 Task: Add an event  with title  Third Team Building Challenge: Scavenger Hunt, date '2023/10/03' to 2023/10/04  & Select Event type as  Collective. Add location for the event as  Birmingham, UK and add a description: To ensure everyone gets a chance to participate as both fallers and catchers, rotate the roles within each pair. This promotes a sense of equality and shared responsibility among team members.Create an event link  http-thirdteambuildingchallenge:scavengerhuntcom & Select the event color as  Bright Yellow. , logged in from the account softage.4@softage.netand send the event invitation to softage.2@softage.net and softage.3@softage.net
Action: Mouse pressed left at (885, 121)
Screenshot: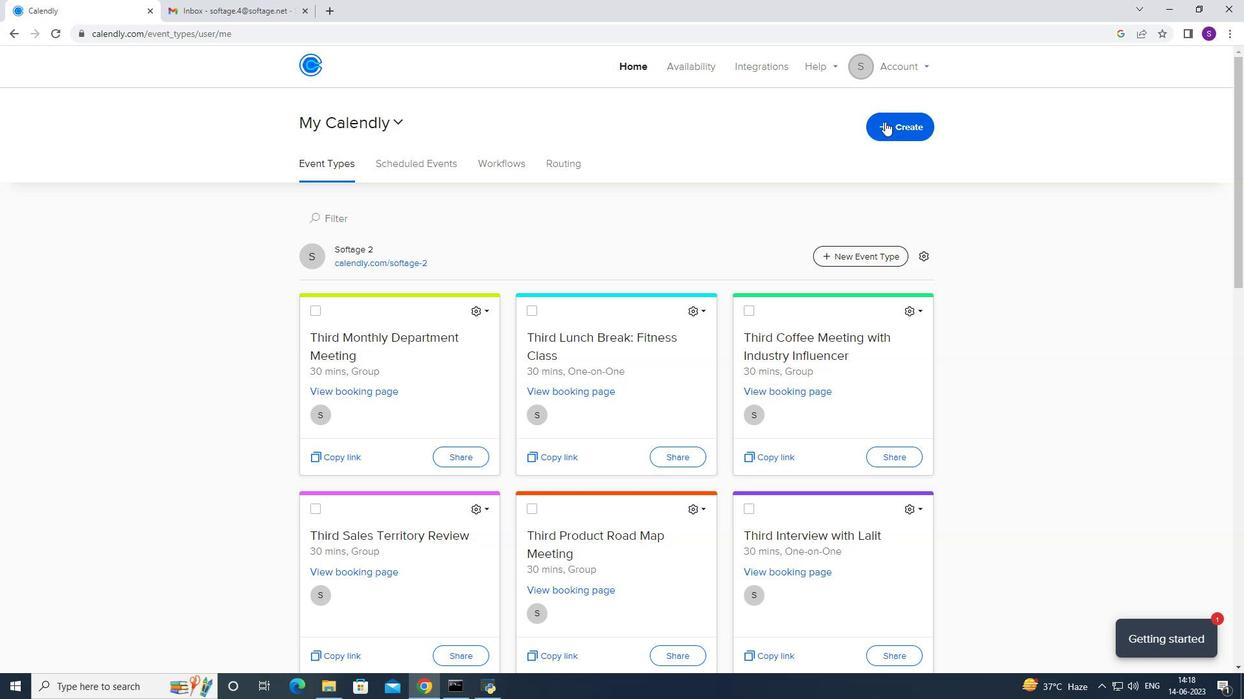 
Action: Mouse moved to (818, 160)
Screenshot: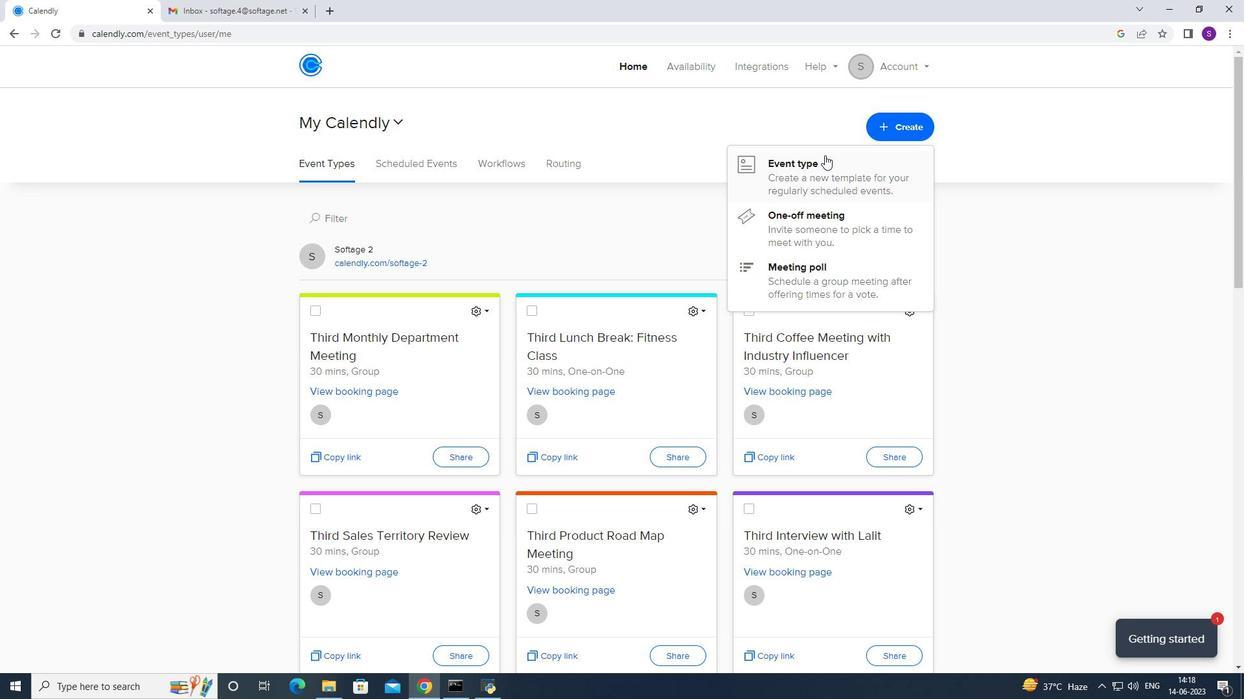 
Action: Mouse pressed left at (818, 160)
Screenshot: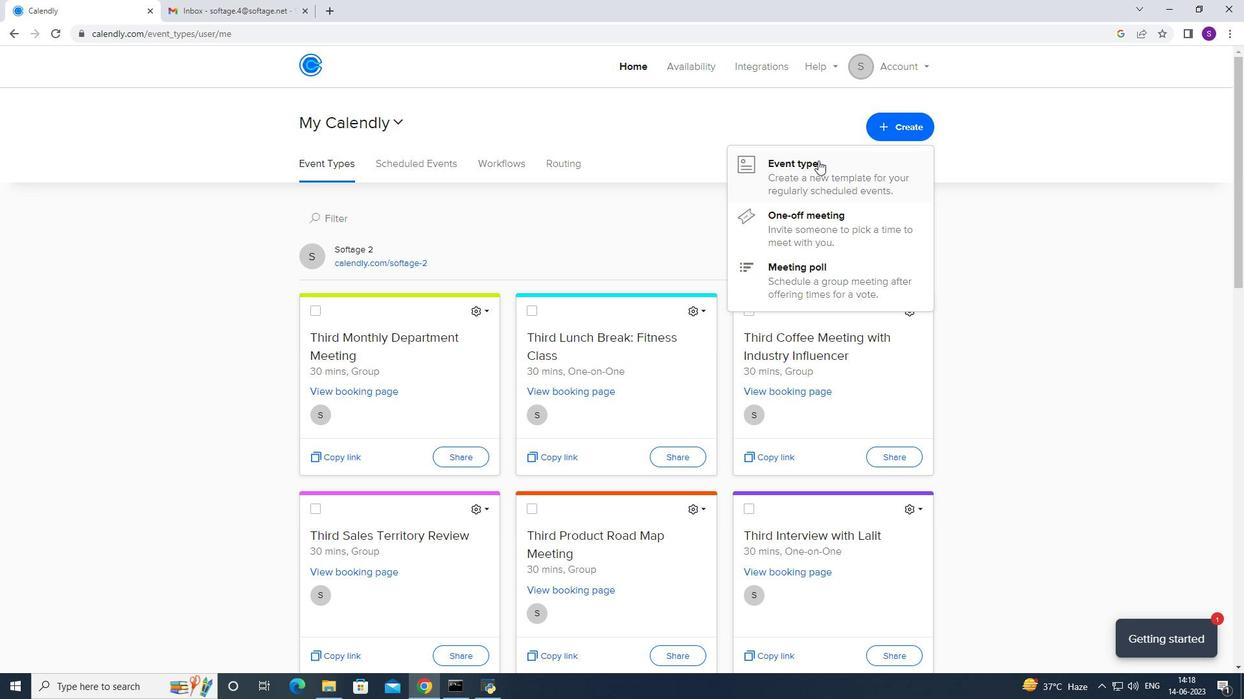 
Action: Mouse moved to (541, 392)
Screenshot: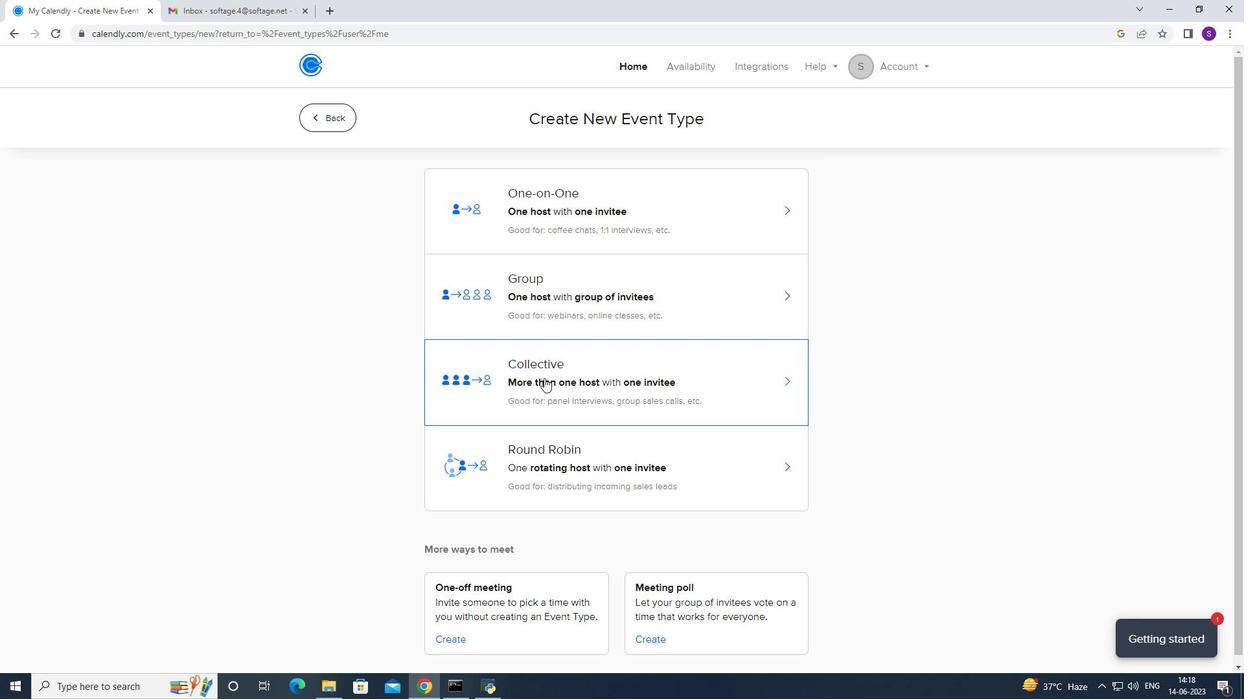 
Action: Mouse pressed left at (541, 392)
Screenshot: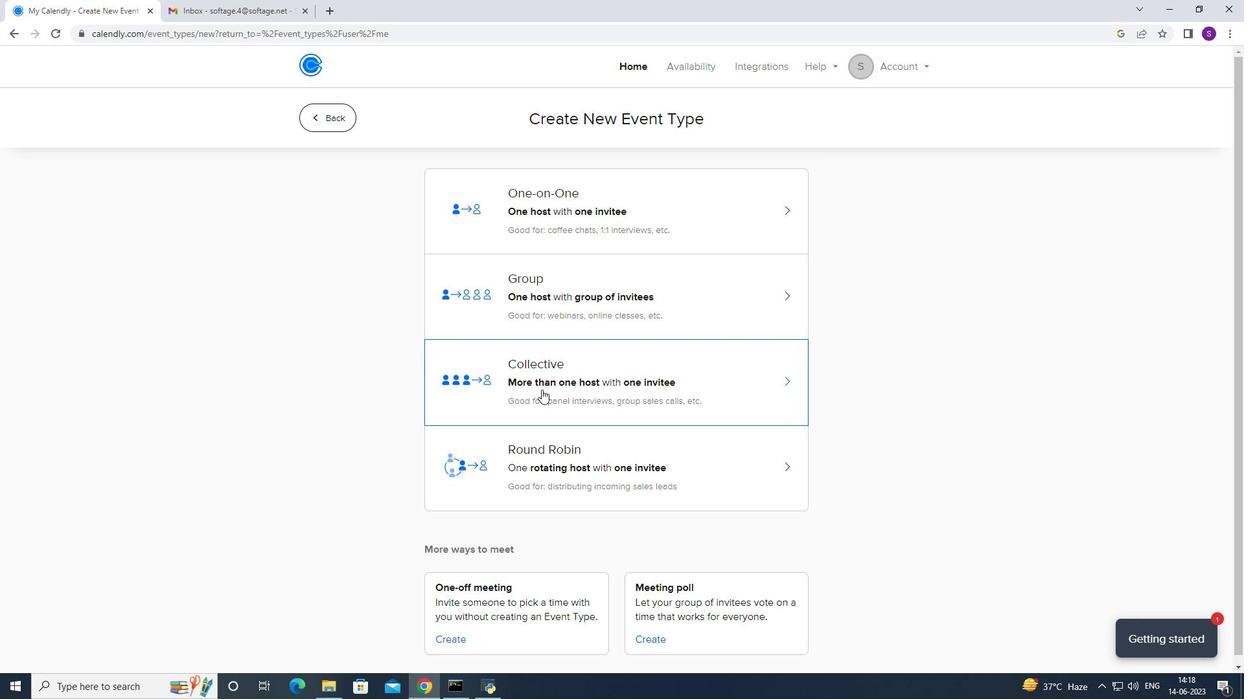 
Action: Mouse moved to (779, 287)
Screenshot: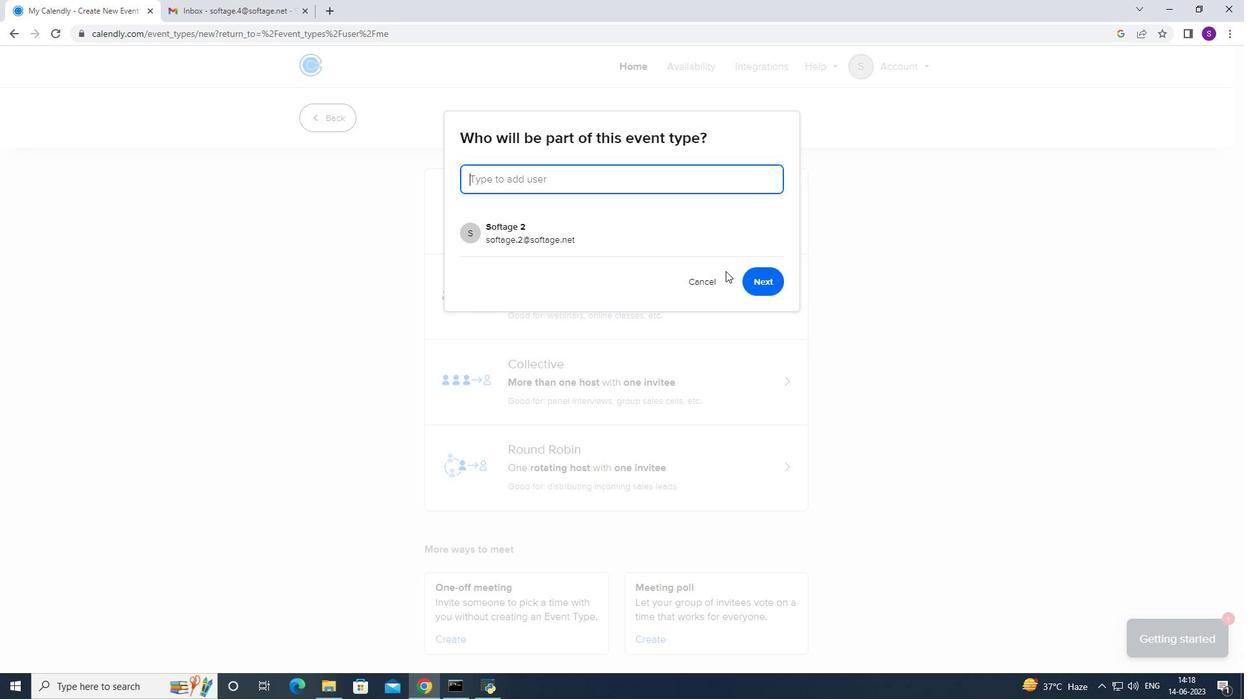
Action: Mouse pressed left at (779, 287)
Screenshot: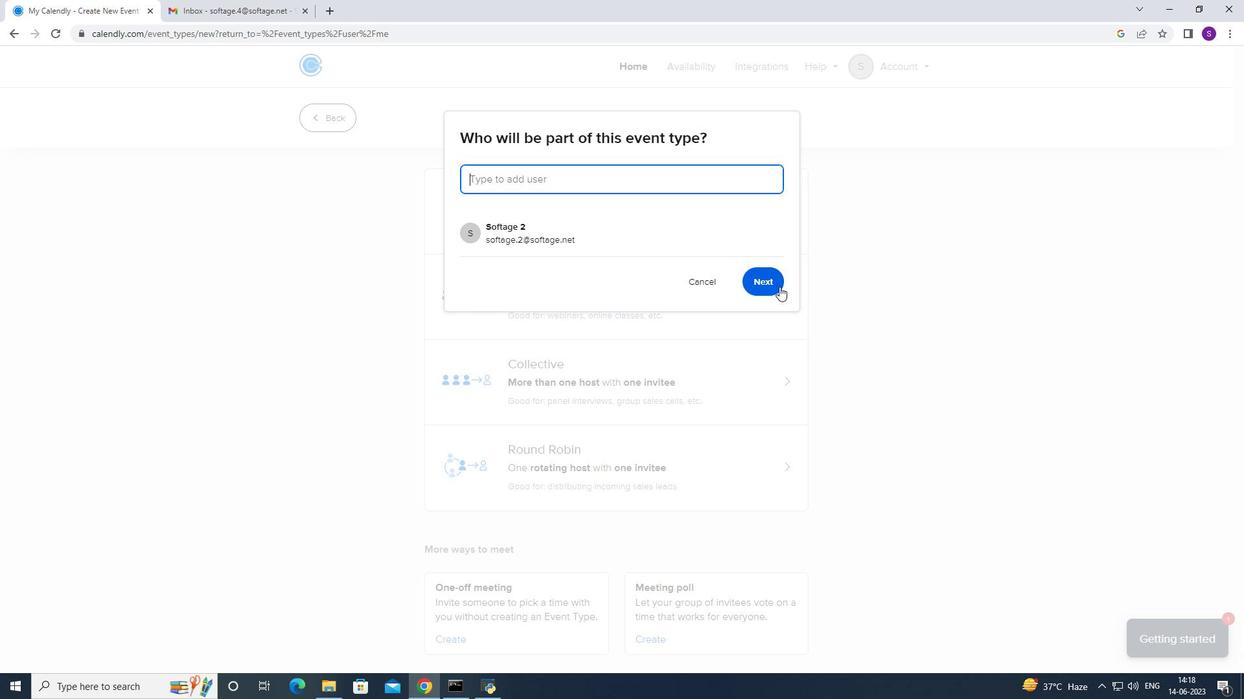 
Action: Mouse moved to (451, 299)
Screenshot: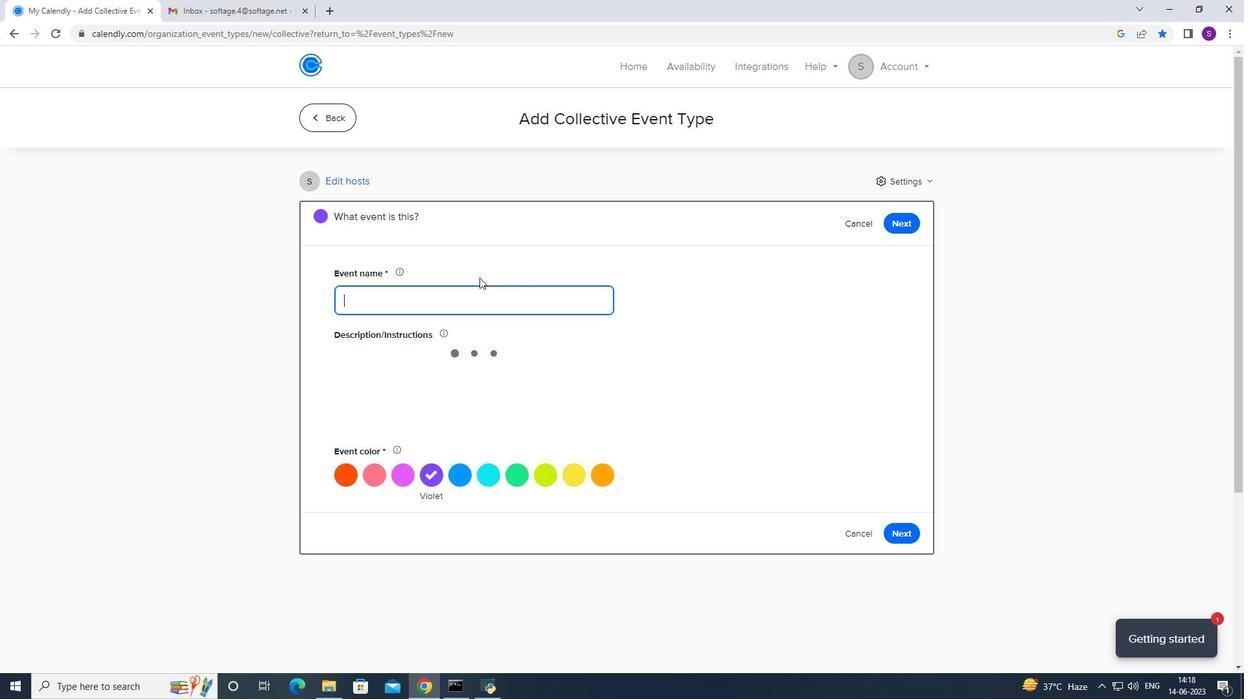 
Action: Key pressed <Key.caps_lock>T<Key.caps_lock>hird<Key.space><Key.caps_lock>T<Key.caps_lock>eam<Key.space><Key.caps_lock>BUI<Key.backspace>=<Key.backspace><Key.backspace><Key.caps_lock>uilding<Key.space><Key.caps_lock>C<Key.caps_lock>hallengew=<Key.backspace><Key.backspace><Key.shift_r>:<Key.space><Key.caps_lock>S<Key.caps_lock>cab<Key.backspace>venger<Key.space><Key.caps_lock><Key.caps_lock>hunt<Key.backspace><Key.backspace><Key.backspace><Key.backspace><Key.caps_lock>H<Key.caps_lock>unt
Screenshot: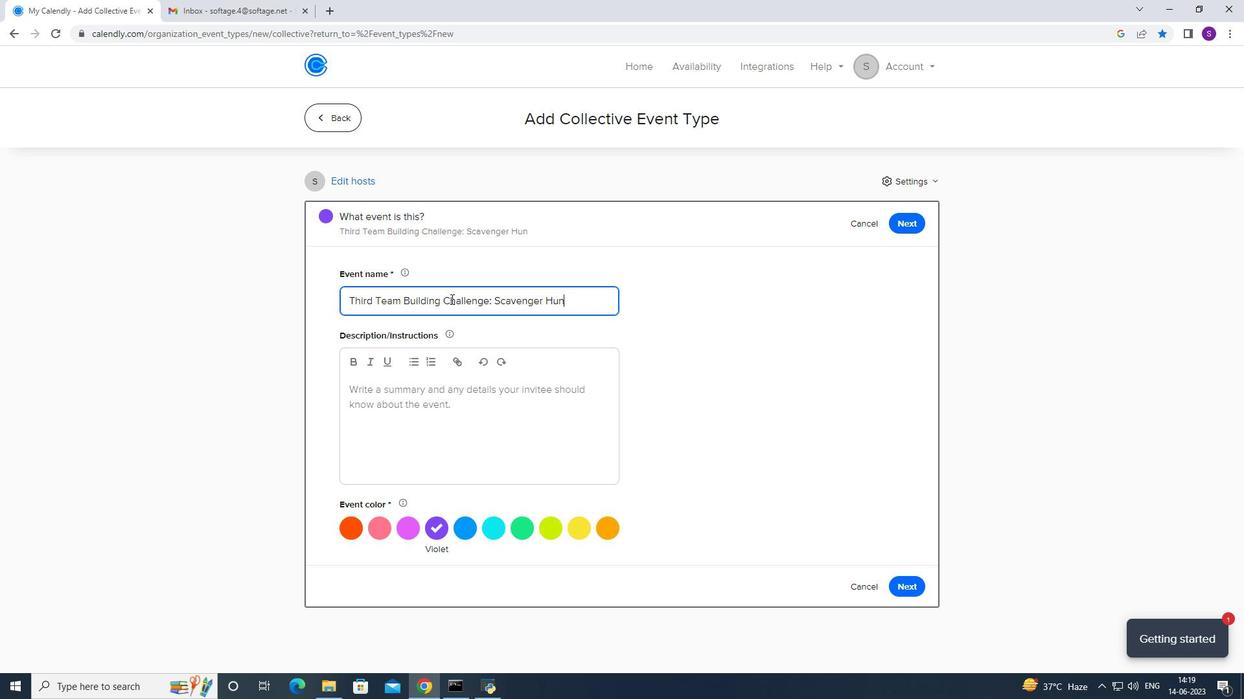 
Action: Mouse moved to (482, 430)
Screenshot: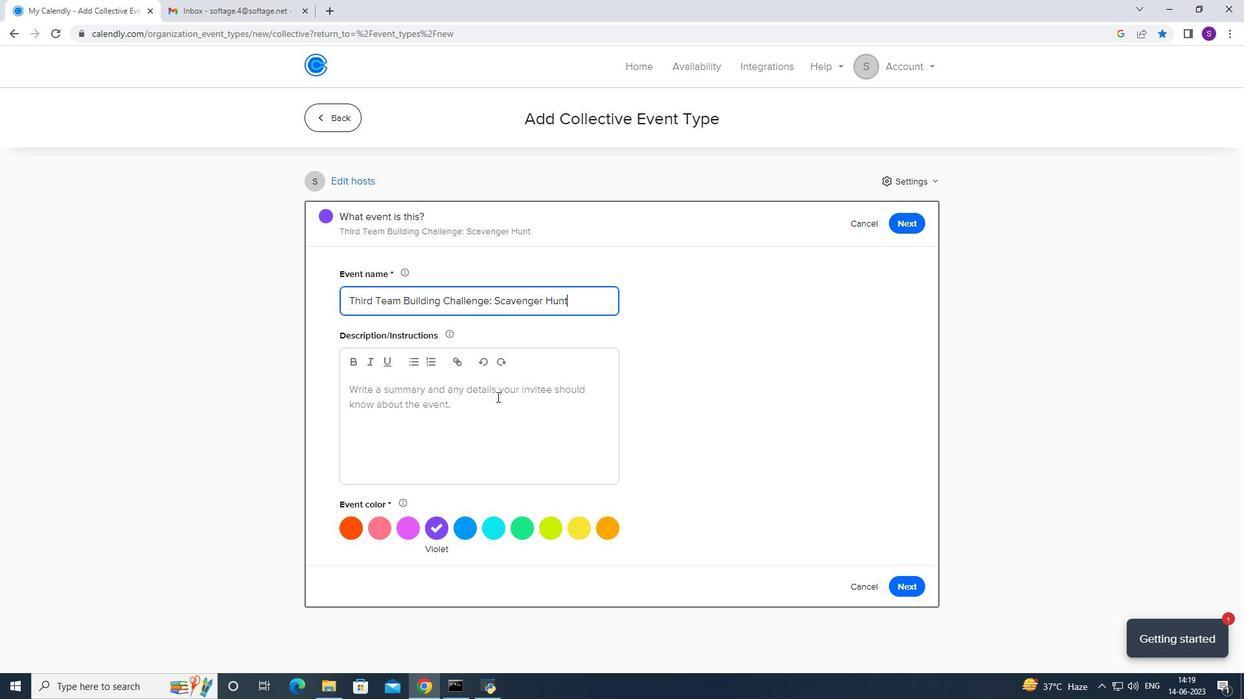
Action: Mouse pressed left at (482, 430)
Screenshot: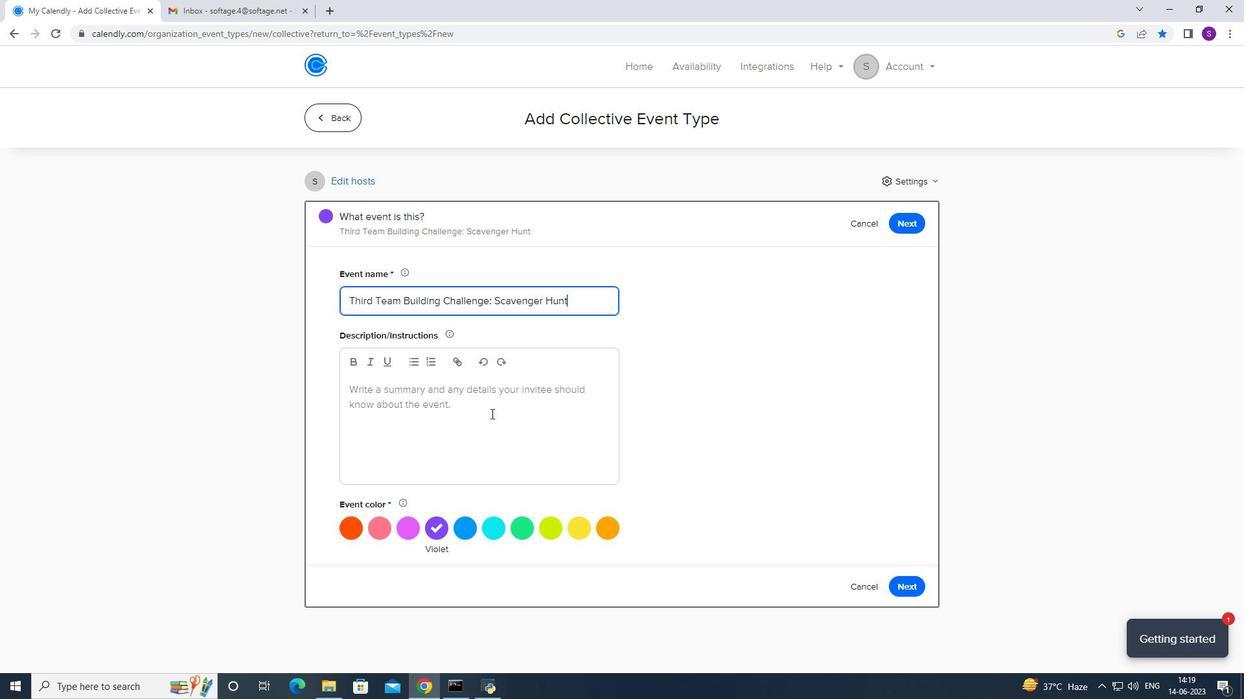 
Action: Mouse moved to (492, 428)
Screenshot: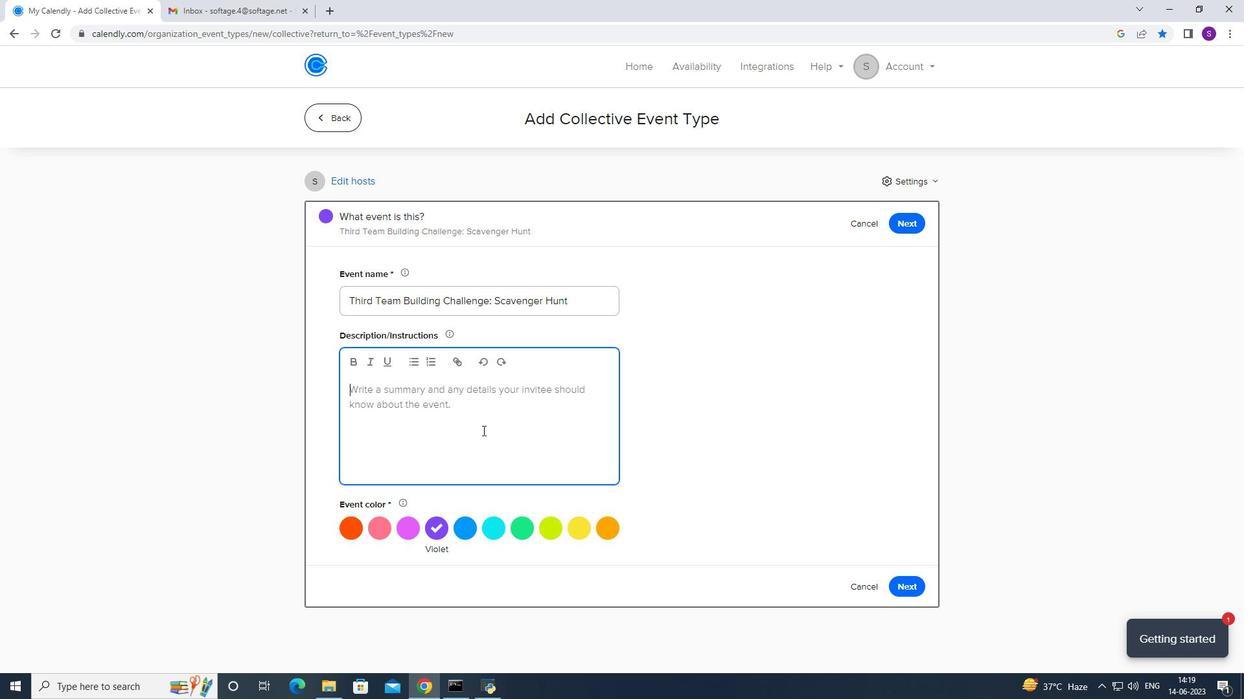 
Action: Key pressed <Key.caps_lock>T<Key.caps_lock>o<Key.space>ensure<Key.space>everyp<Key.backspace>one<Key.space>gets<Key.space>a<Key.space>chance<Key.space>to<Key.space>participate<Key.space>as<Key.space>both<Key.space>faller<Key.space>and<Key.space>catchde<Key.backspace><Key.backspace>er,<Key.space>rotate<Key.space>the<Key.space>roles<Key.space>wihin<Key.space>each<Key.space>pair.<Key.space><Key.caps_lock>T<Key.caps_lock>his<Key.space>promoy=<Key.backspace><Key.backspace>tes<Key.space>
Screenshot: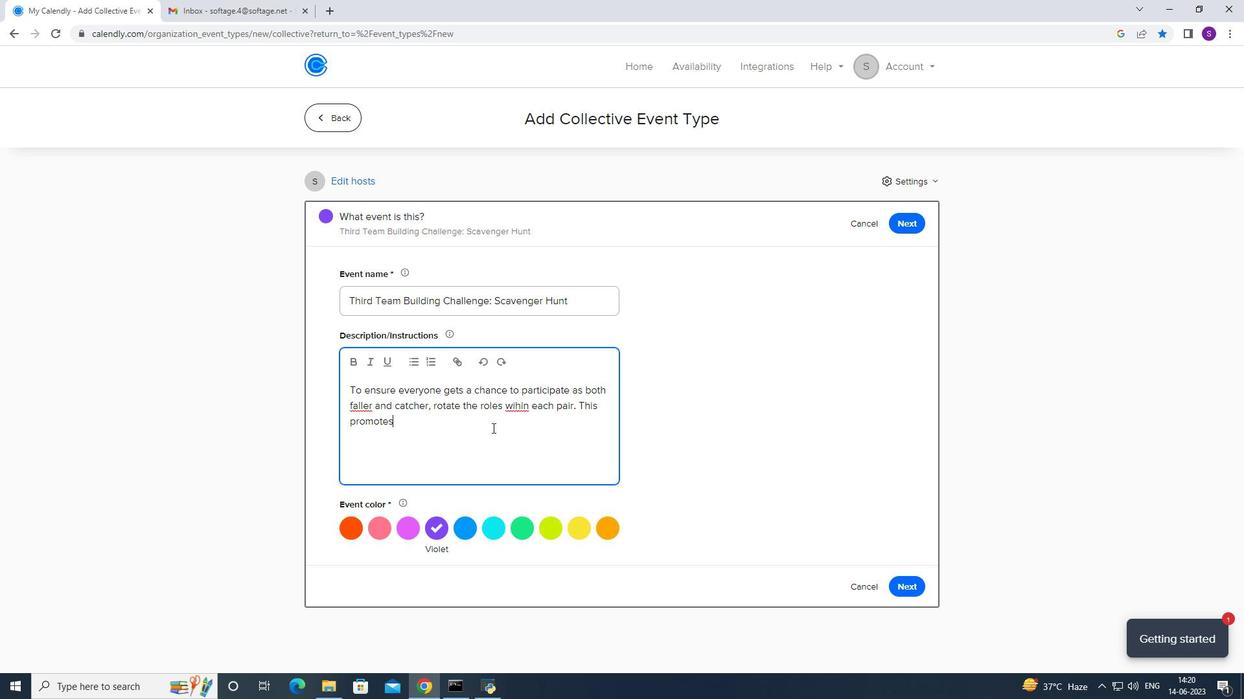 
Action: Mouse moved to (524, 408)
Screenshot: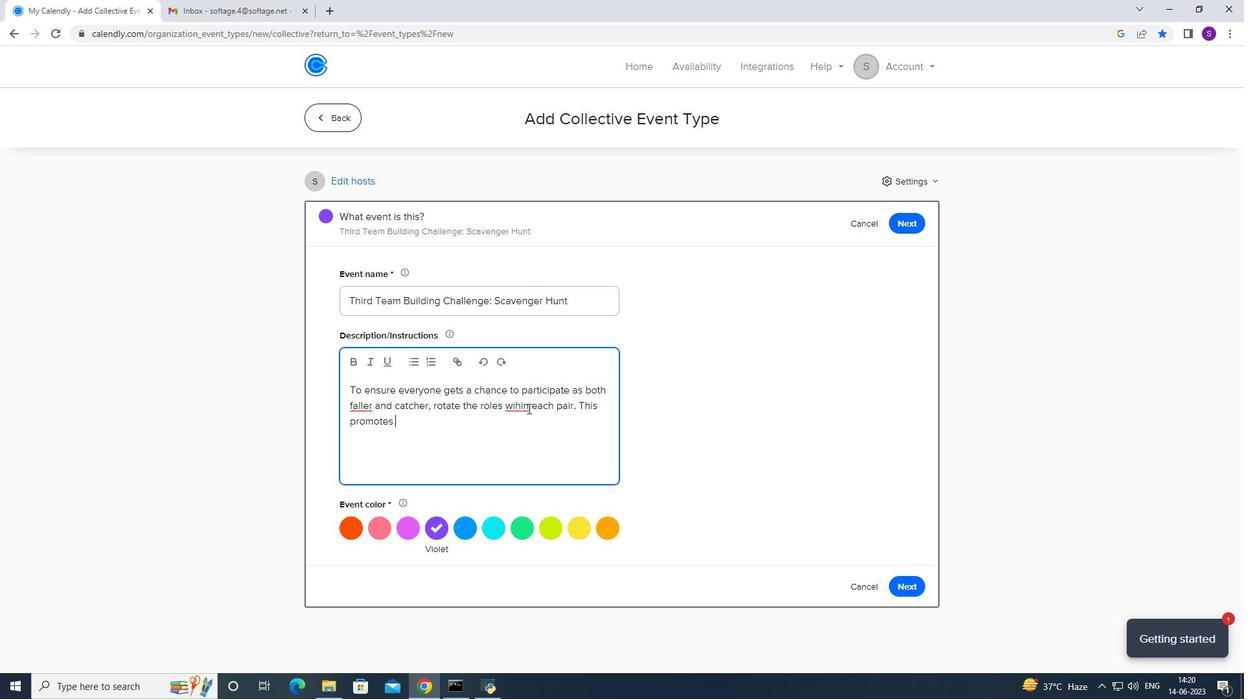 
Action: Mouse pressed left at (524, 408)
Screenshot: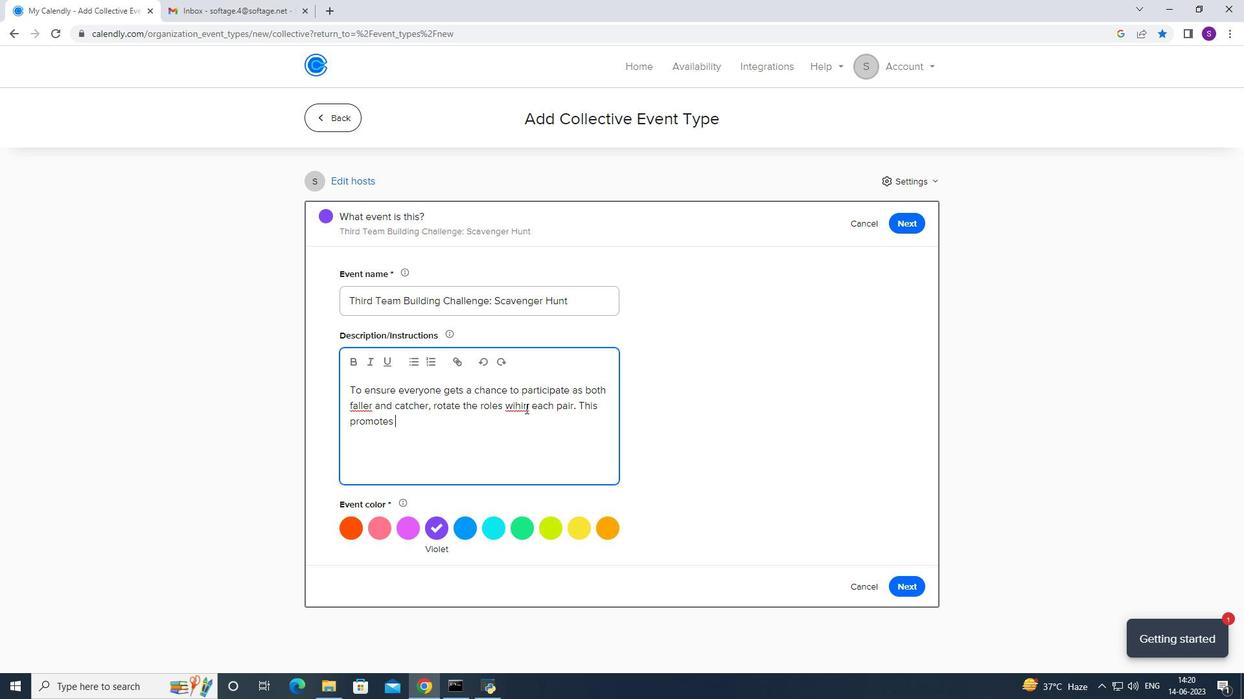 
Action: Mouse pressed right at (524, 408)
Screenshot: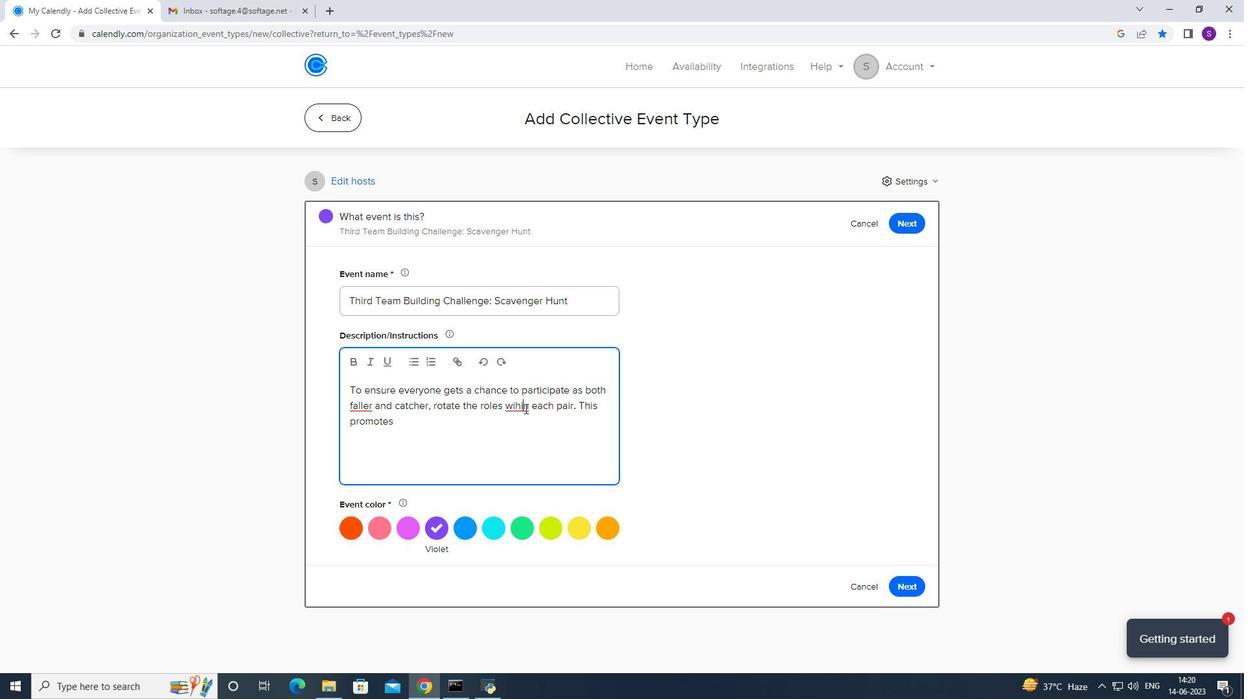 
Action: Mouse moved to (548, 427)
Screenshot: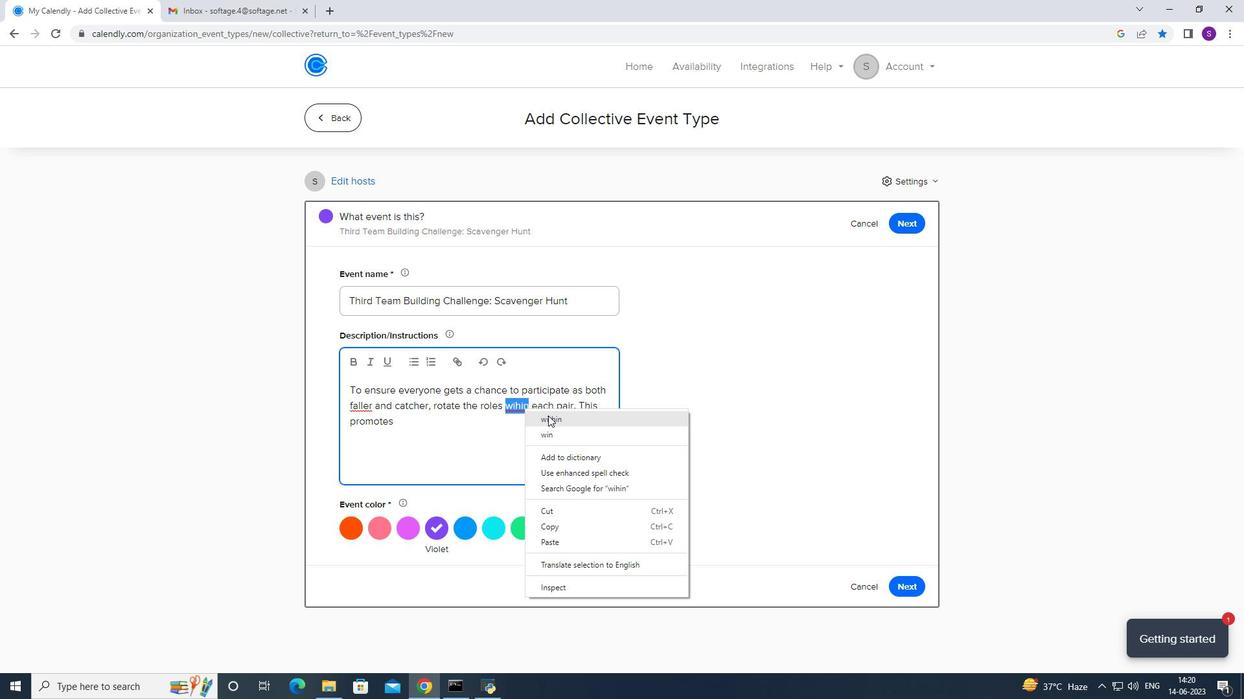 
Action: Mouse pressed left at (548, 427)
Screenshot: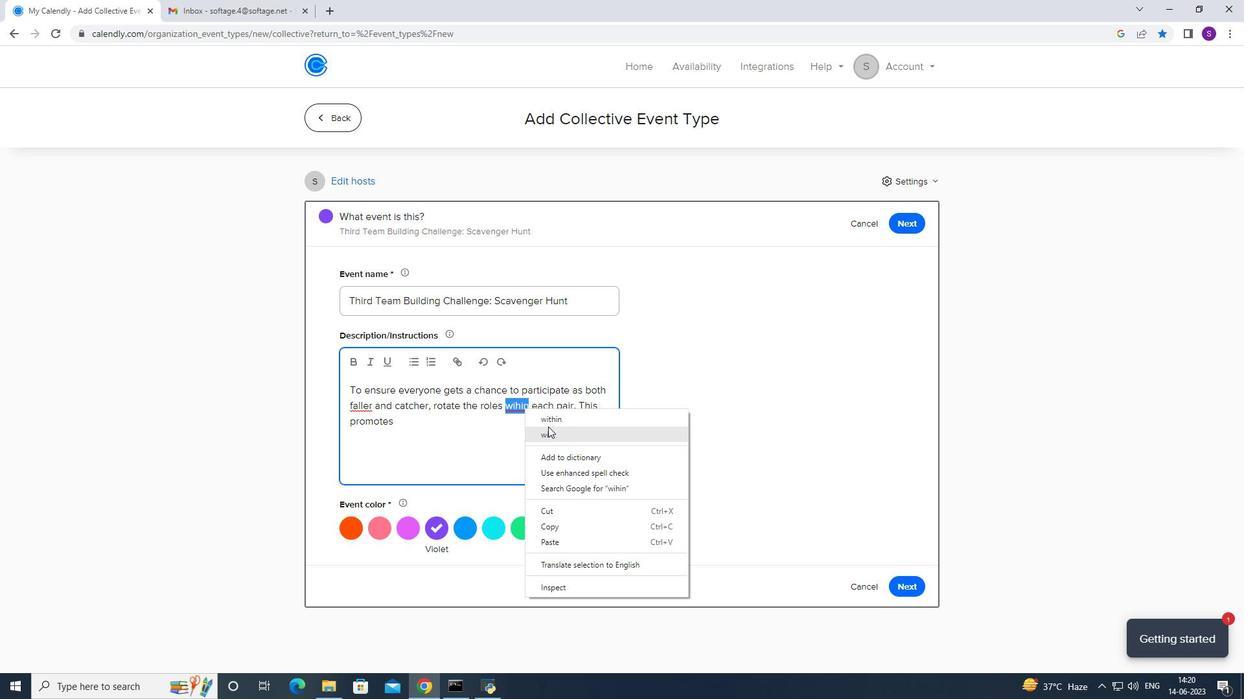
Action: Mouse moved to (523, 397)
Screenshot: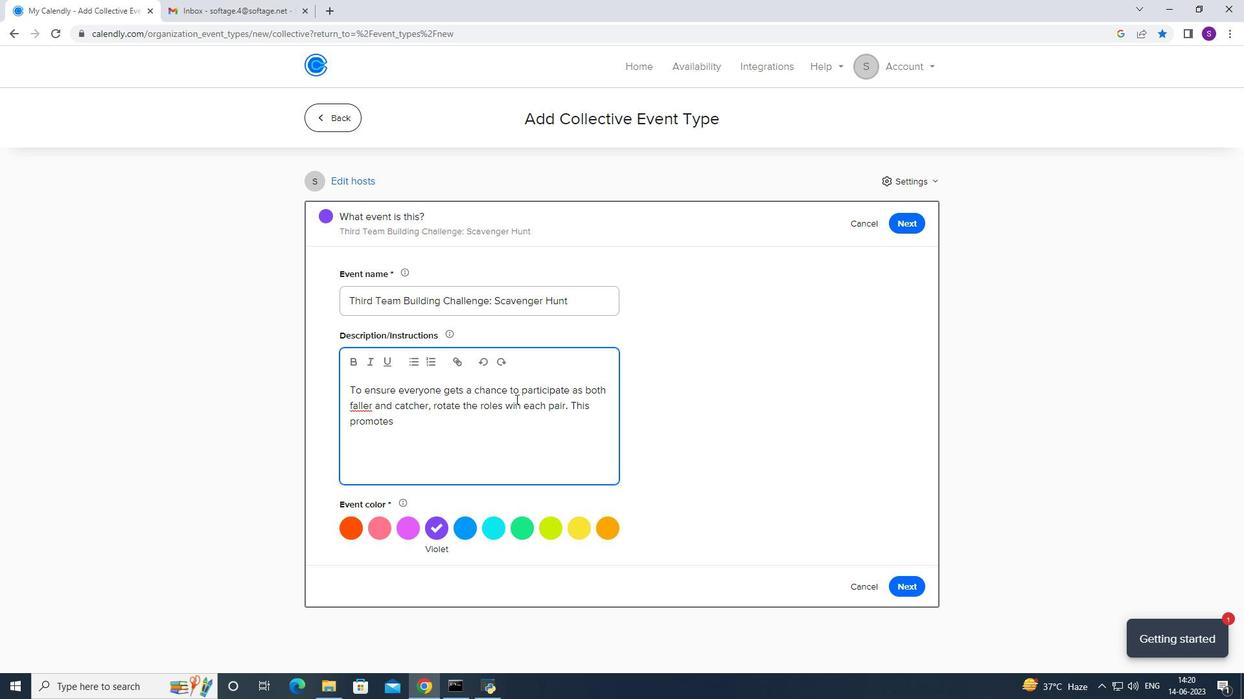 
Action: Key pressed <Key.backspace>thin
Screenshot: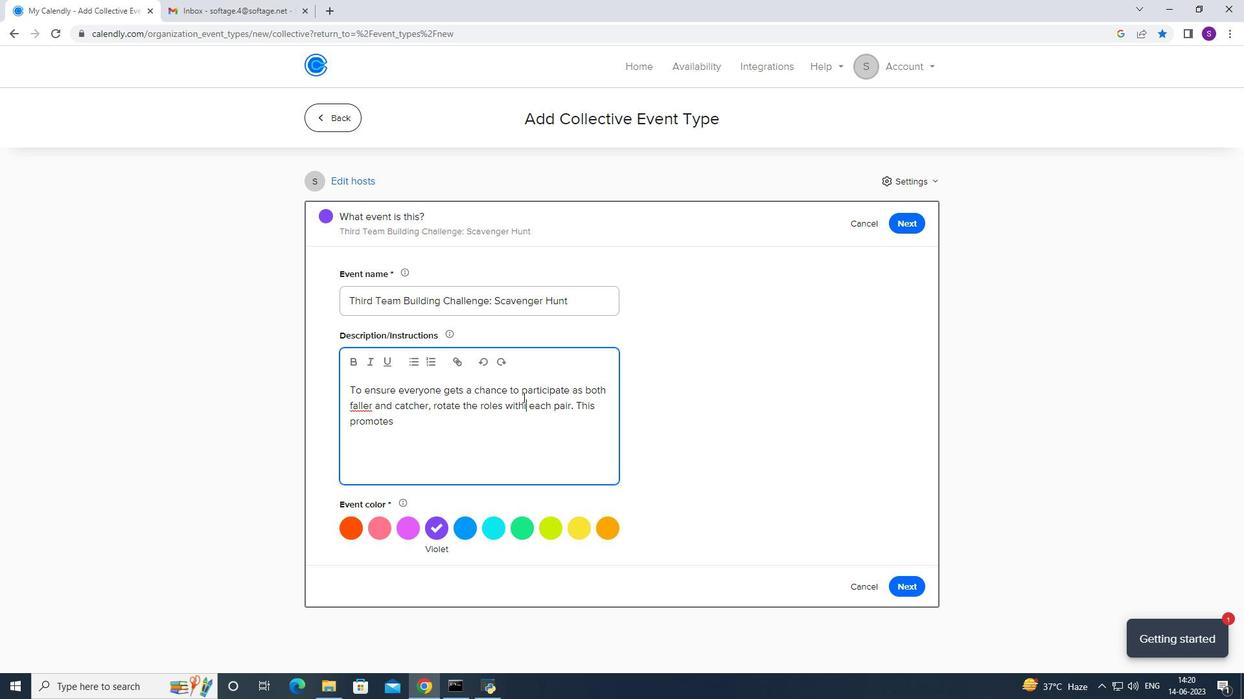 
Action: Mouse scrolled (523, 398) with delta (0, 0)
Screenshot: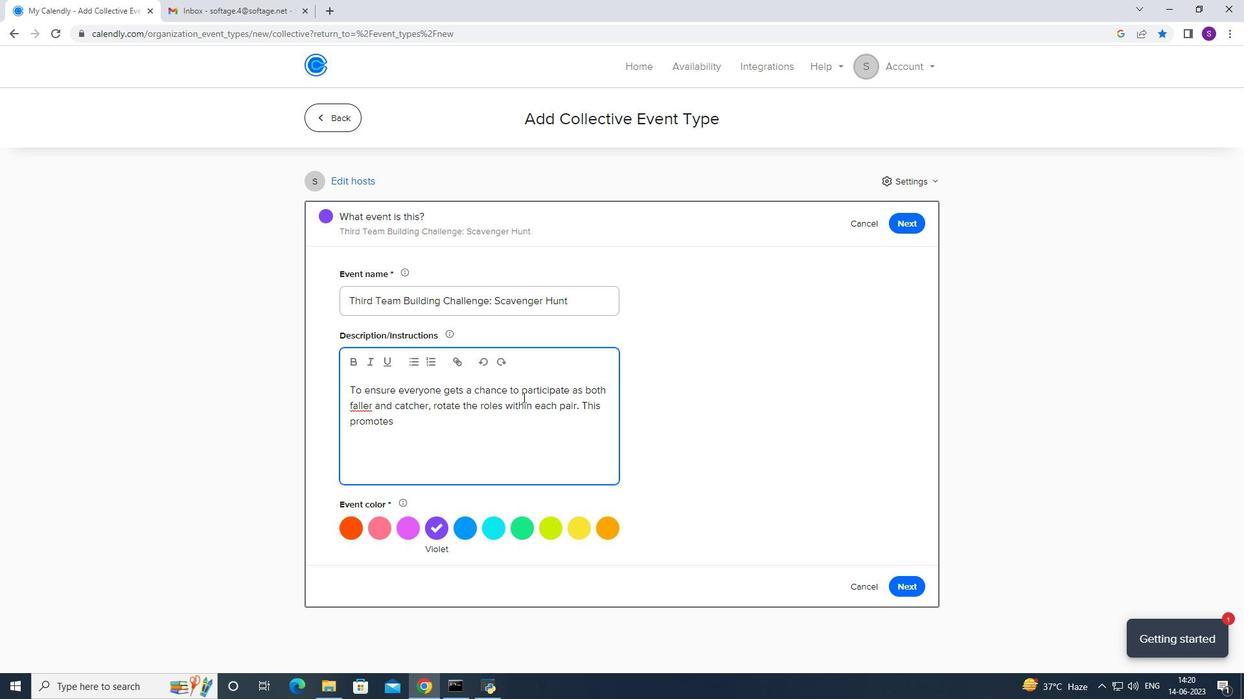 
Action: Mouse moved to (499, 421)
Screenshot: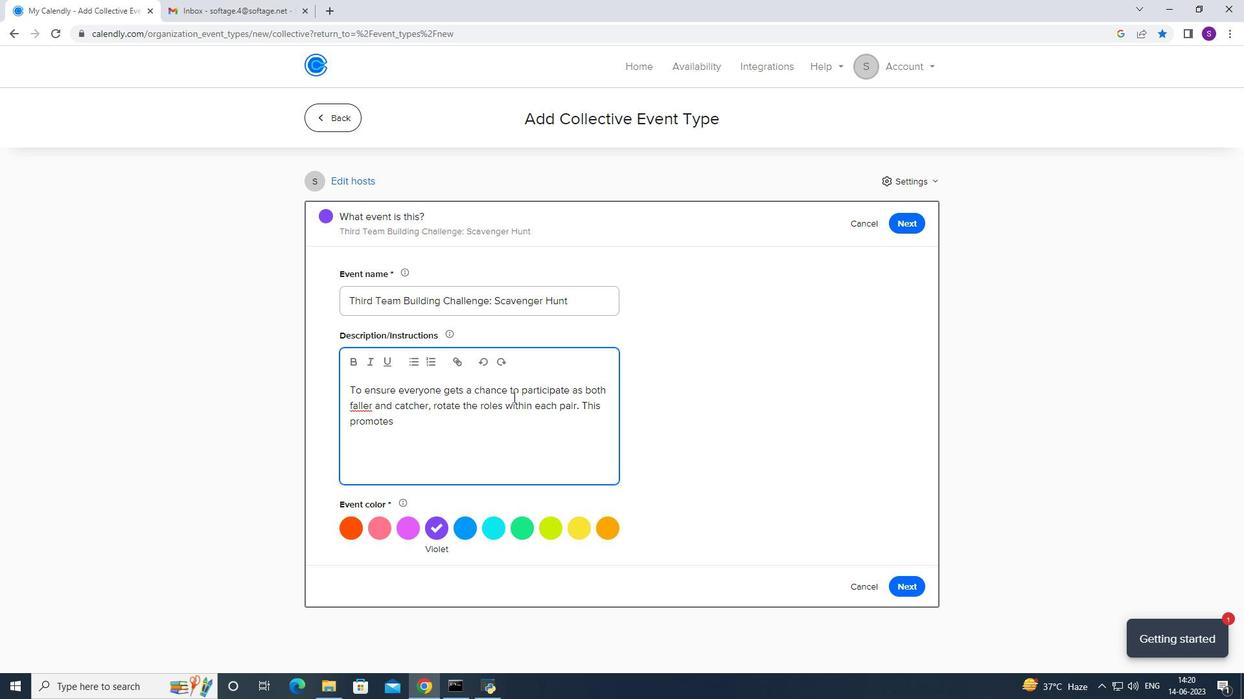 
Action: Mouse pressed left at (499, 421)
Screenshot: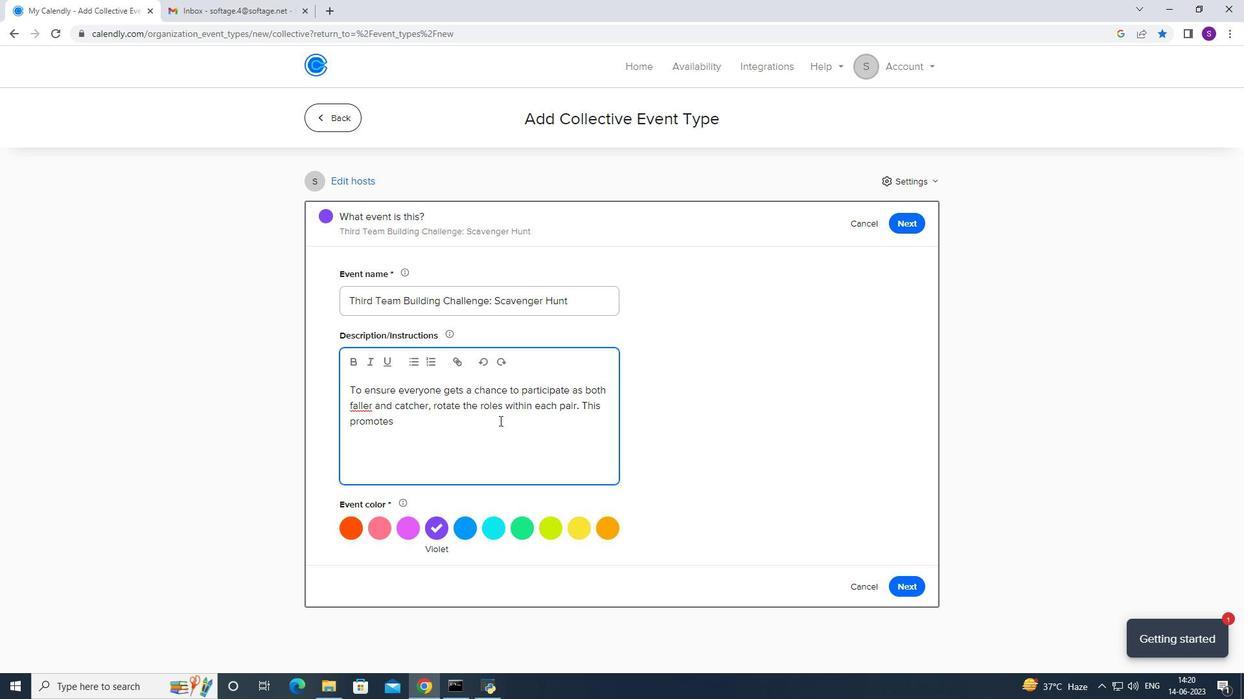 
Action: Mouse moved to (489, 416)
Screenshot: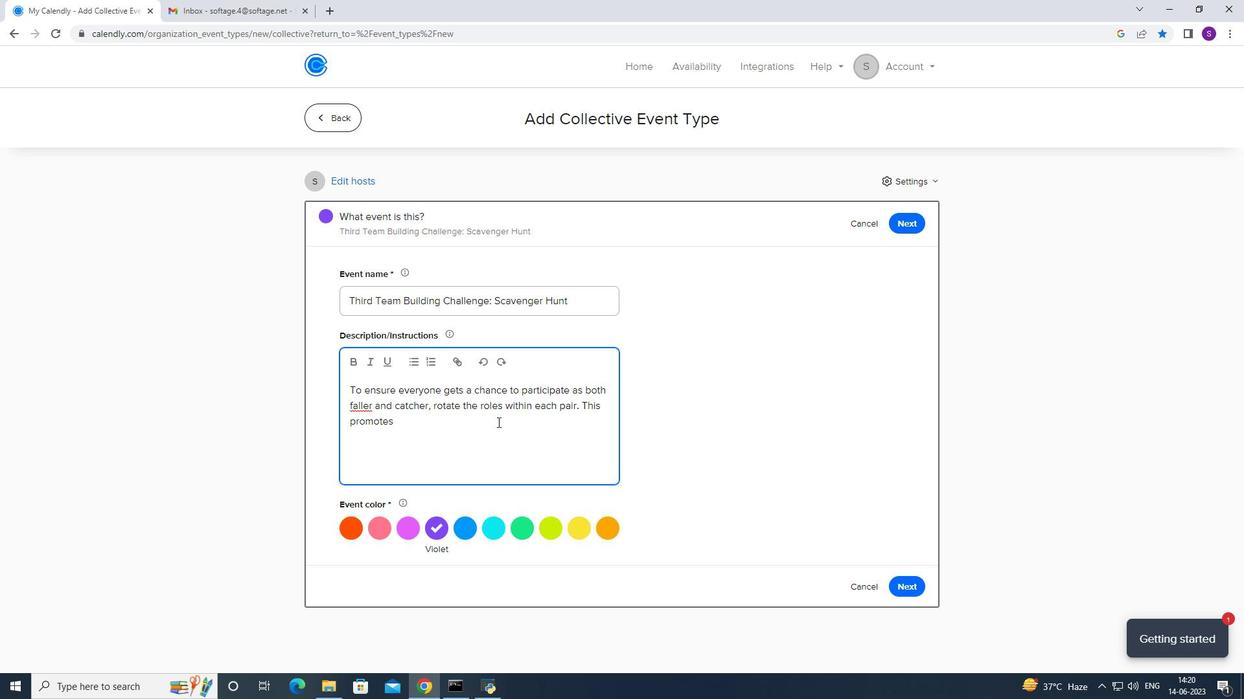 
Action: Key pressed a<Key.space>sebnse<Key.backspace><Key.backspace><Key.backspace><Key.backspace><Key.backspace><Key.backspace>sene<Key.space>of<Key.space>equality<Key.space>and<Key.space>shared<Key.space>responsibility
Screenshot: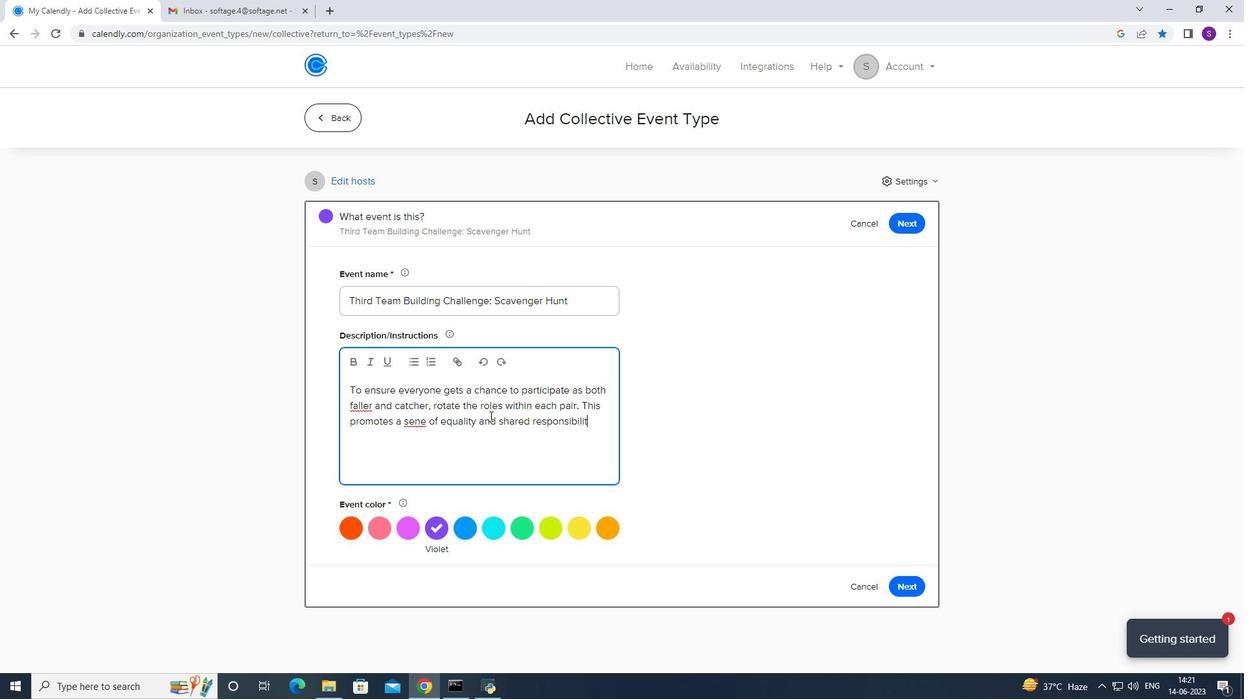 
Action: Mouse moved to (424, 425)
Screenshot: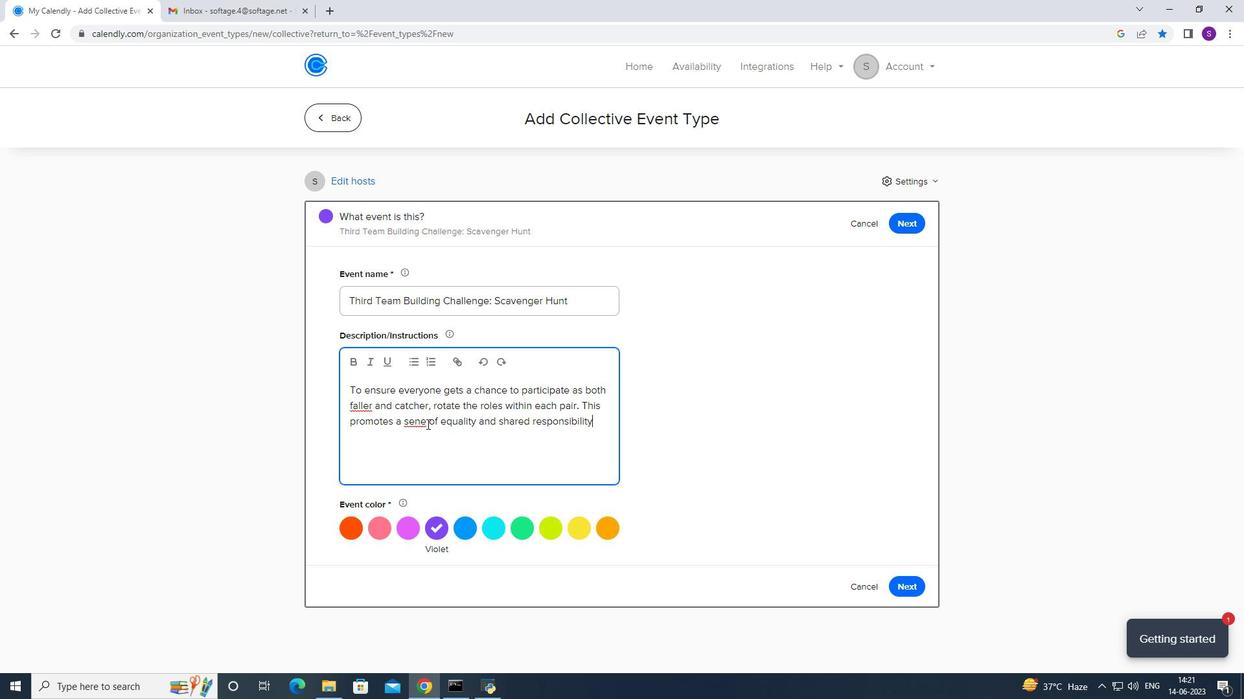
Action: Mouse pressed left at (424, 425)
Screenshot: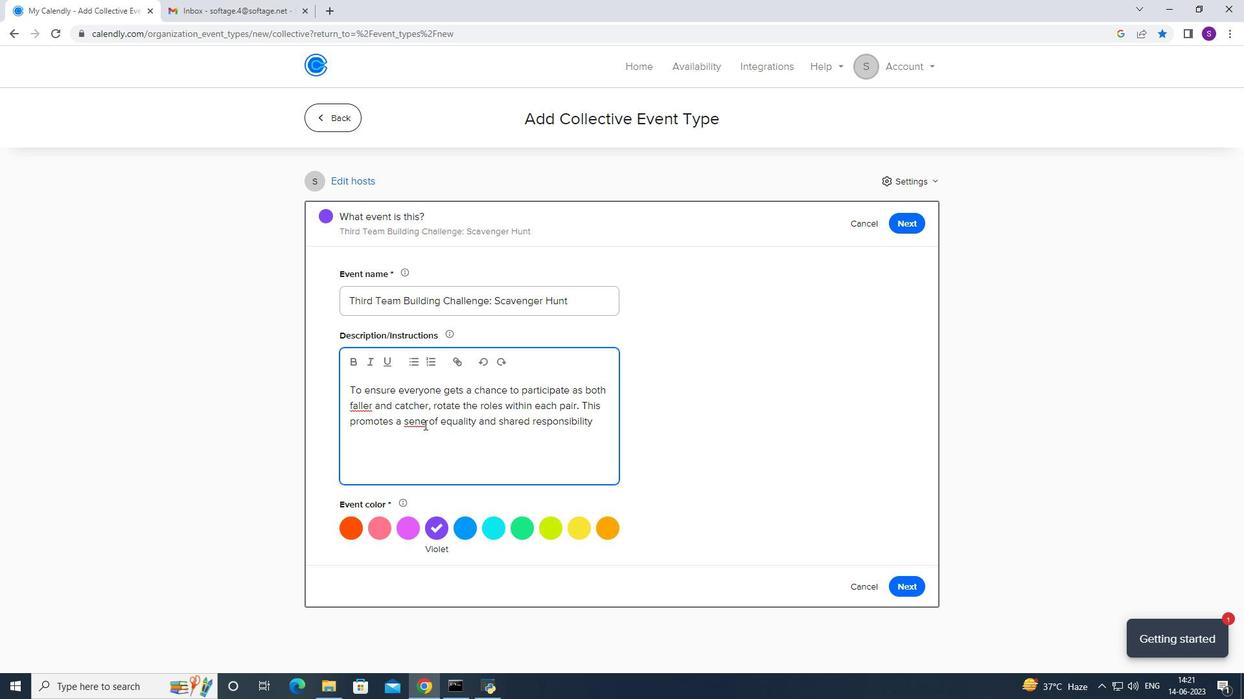 
Action: Mouse moved to (421, 426)
Screenshot: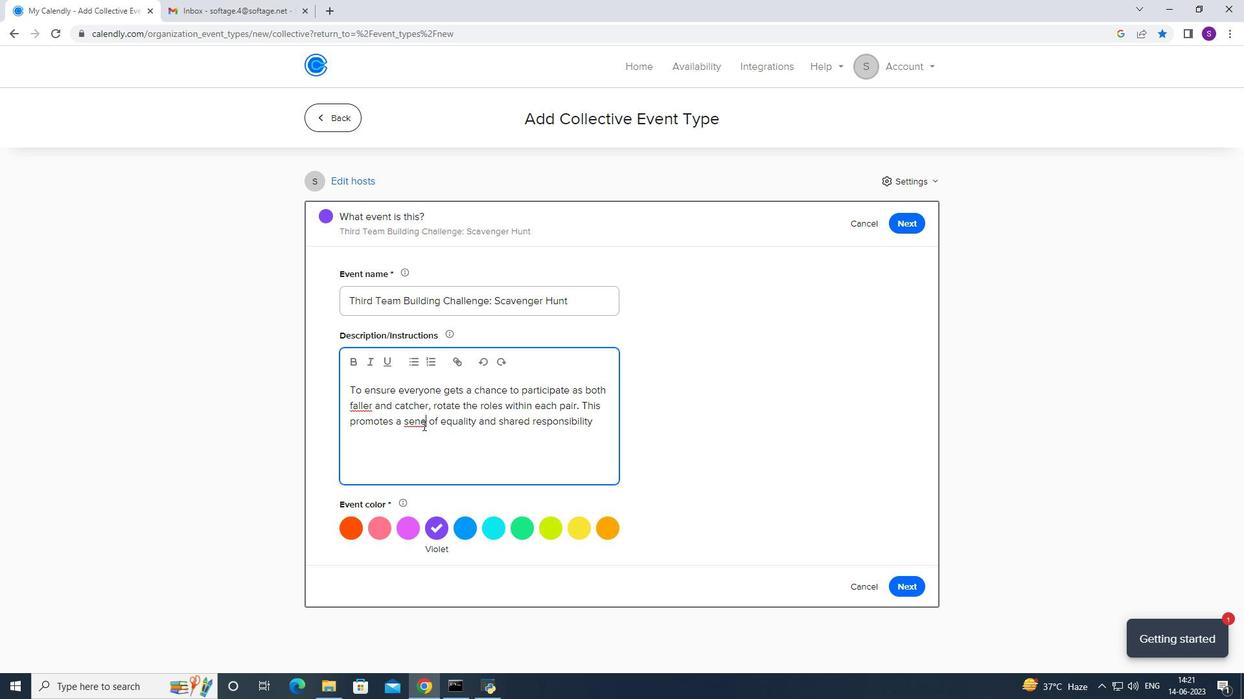 
Action: Mouse pressed left at (421, 426)
Screenshot: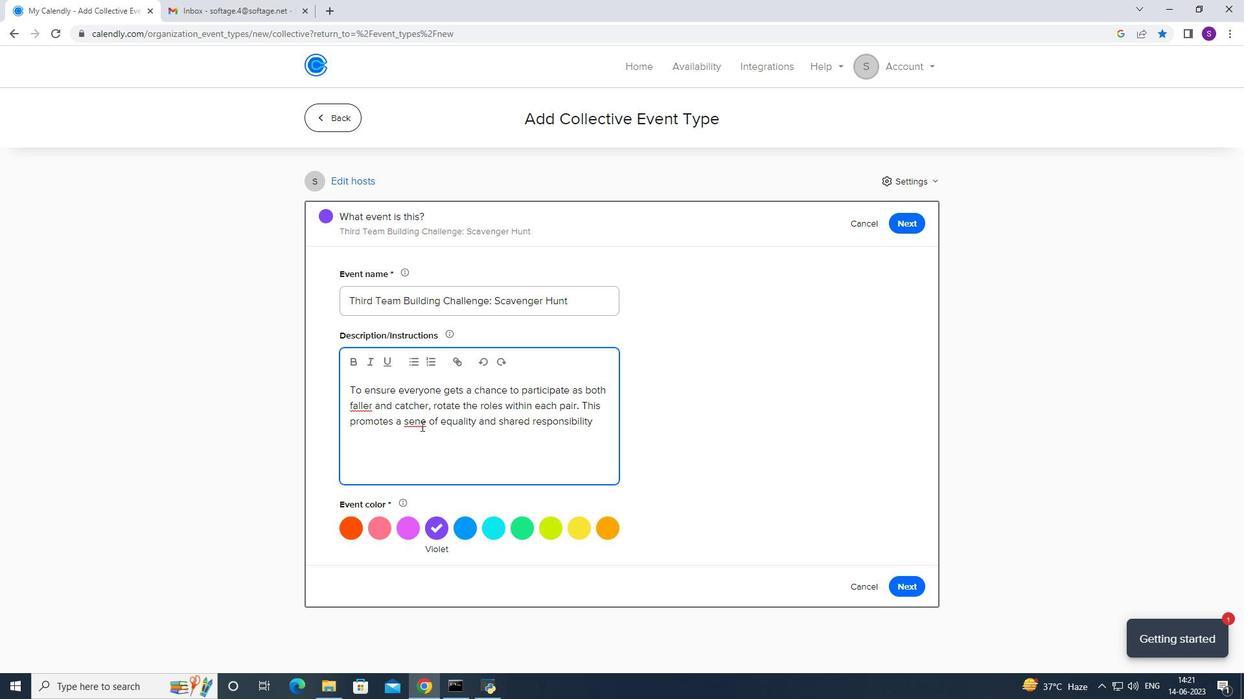 
Action: Key pressed s
Screenshot: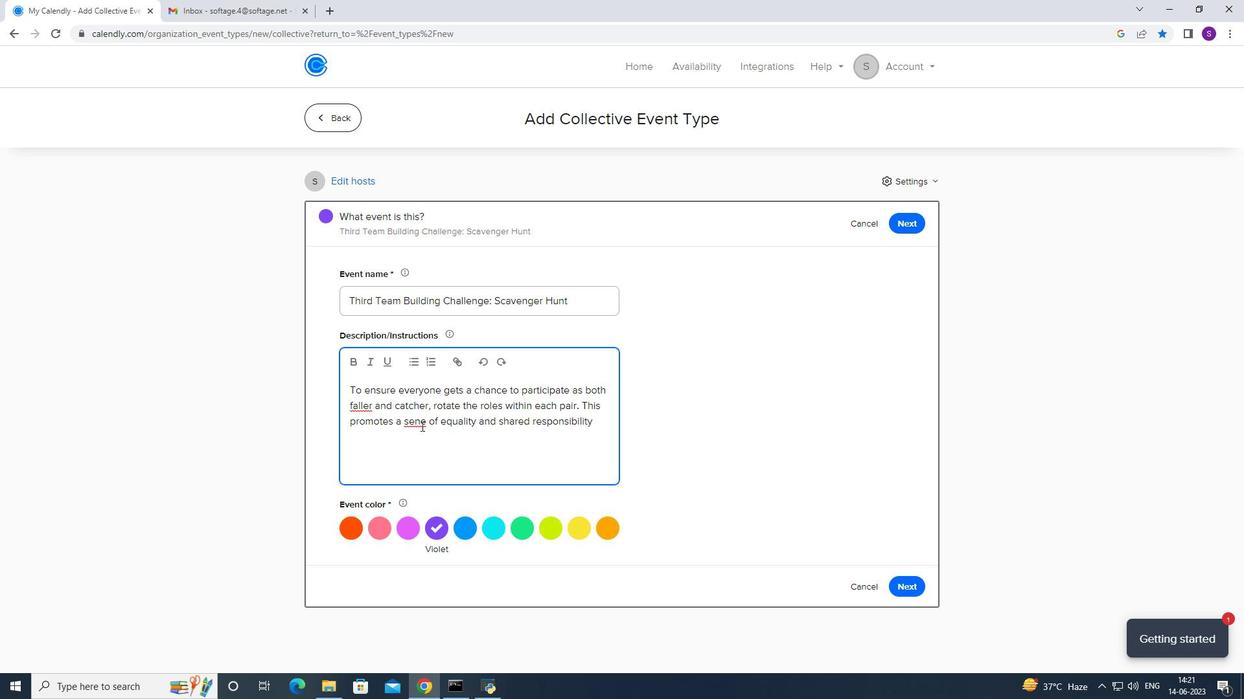 
Action: Mouse moved to (626, 432)
Screenshot: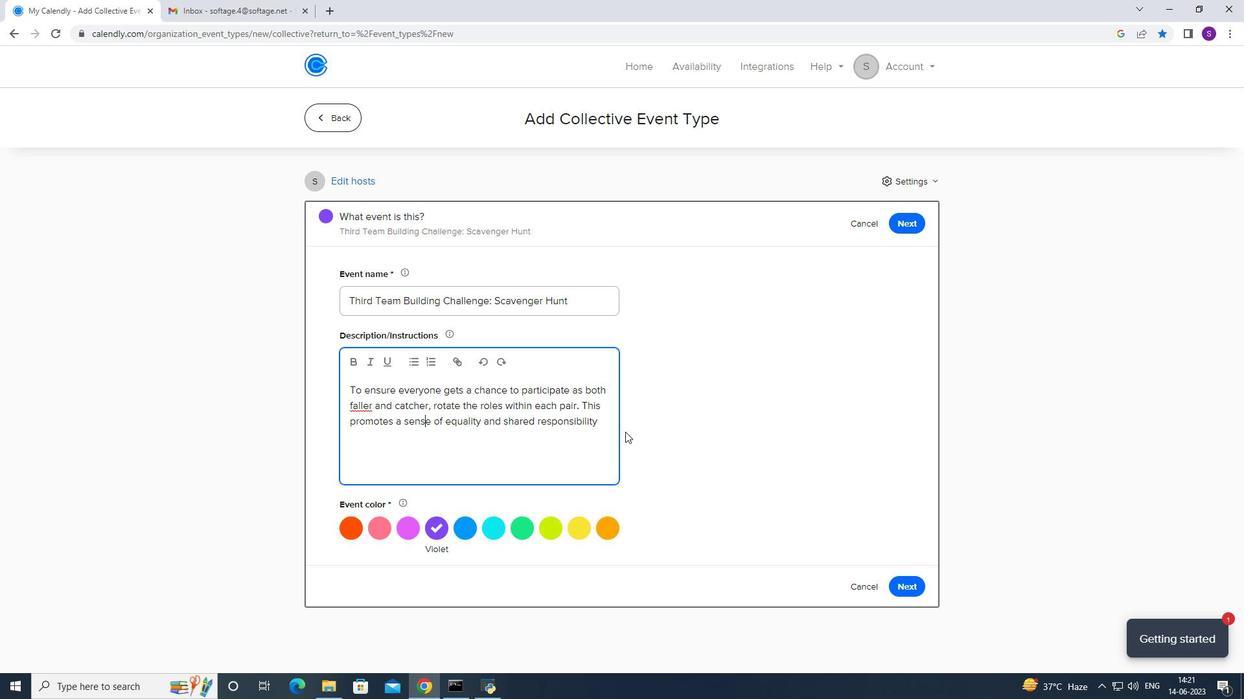 
Action: Mouse pressed left at (626, 432)
Screenshot: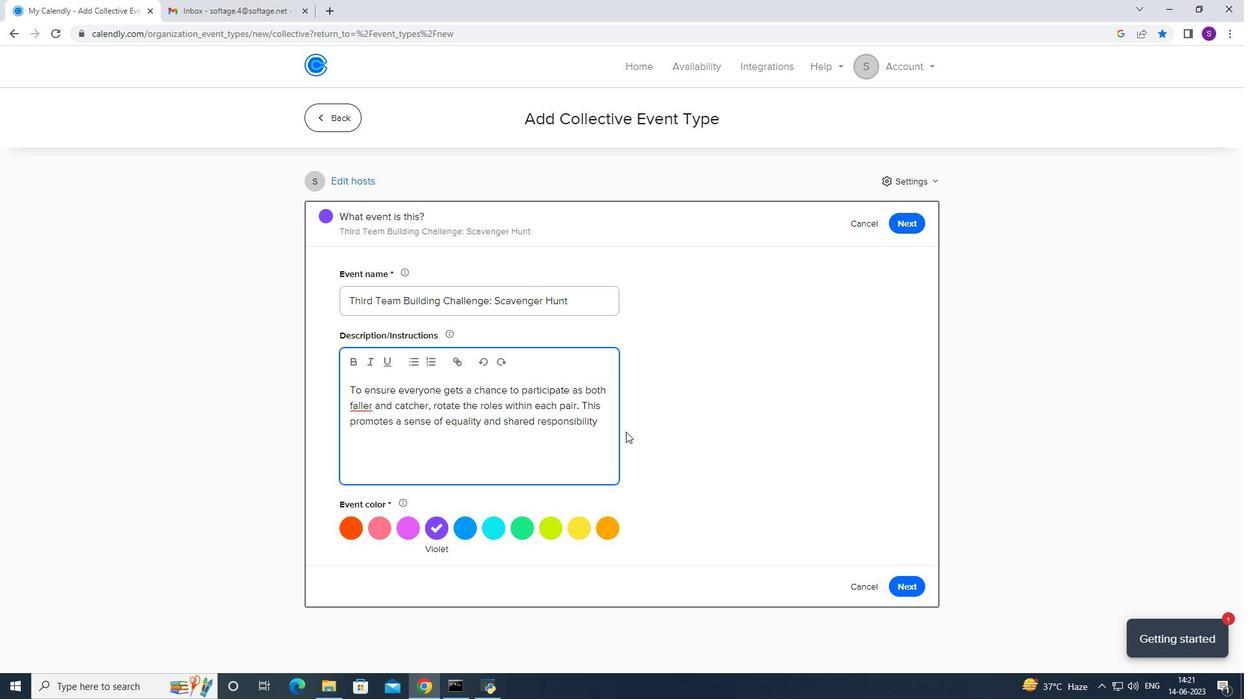 
Action: Mouse moved to (578, 423)
Screenshot: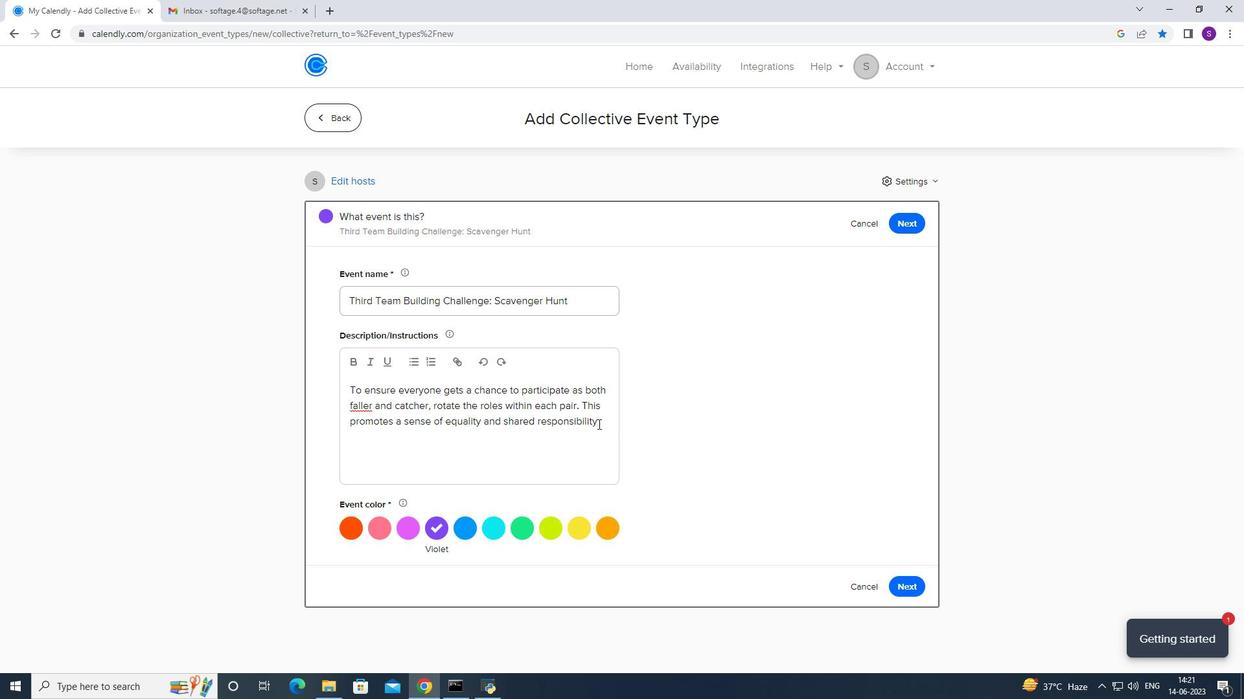 
Action: Mouse pressed left at (578, 423)
Screenshot: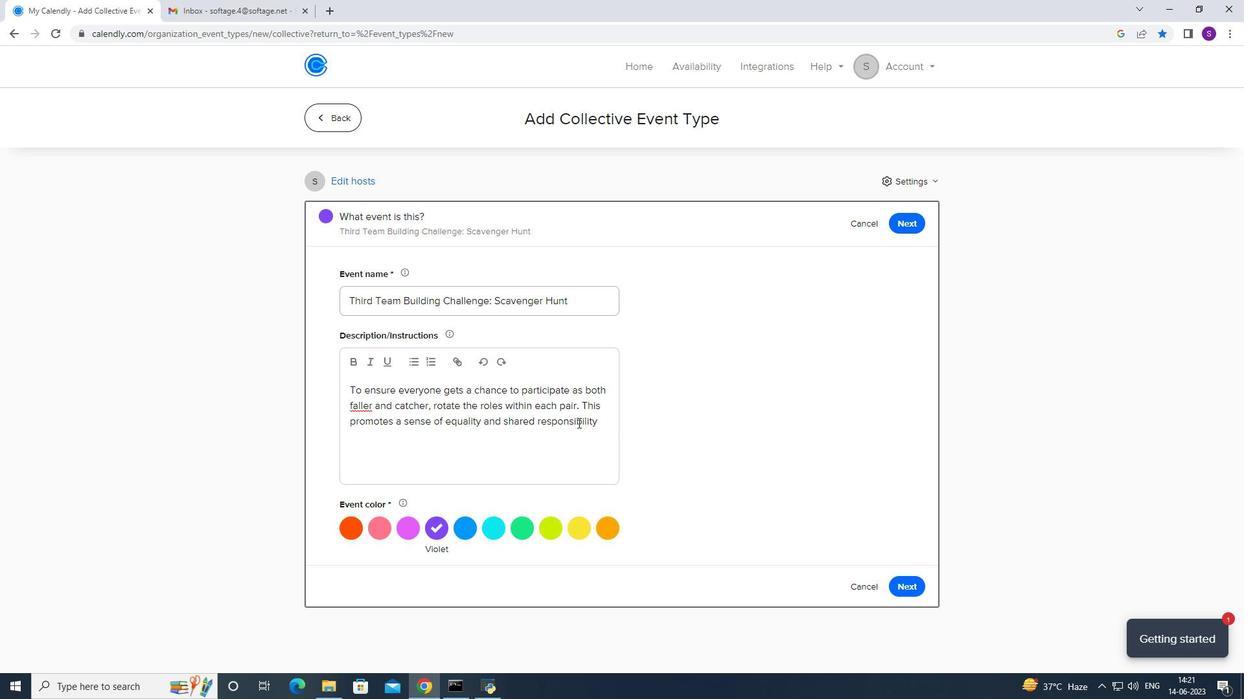 
Action: Mouse moved to (607, 416)
Screenshot: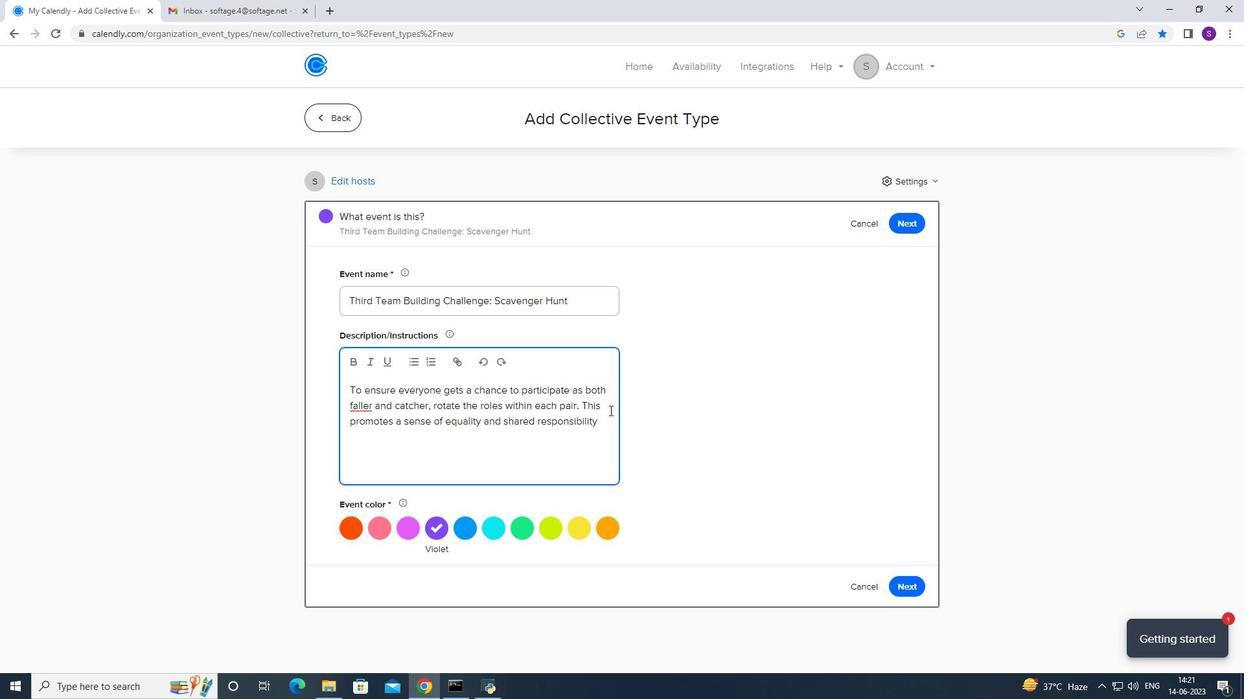 
Action: Mouse pressed left at (607, 416)
Screenshot: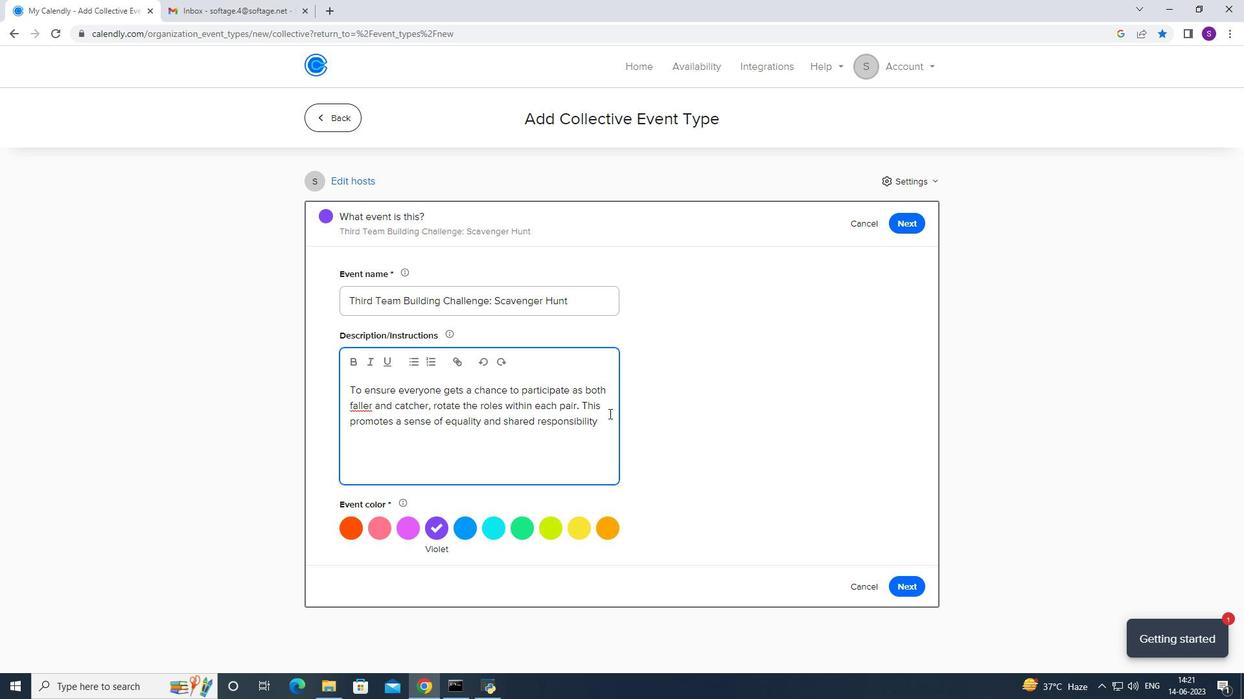 
Action: Key pressed <Key.space>a
Screenshot: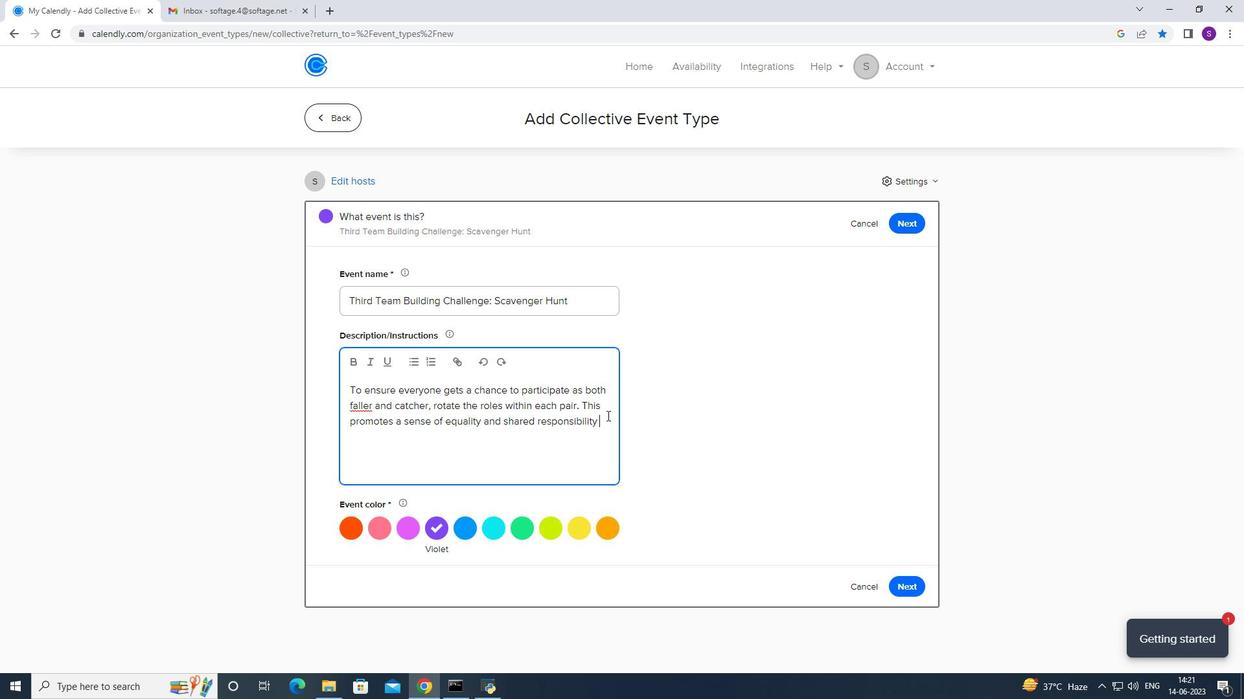 
Action: Mouse moved to (607, 416)
Screenshot: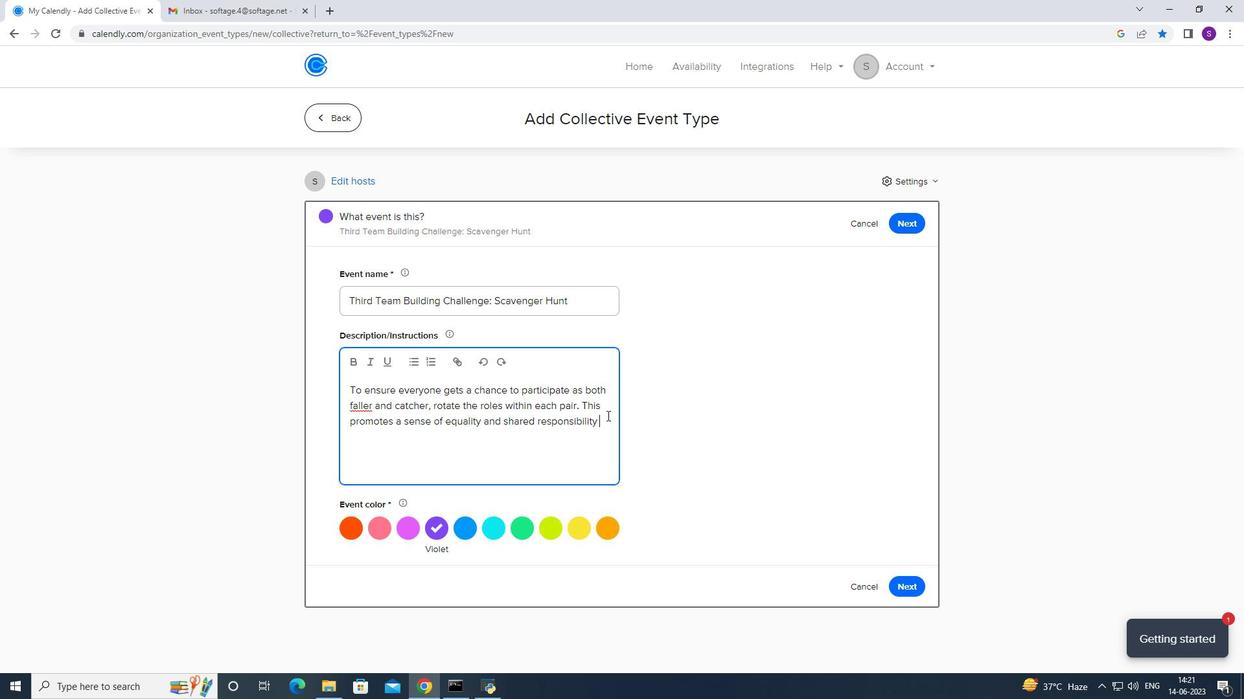 
Action: Key pressed mong<Key.space>team<Key.space>members.
Screenshot: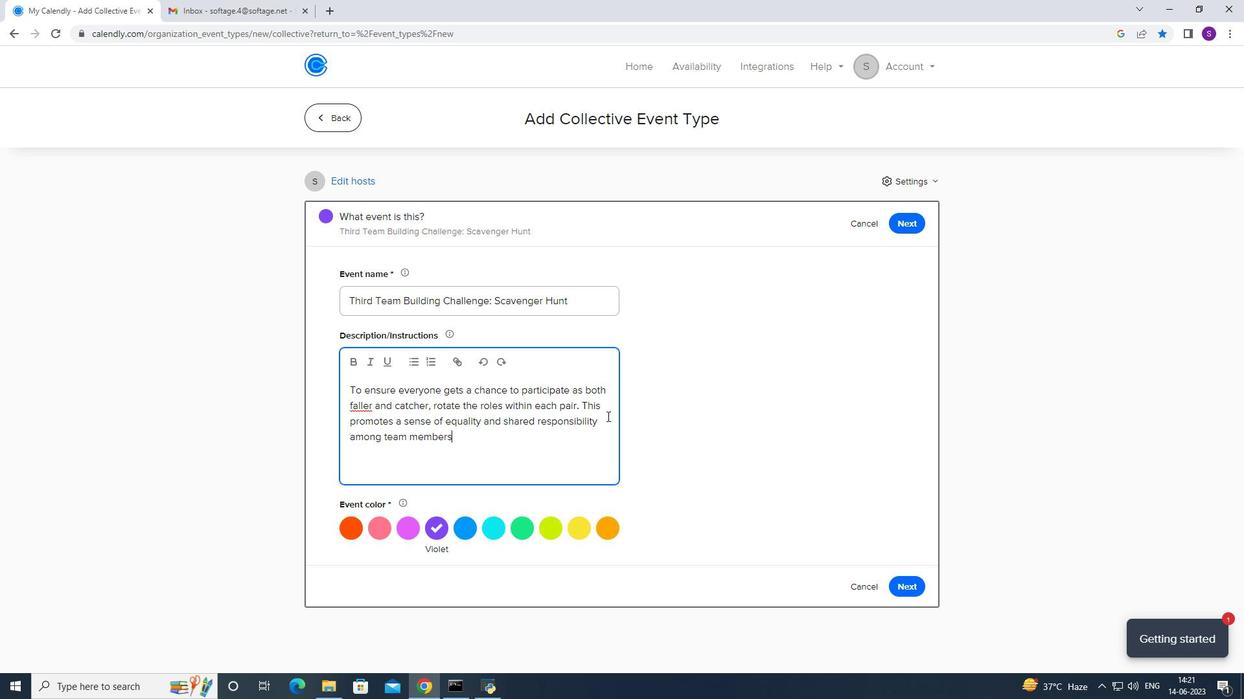 
Action: Mouse moved to (476, 442)
Screenshot: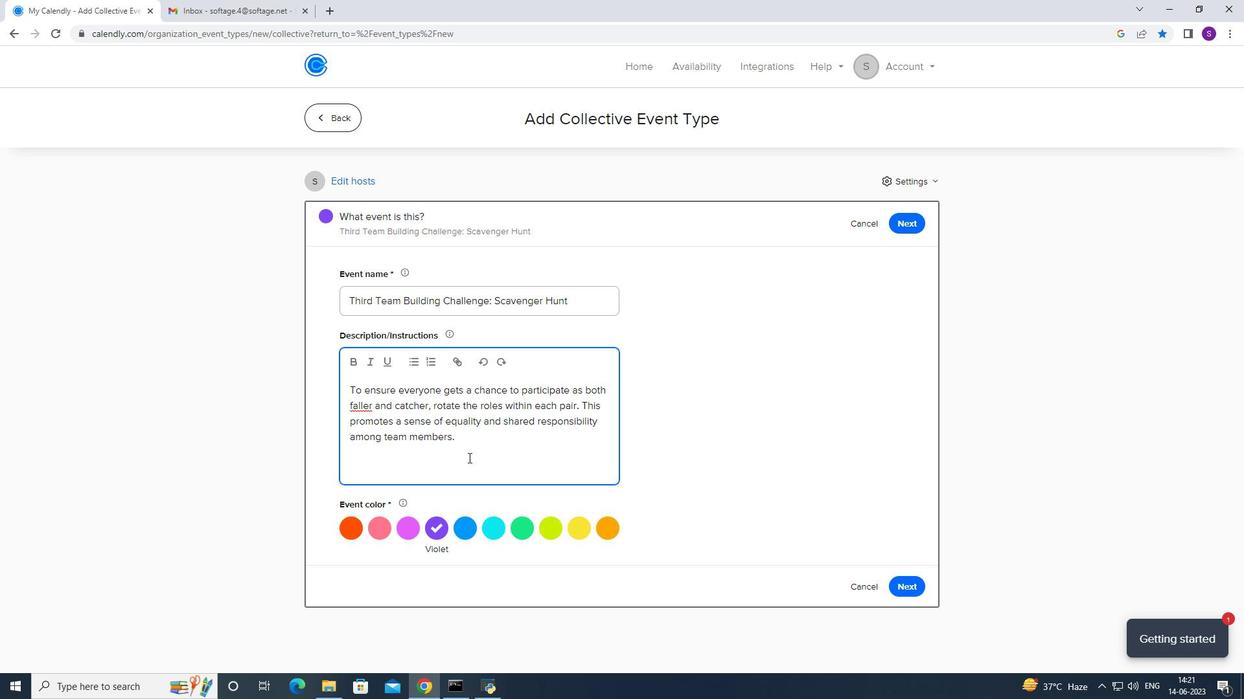 
Action: Mouse pressed left at (476, 442)
Screenshot: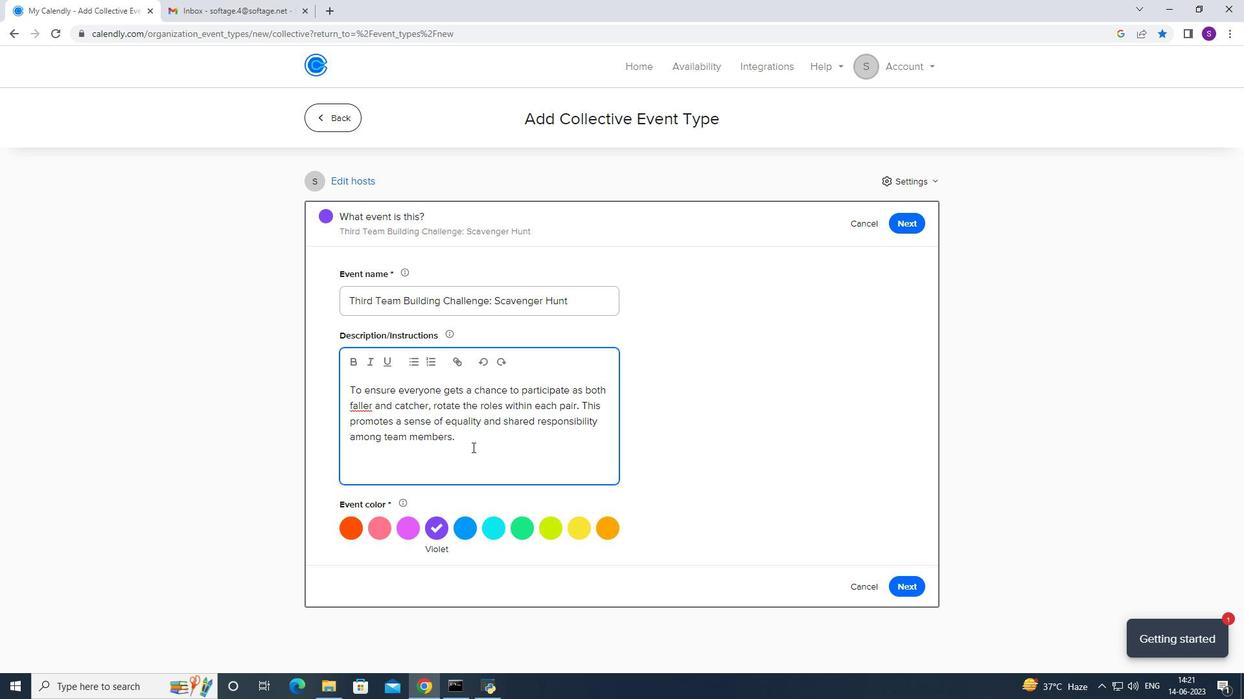 
Action: Mouse moved to (377, 358)
Screenshot: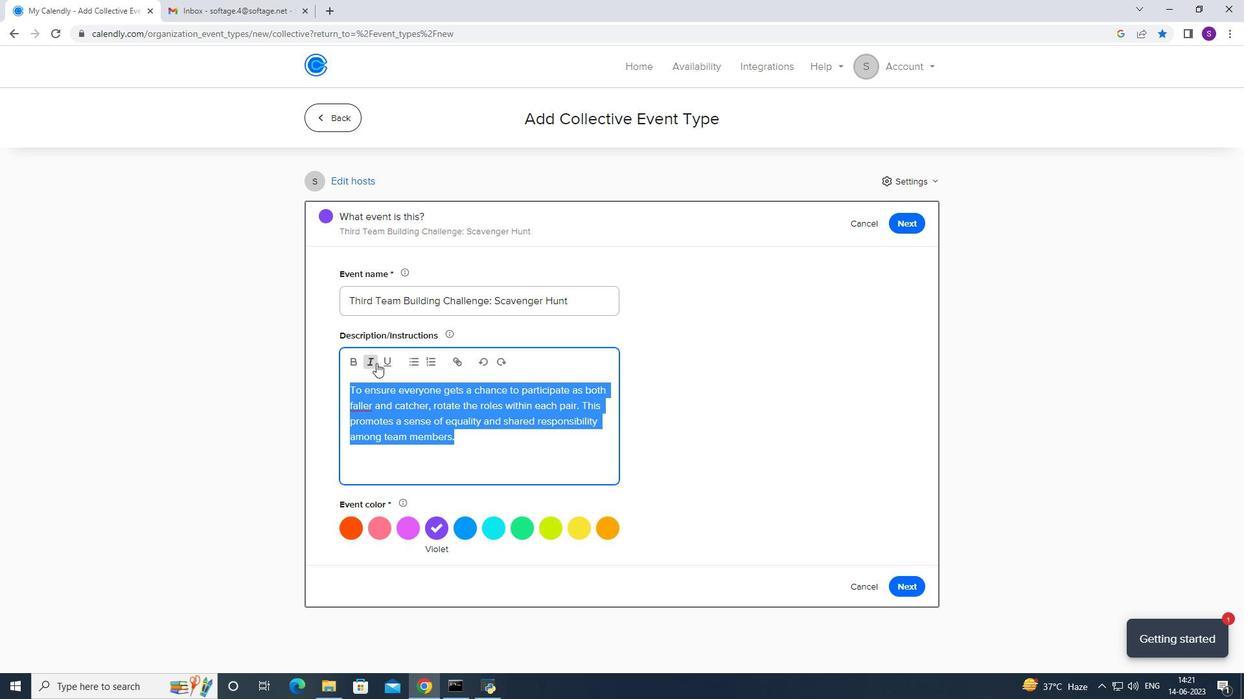 
Action: Mouse pressed left at (377, 358)
Screenshot: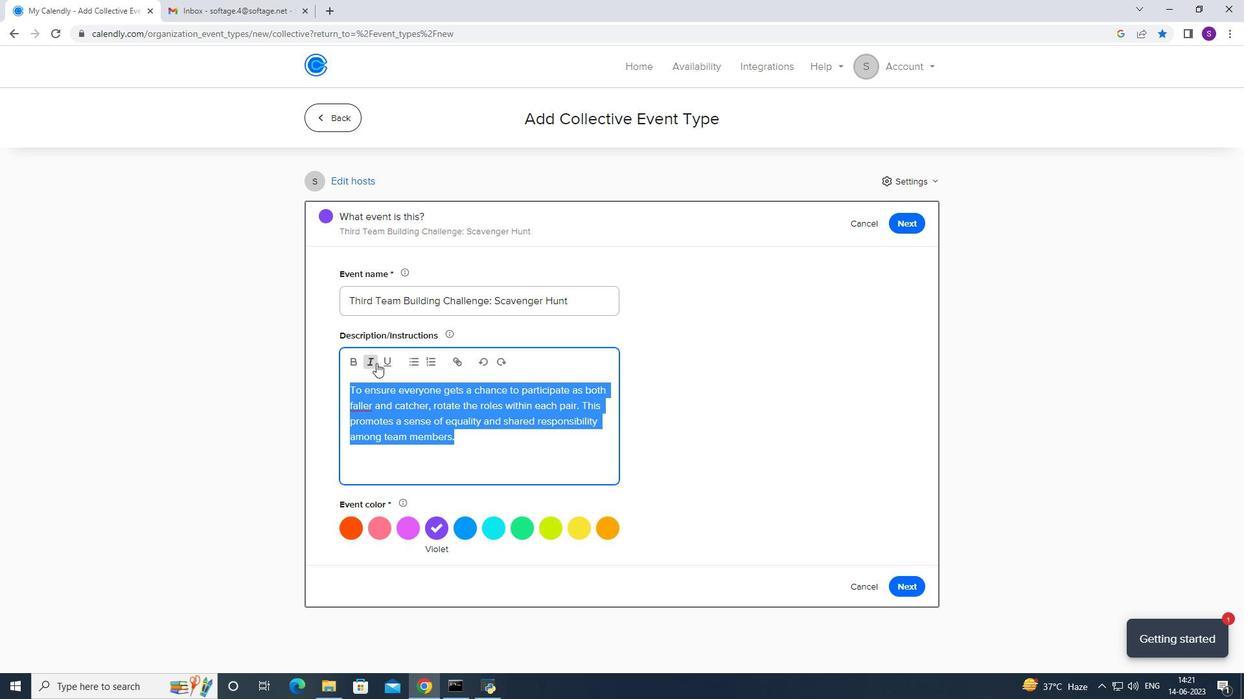 
Action: Mouse moved to (389, 429)
Screenshot: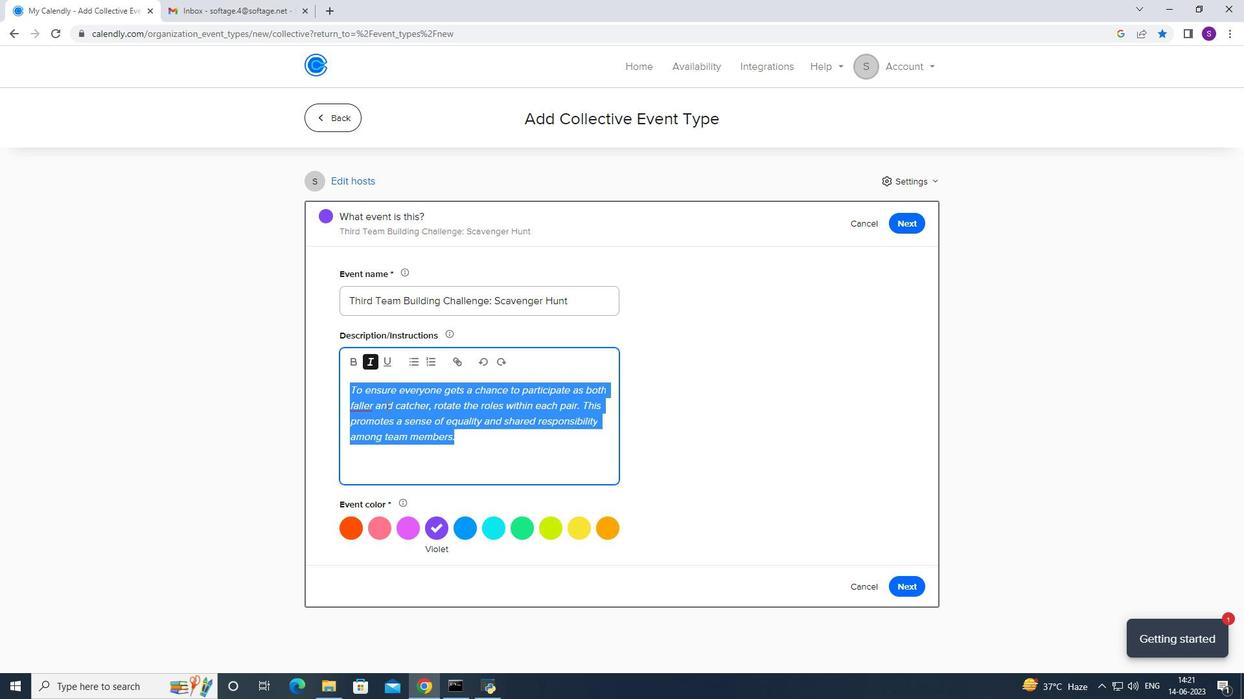 
Action: Mouse pressed left at (389, 429)
Screenshot: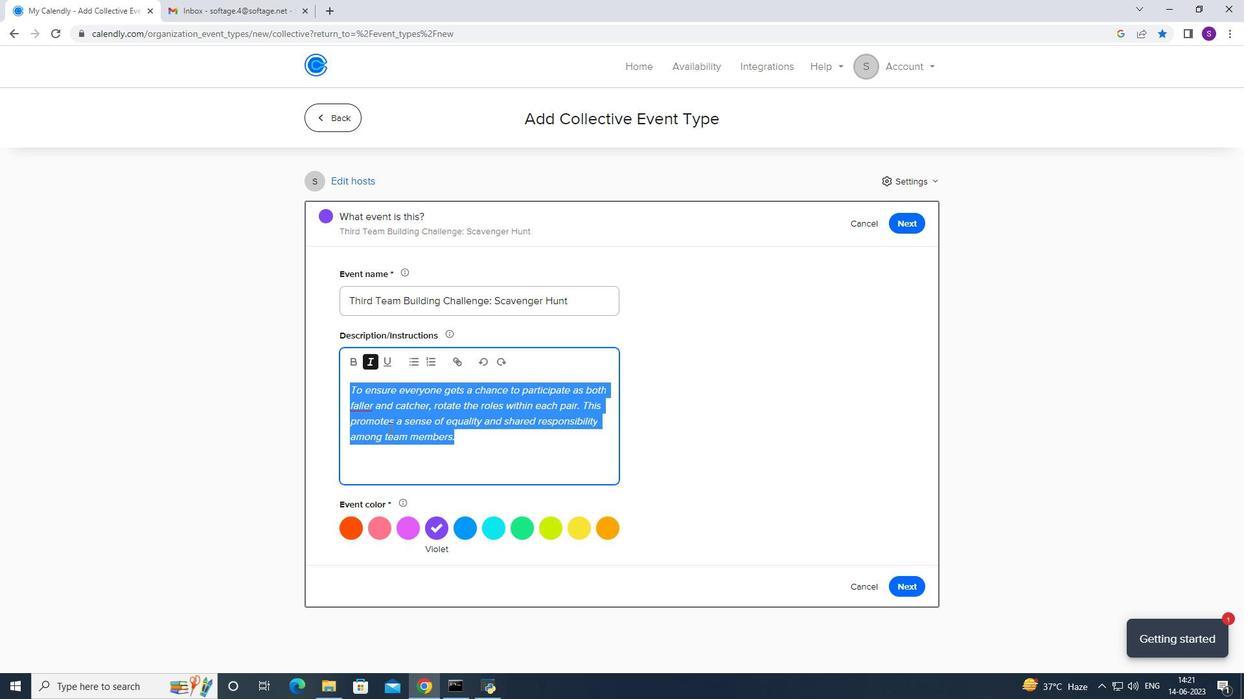 
Action: Mouse moved to (589, 519)
Screenshot: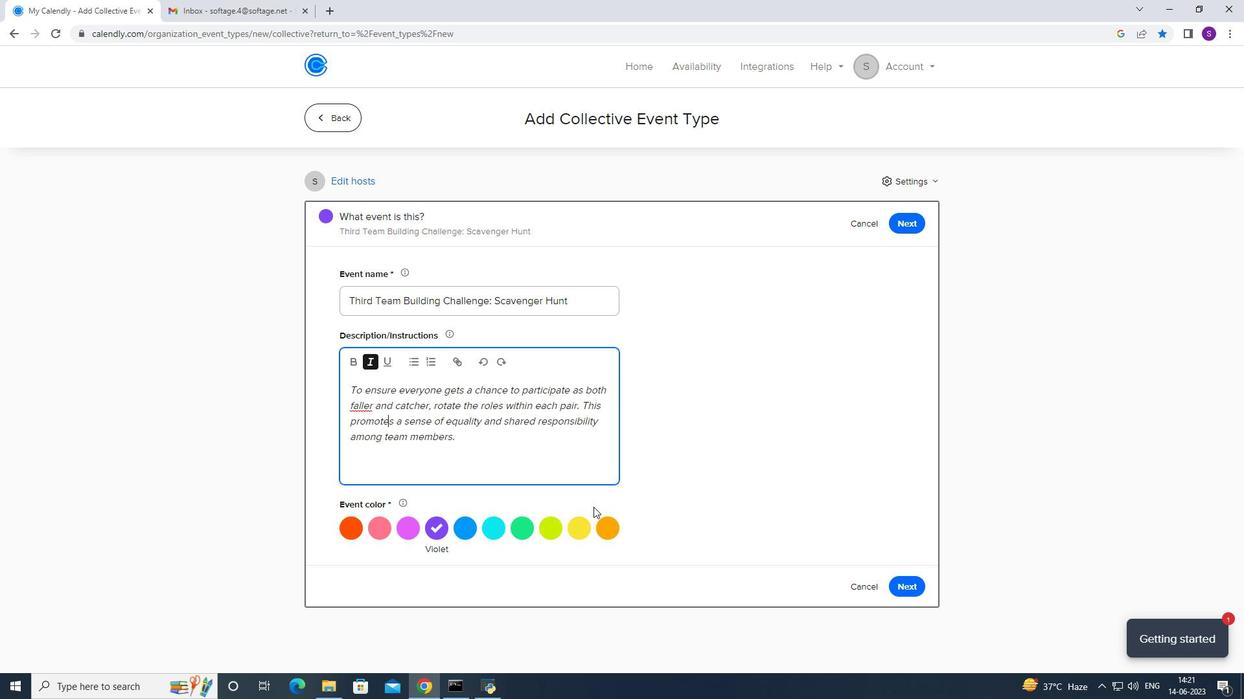 
Action: Mouse pressed left at (589, 519)
Screenshot: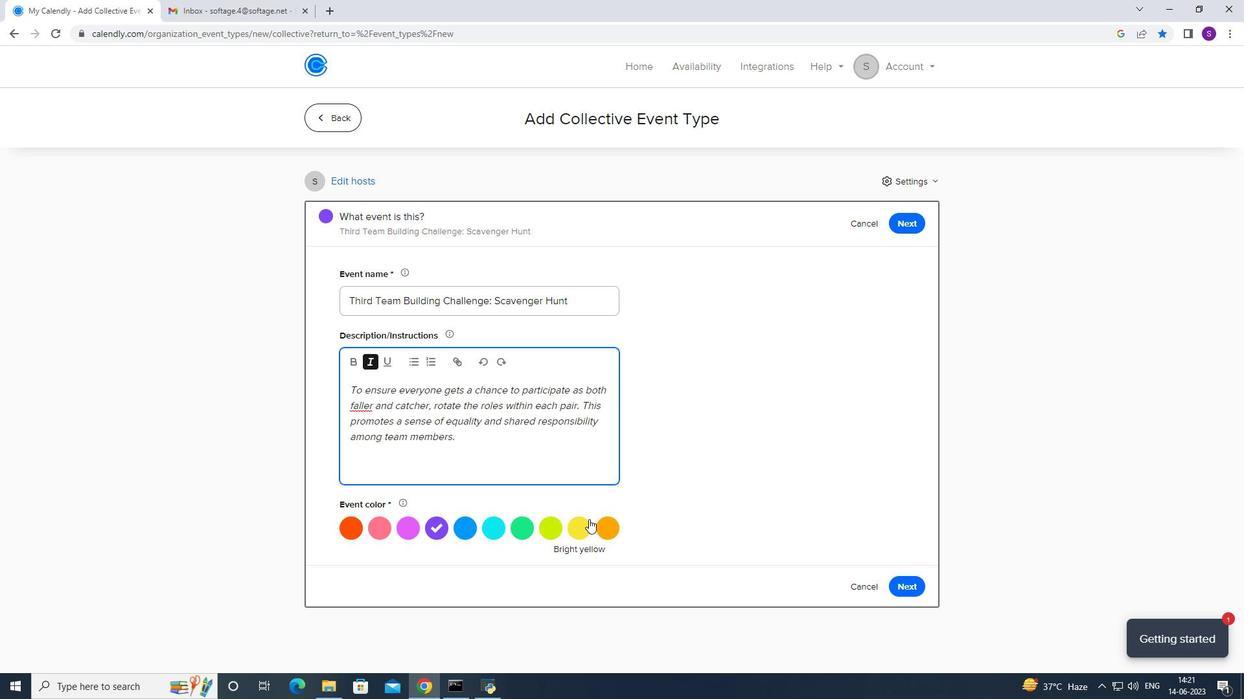 
Action: Mouse moved to (896, 582)
Screenshot: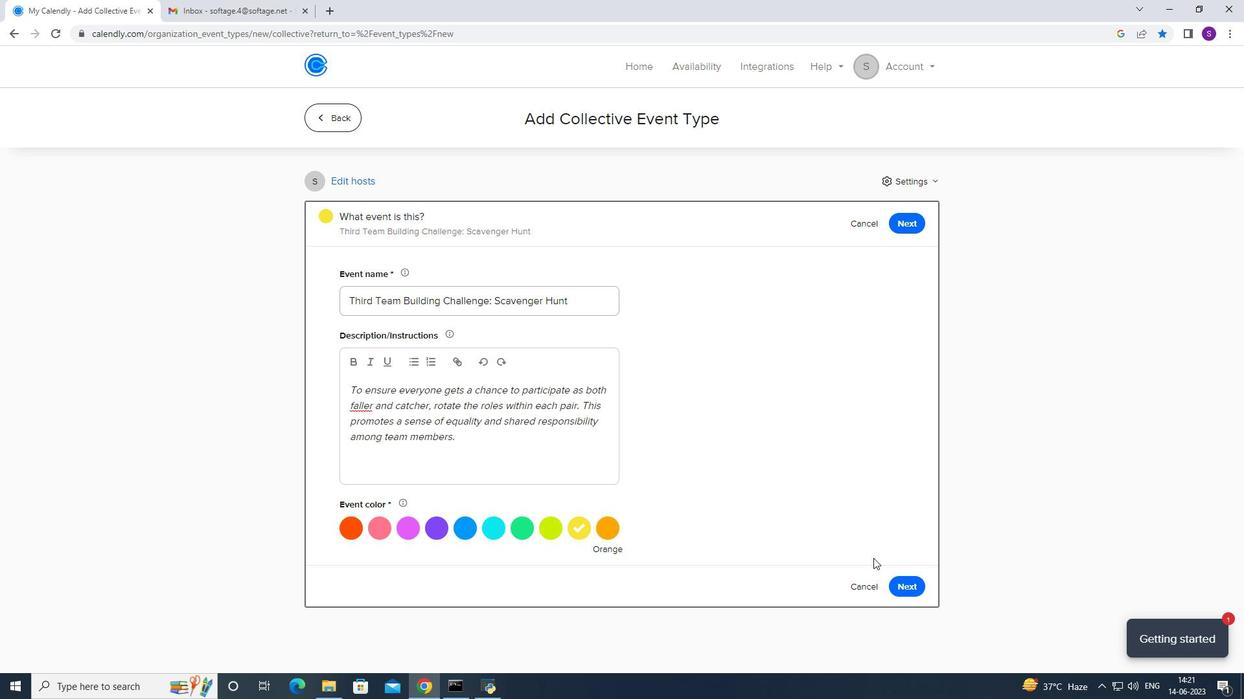 
Action: Mouse pressed left at (896, 582)
Screenshot: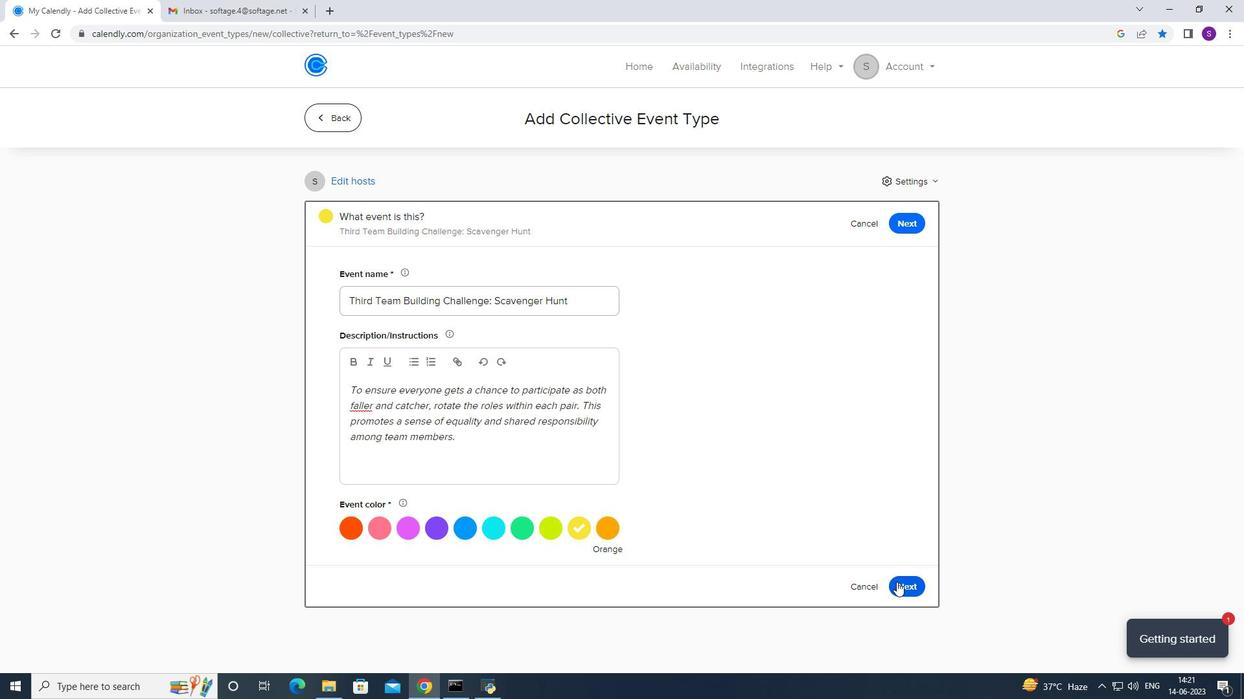 
Action: Mouse moved to (384, 373)
Screenshot: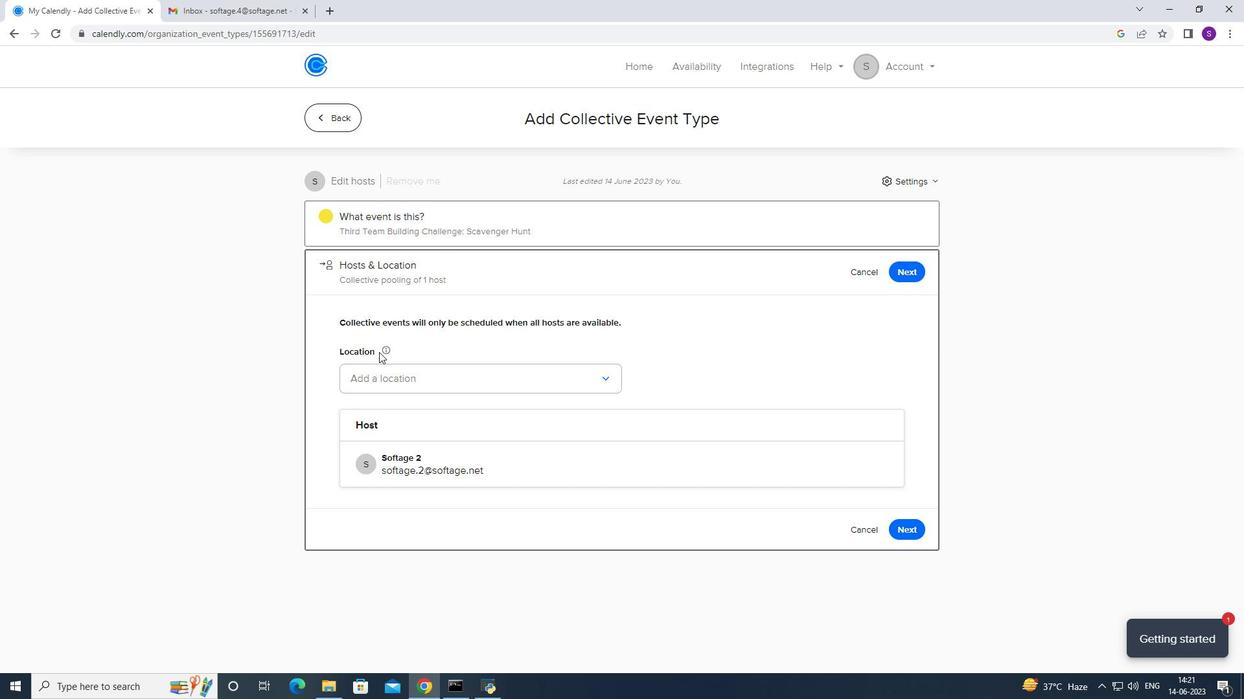 
Action: Mouse pressed left at (384, 373)
Screenshot: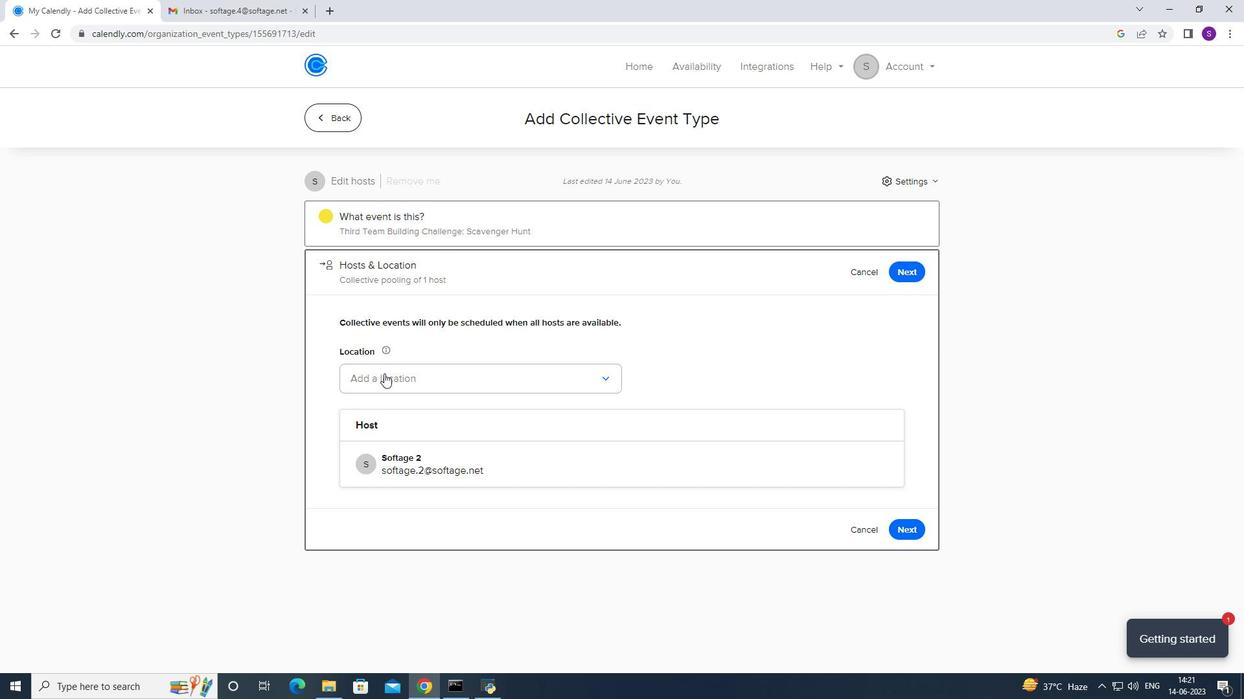 
Action: Mouse moved to (391, 418)
Screenshot: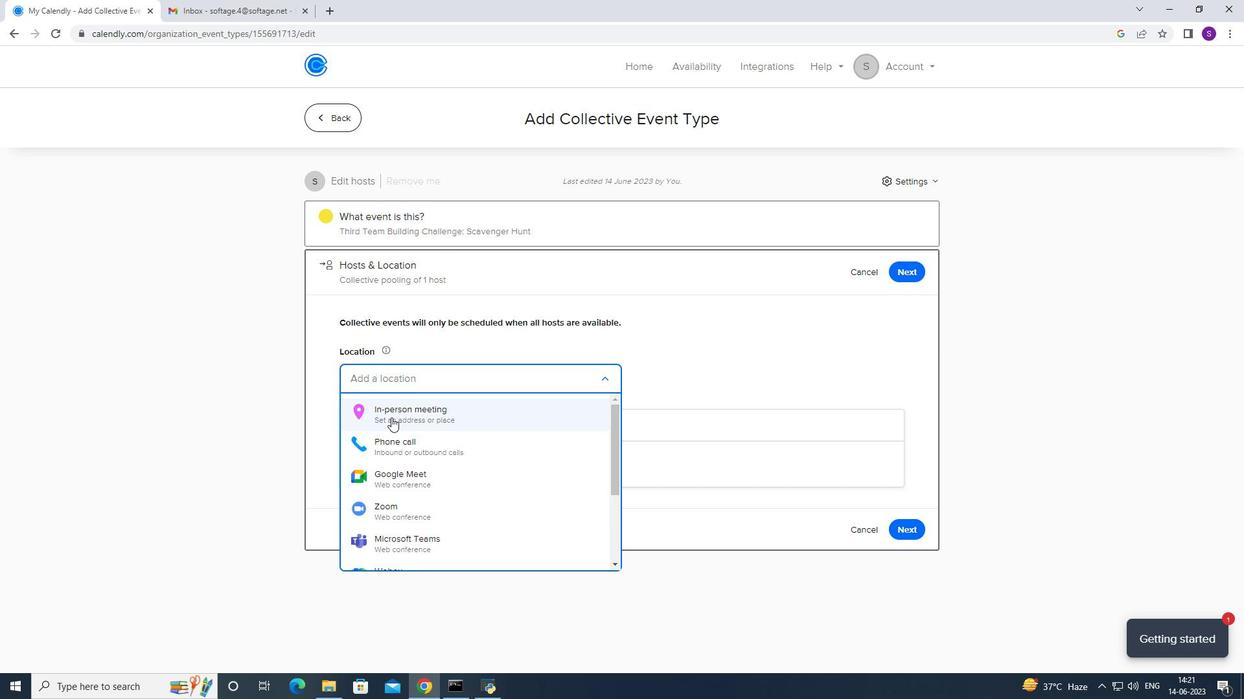 
Action: Mouse pressed left at (391, 418)
Screenshot: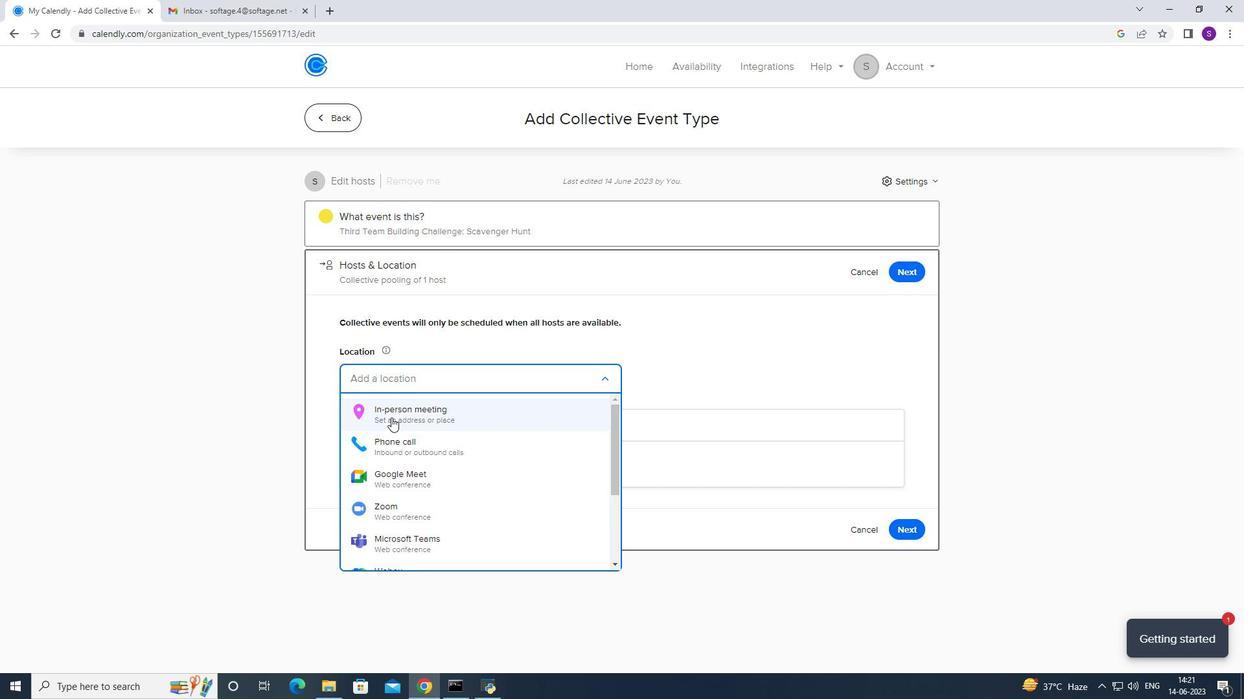 
Action: Mouse moved to (545, 221)
Screenshot: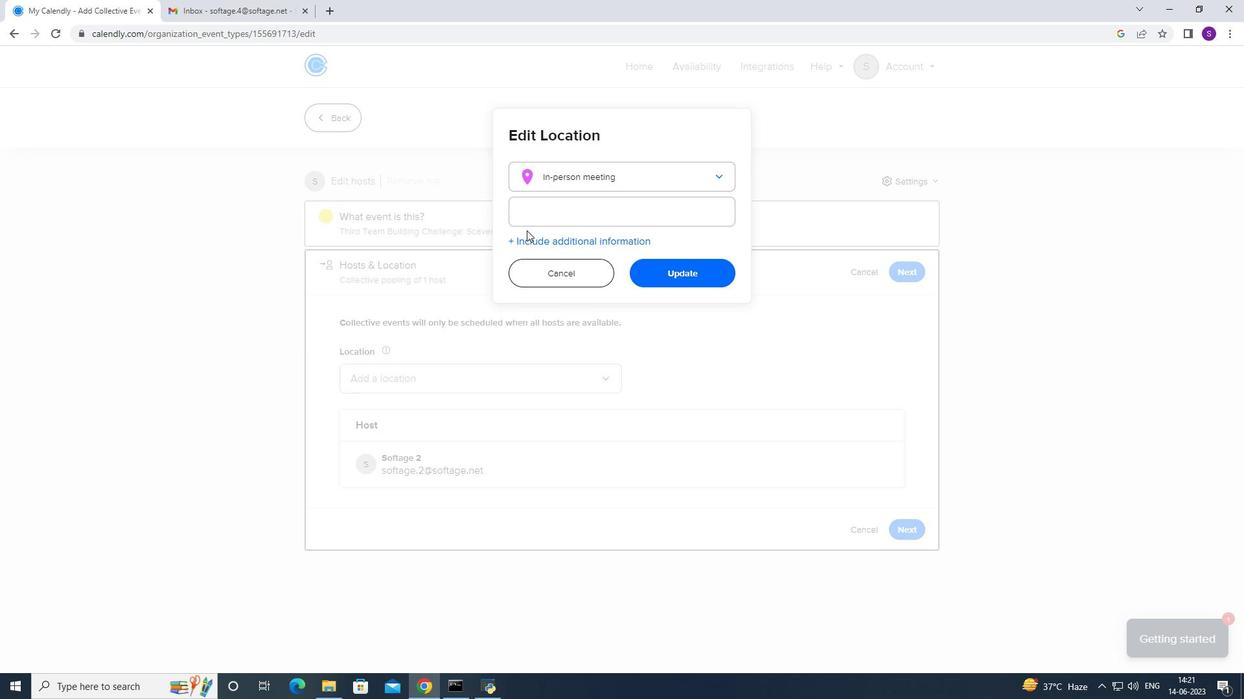 
Action: Mouse pressed left at (545, 221)
Screenshot: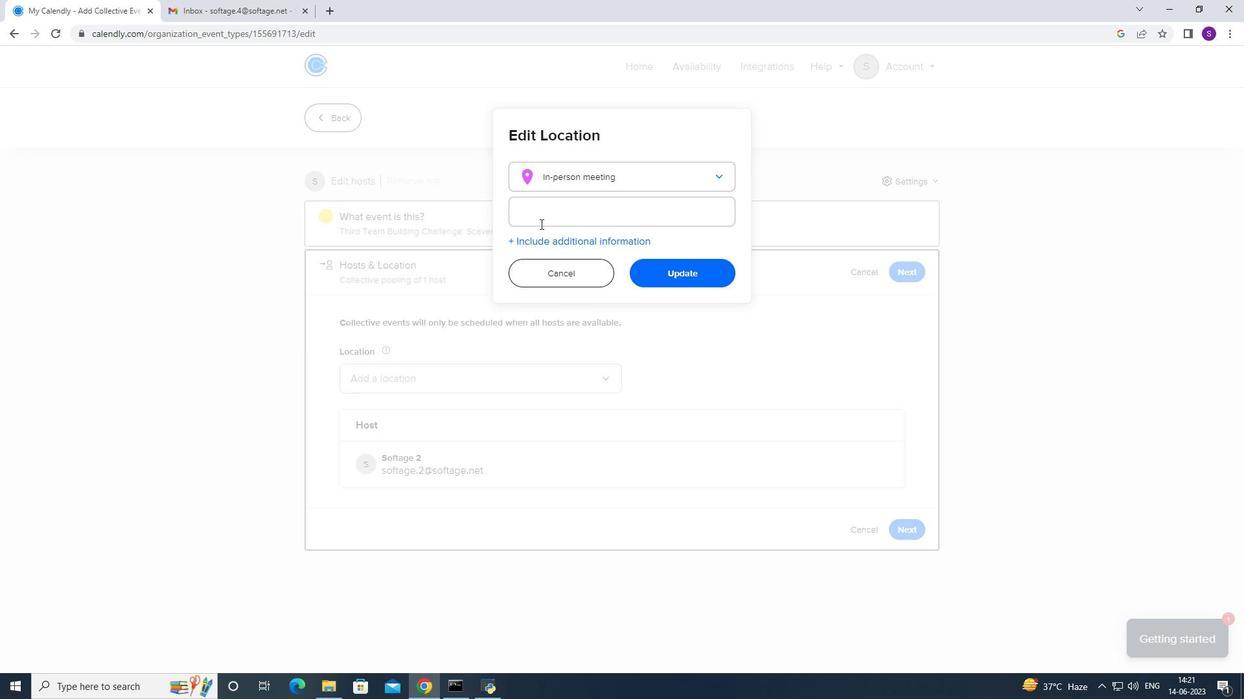 
Action: Mouse moved to (500, 233)
Screenshot: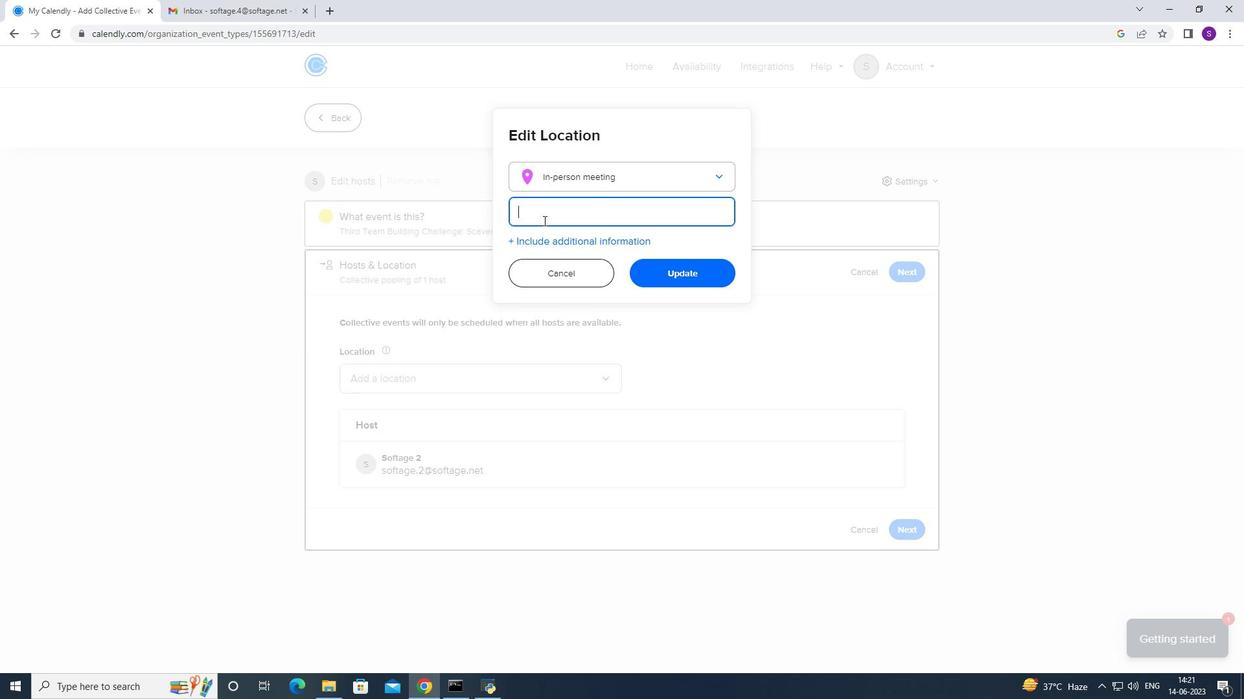 
Action: Key pressed <Key.caps_lock>B<Key.caps_lock>irmingham,<Key.space><Key.caps_lock>U.K.
Screenshot: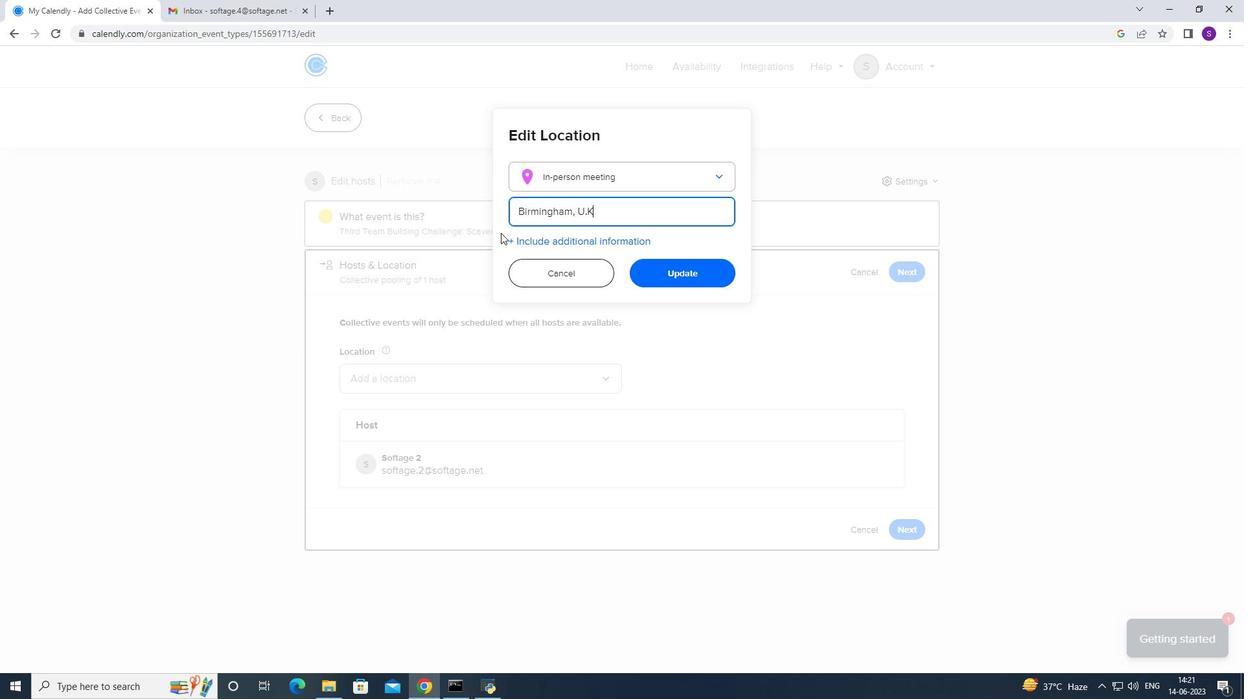 
Action: Mouse moved to (675, 281)
Screenshot: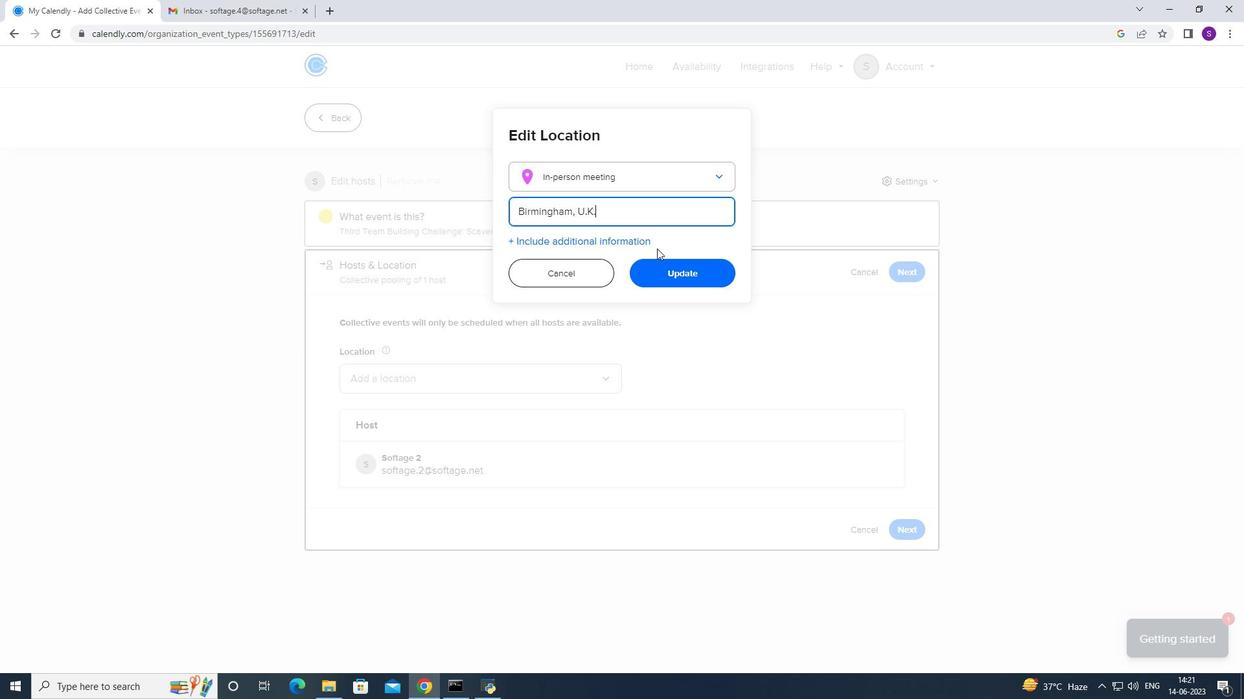 
Action: Mouse pressed left at (675, 281)
Screenshot: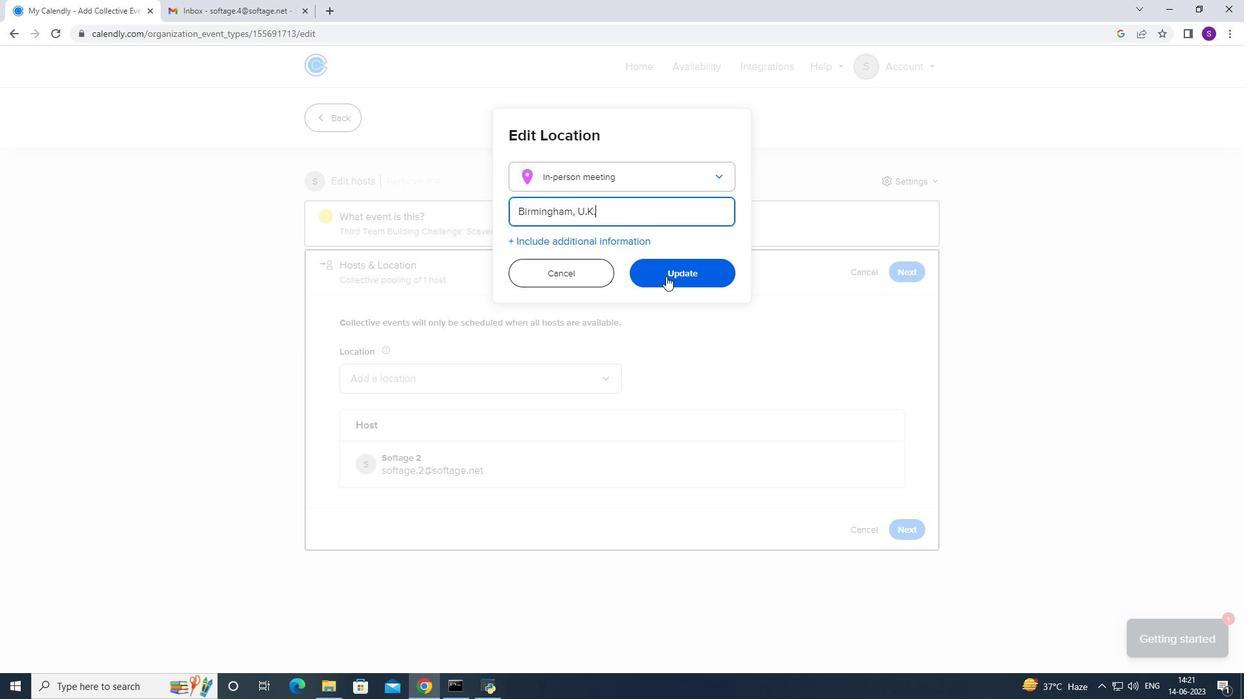 
Action: Mouse moved to (908, 524)
Screenshot: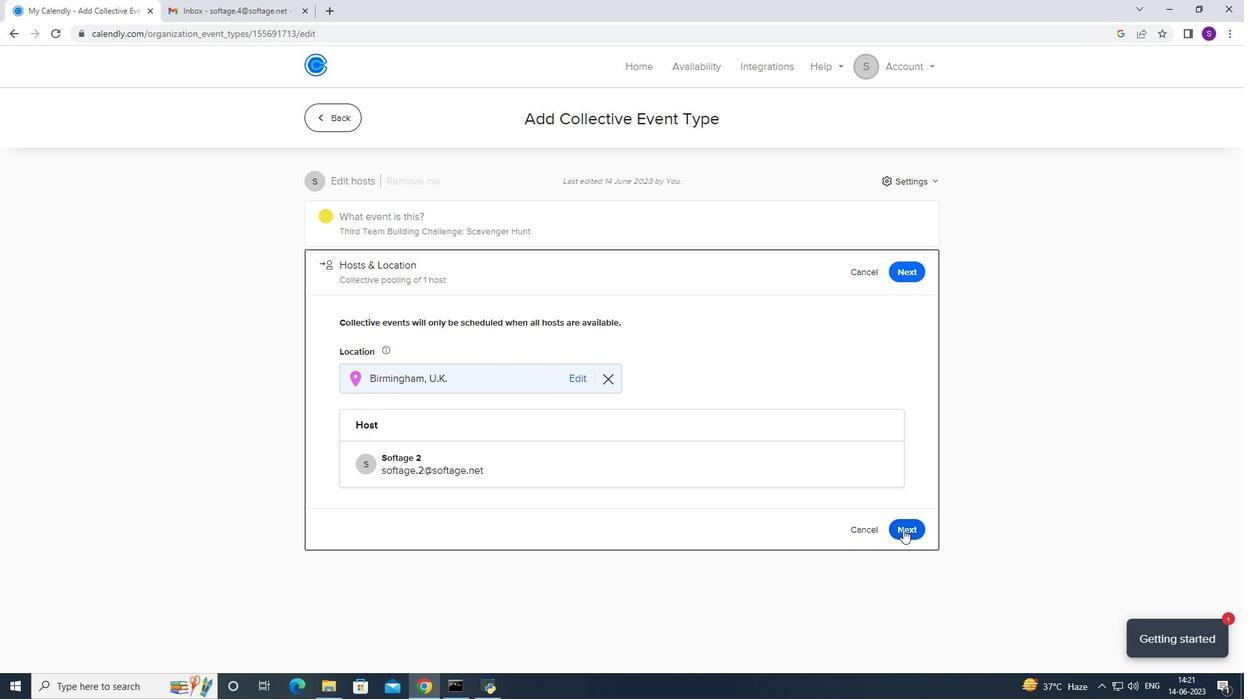 
Action: Mouse pressed left at (908, 524)
Screenshot: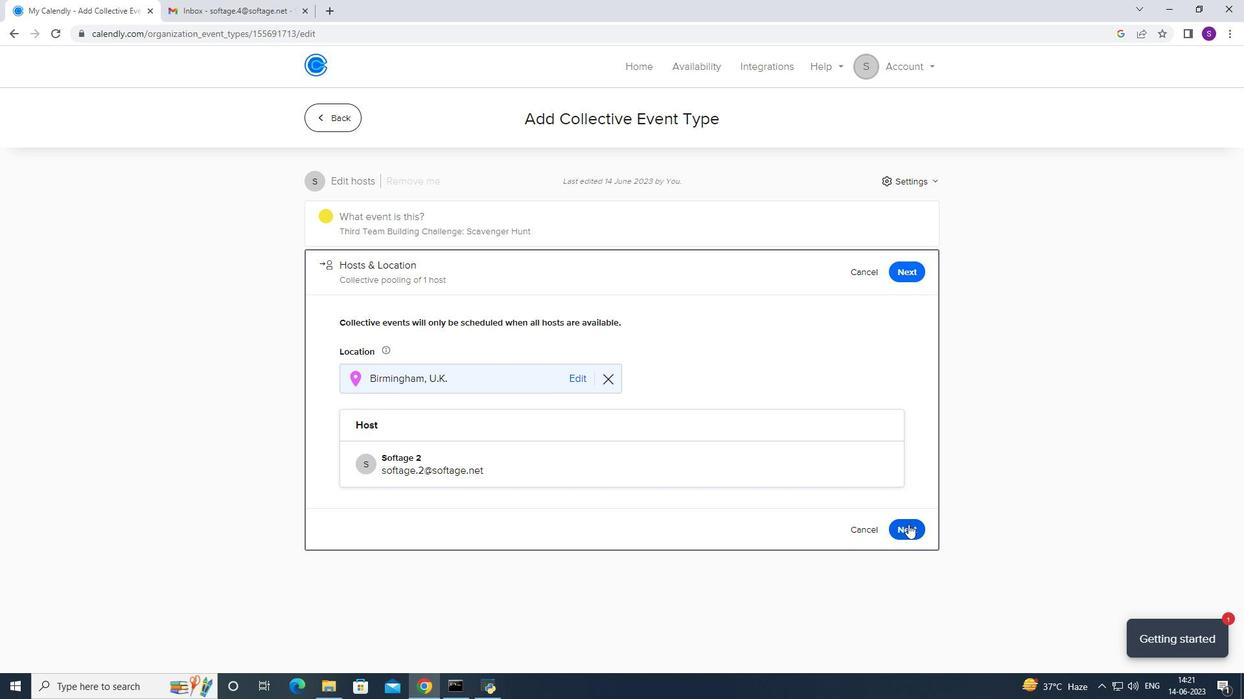 
Action: Mouse moved to (445, 424)
Screenshot: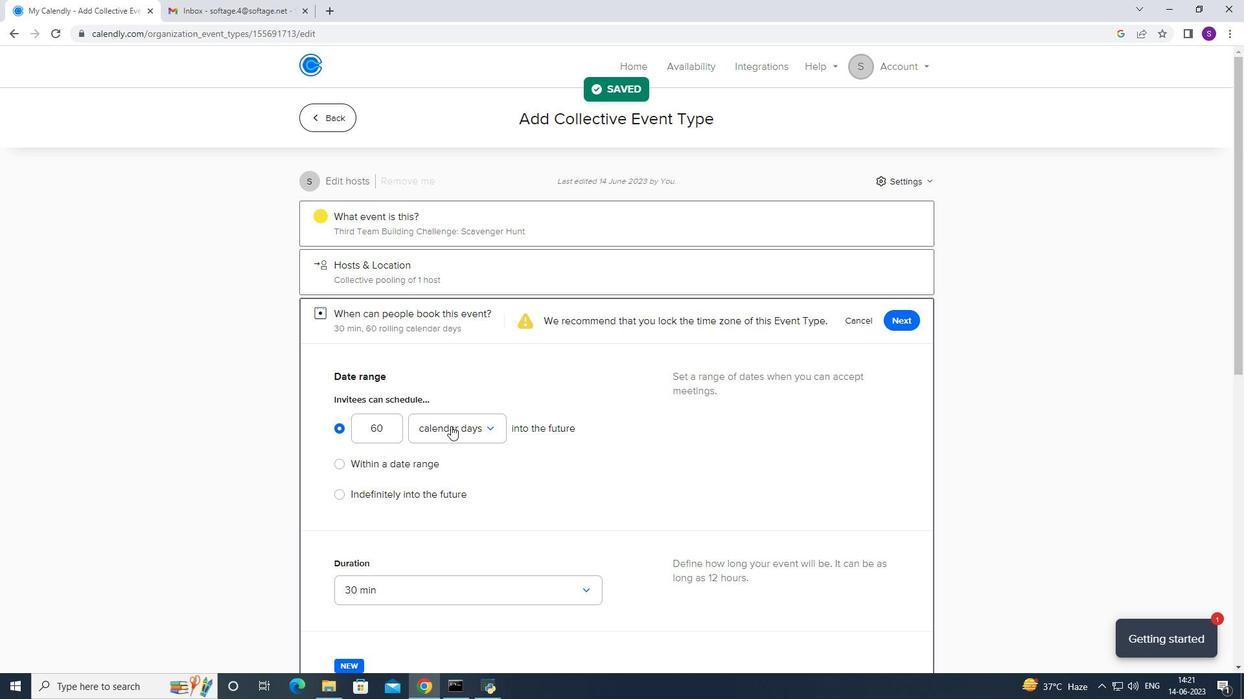 
Action: Mouse pressed left at (445, 424)
Screenshot: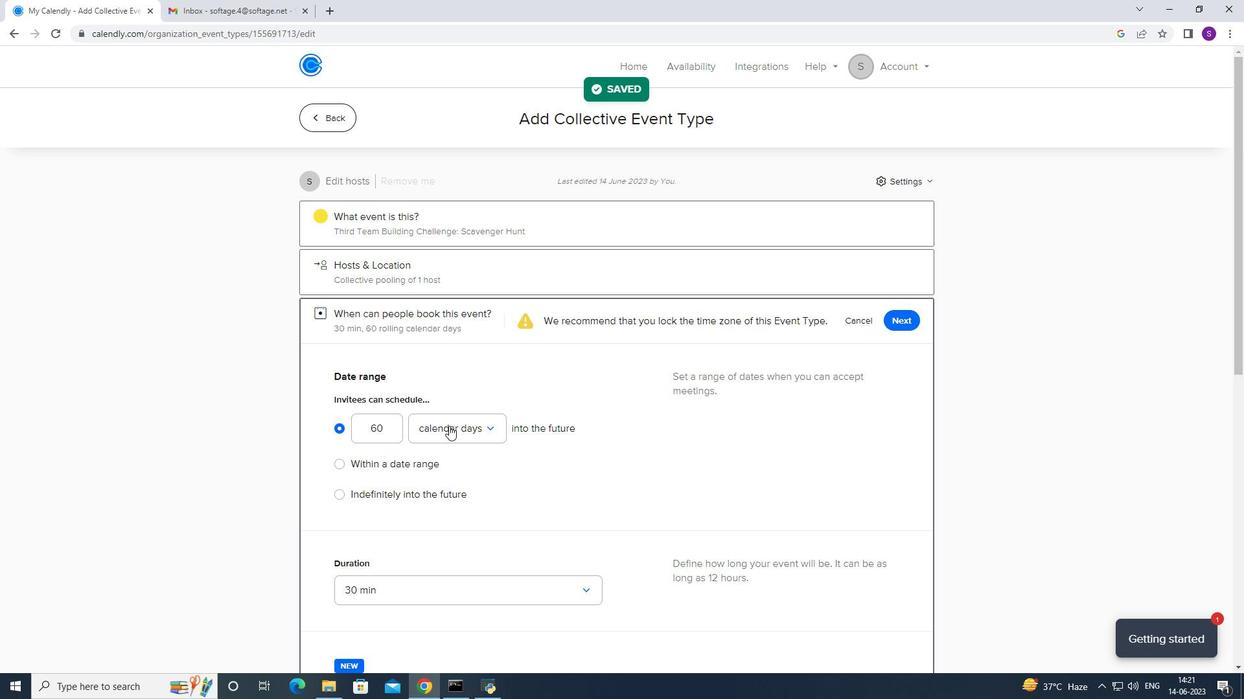 
Action: Mouse moved to (382, 463)
Screenshot: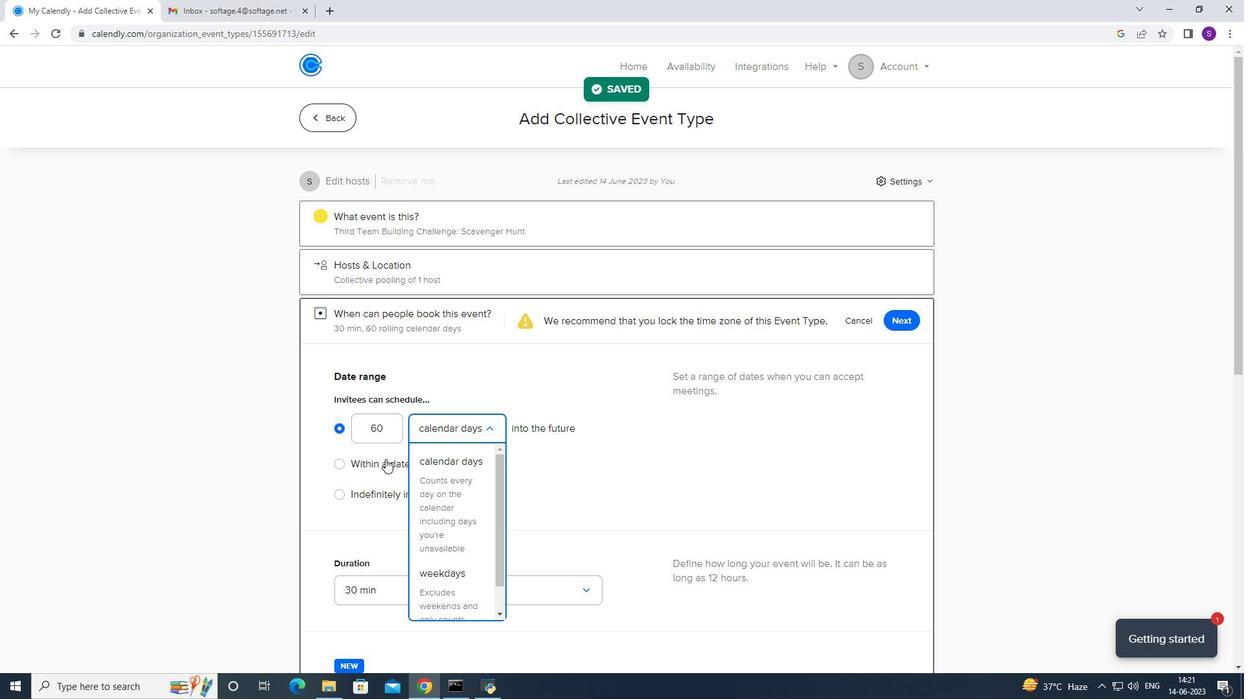
Action: Mouse pressed left at (382, 463)
Screenshot: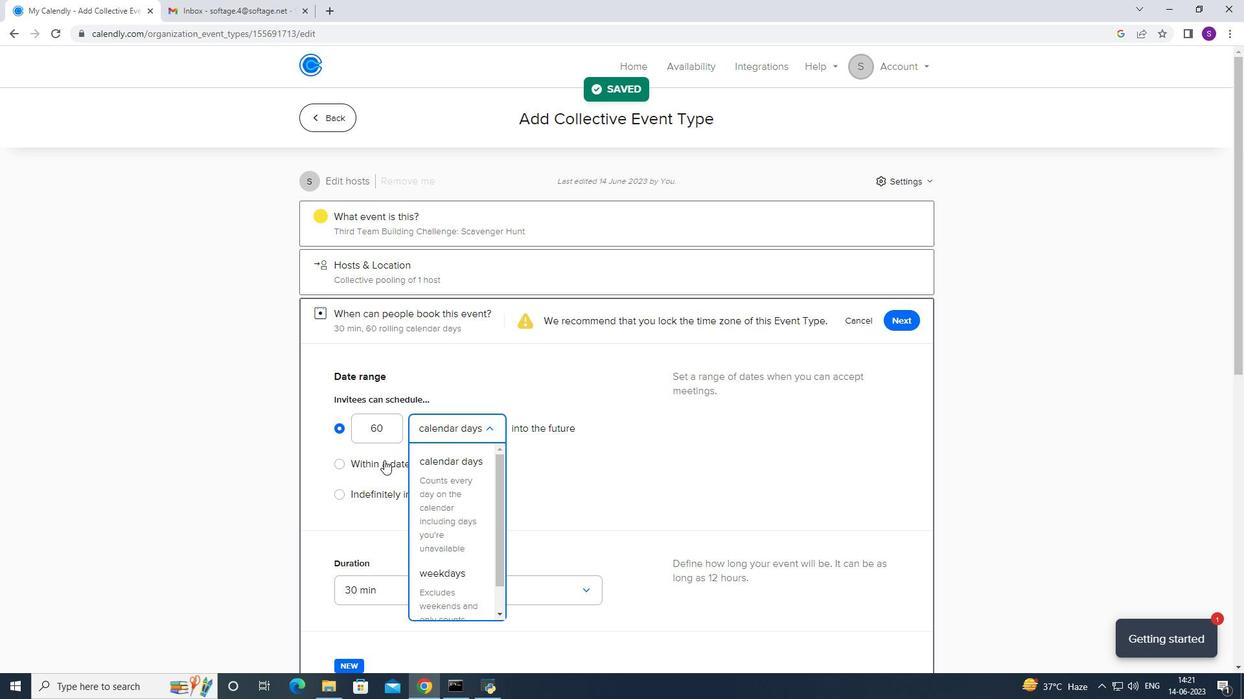 
Action: Mouse moved to (456, 435)
Screenshot: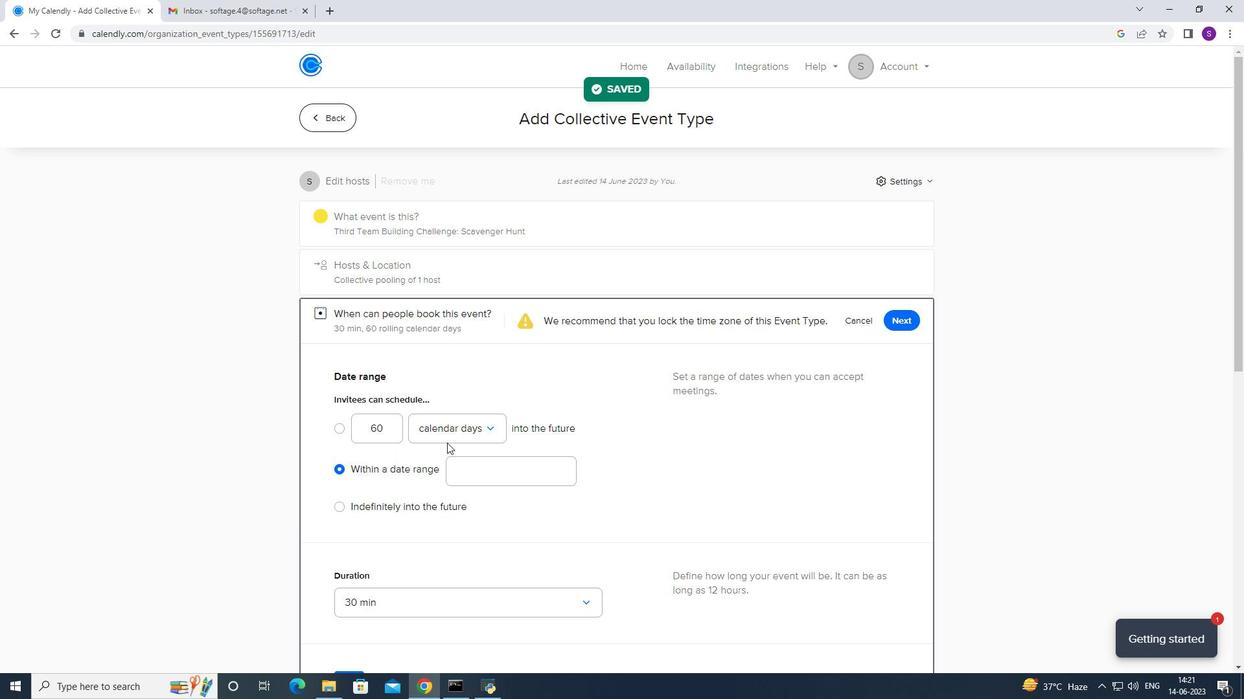 
Action: Mouse pressed left at (456, 435)
Screenshot: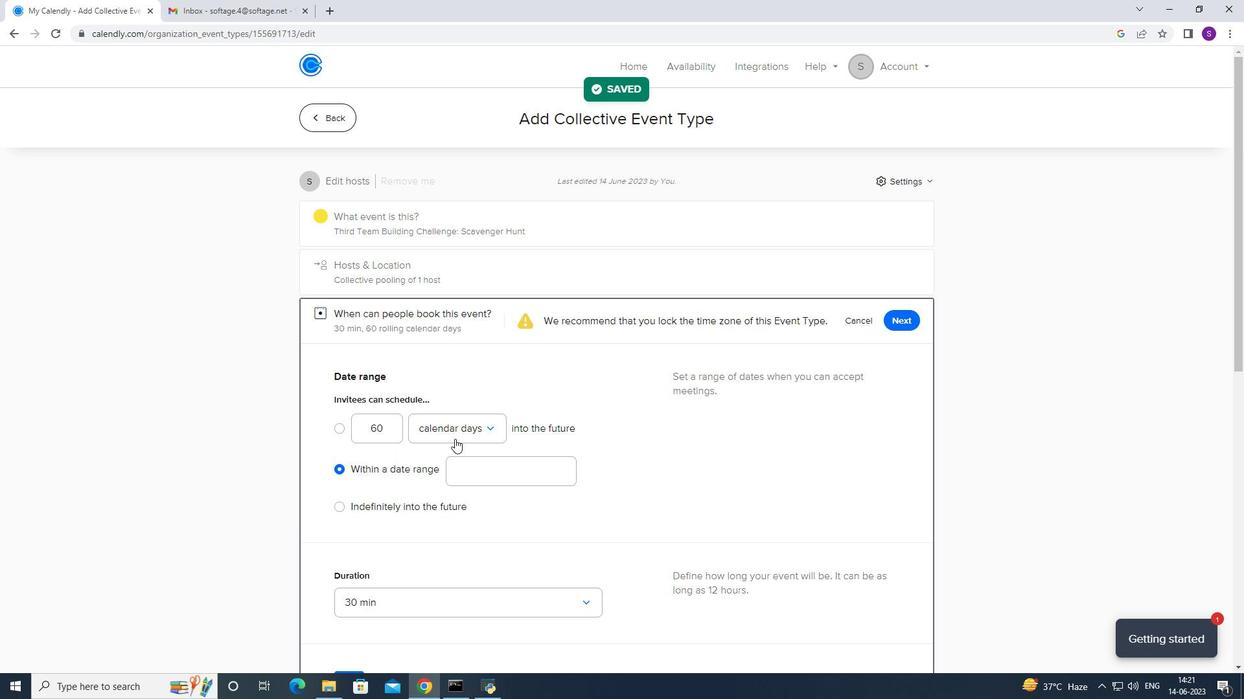 
Action: Mouse moved to (529, 458)
Screenshot: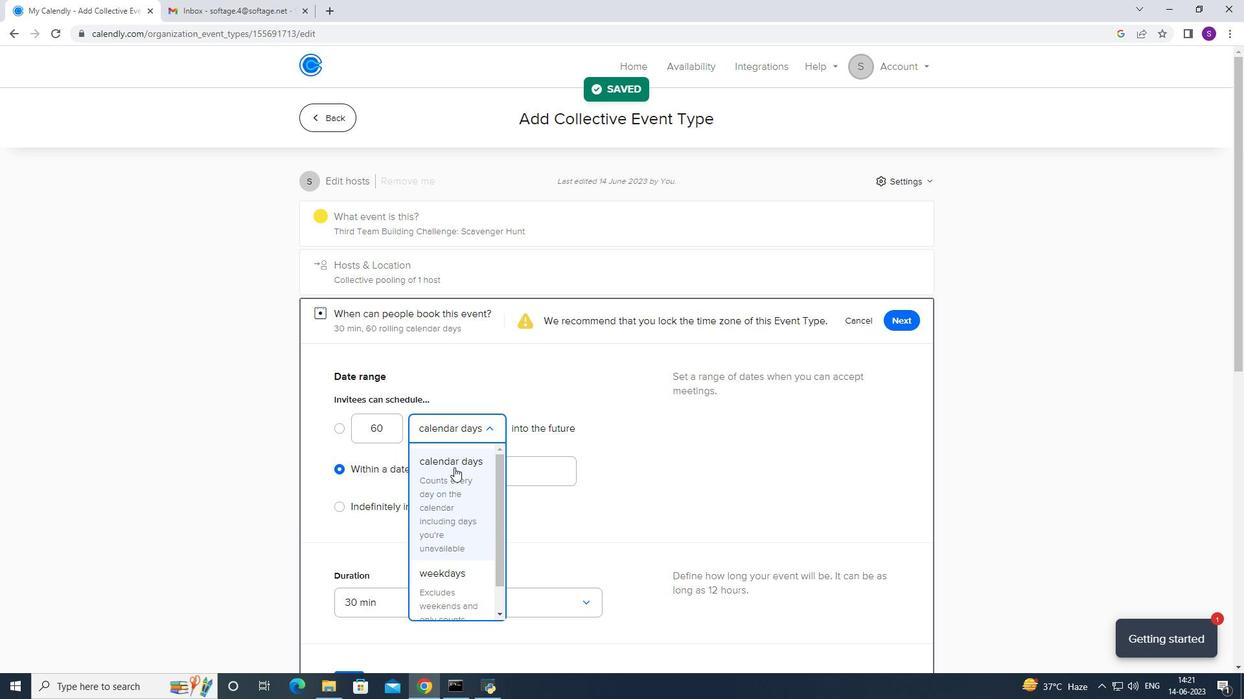 
Action: Mouse pressed left at (529, 458)
Screenshot: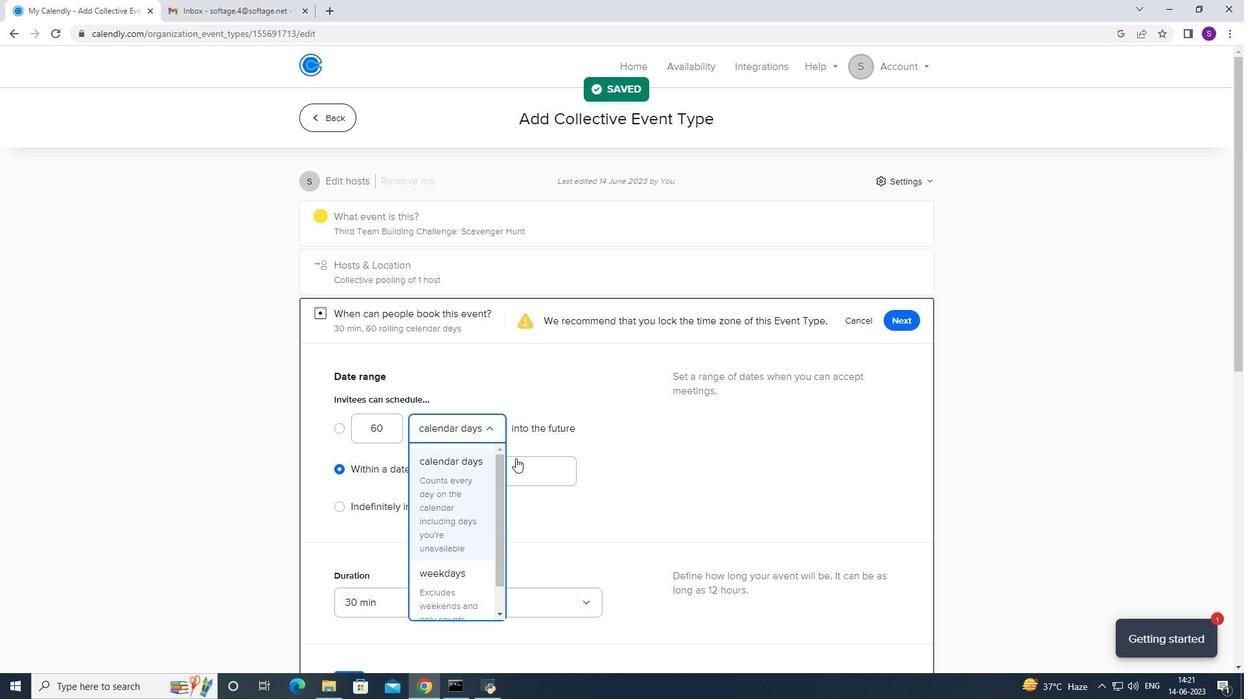
Action: Mouse moved to (554, 239)
Screenshot: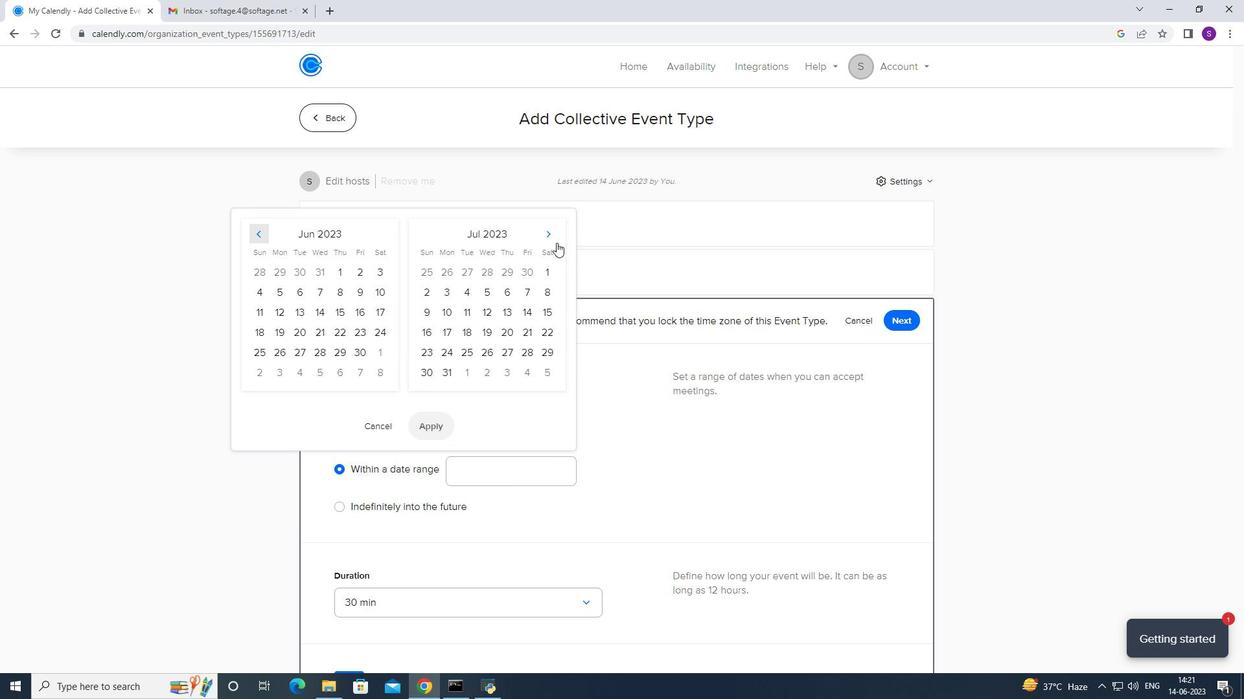 
Action: Mouse pressed left at (554, 239)
Screenshot: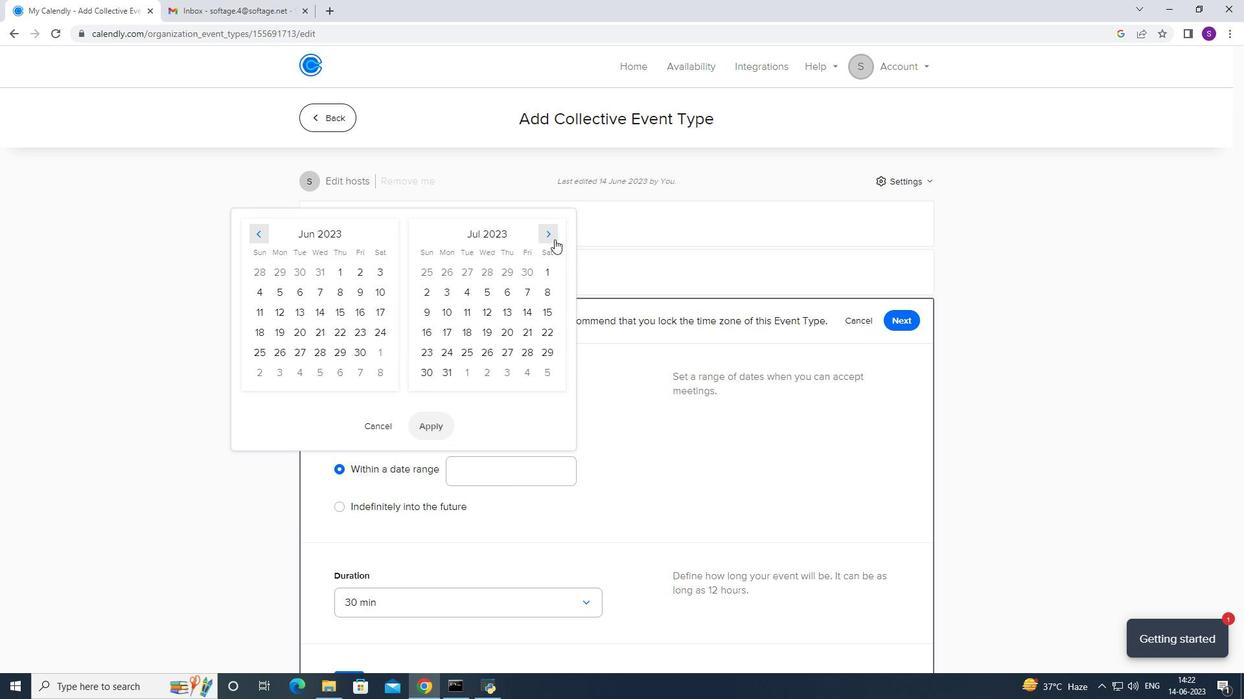 
Action: Mouse pressed left at (554, 239)
Screenshot: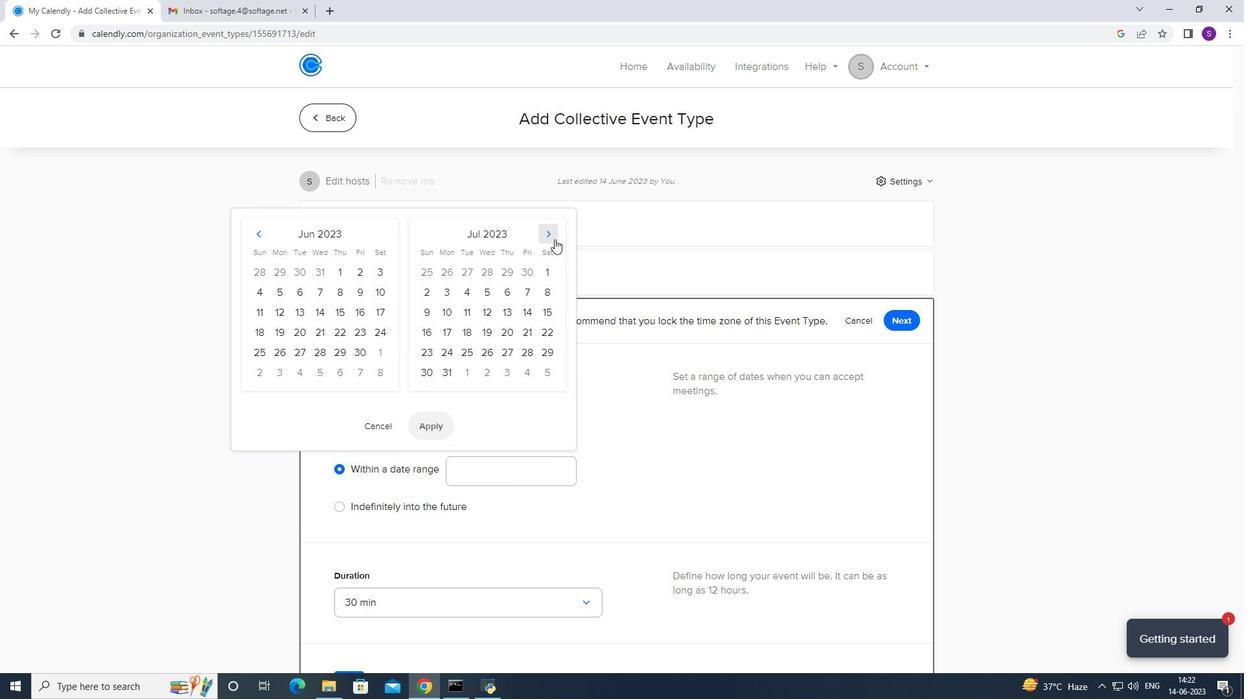 
Action: Mouse pressed left at (554, 239)
Screenshot: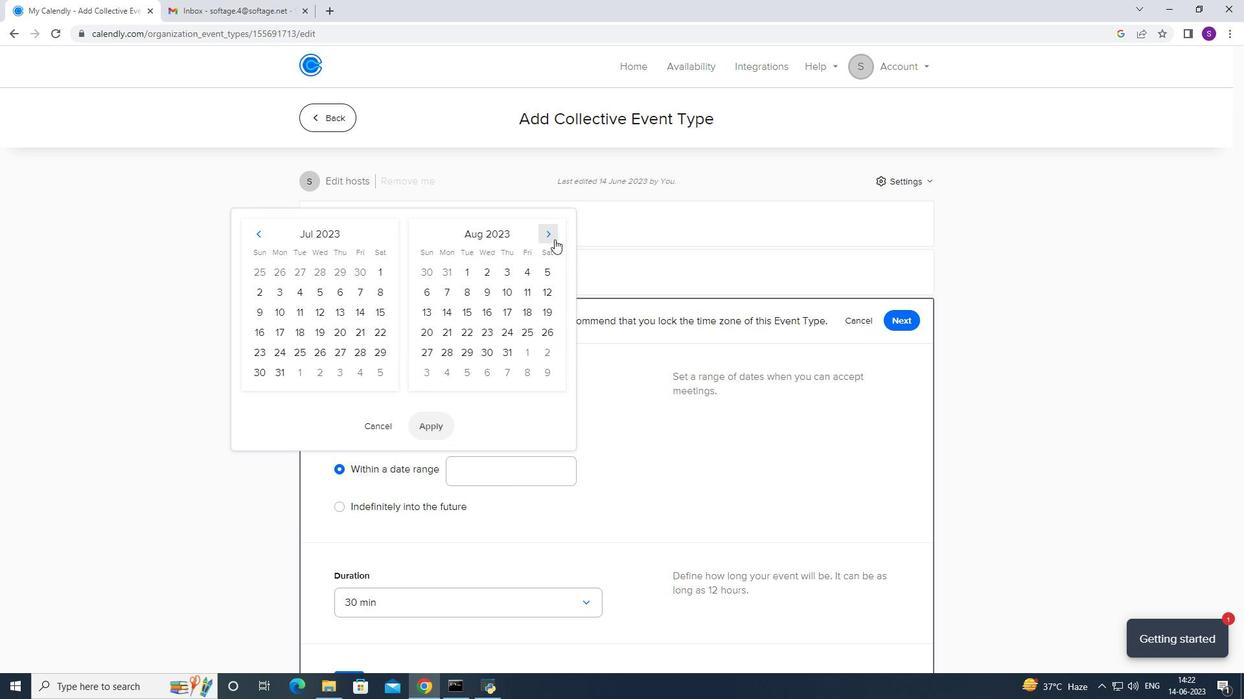 
Action: Mouse pressed left at (554, 239)
Screenshot: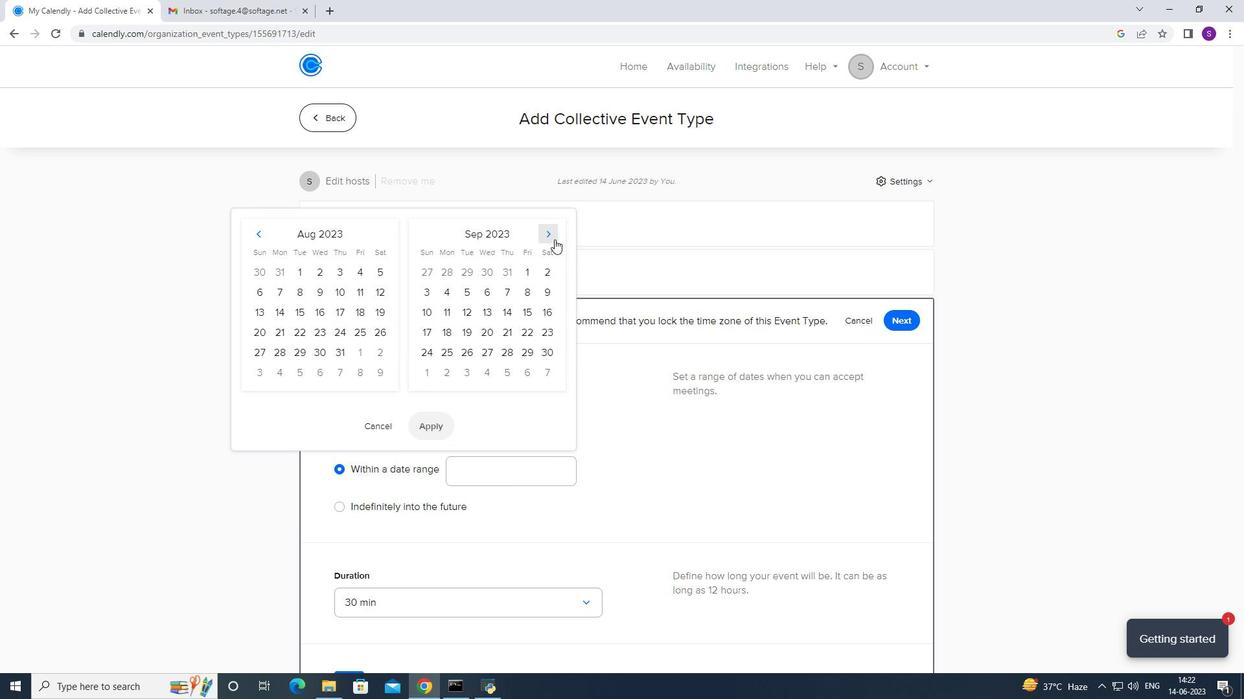 
Action: Mouse pressed left at (554, 239)
Screenshot: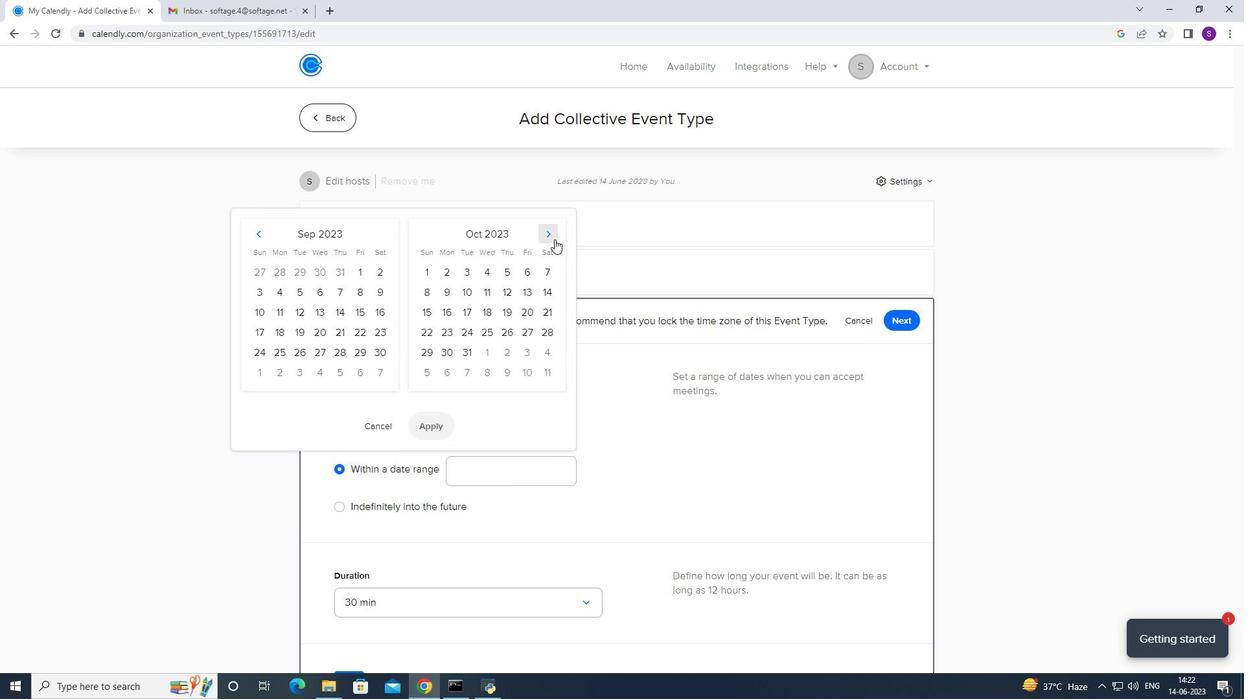 
Action: Mouse moved to (267, 239)
Screenshot: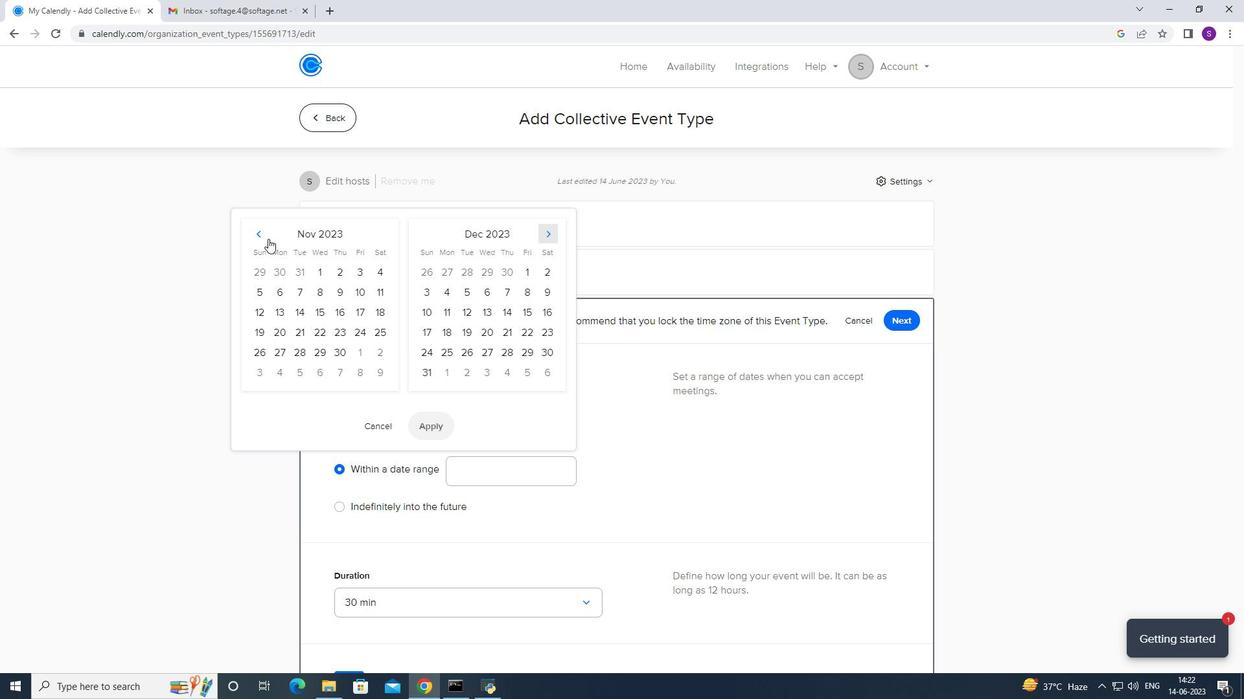 
Action: Mouse pressed left at (267, 239)
Screenshot: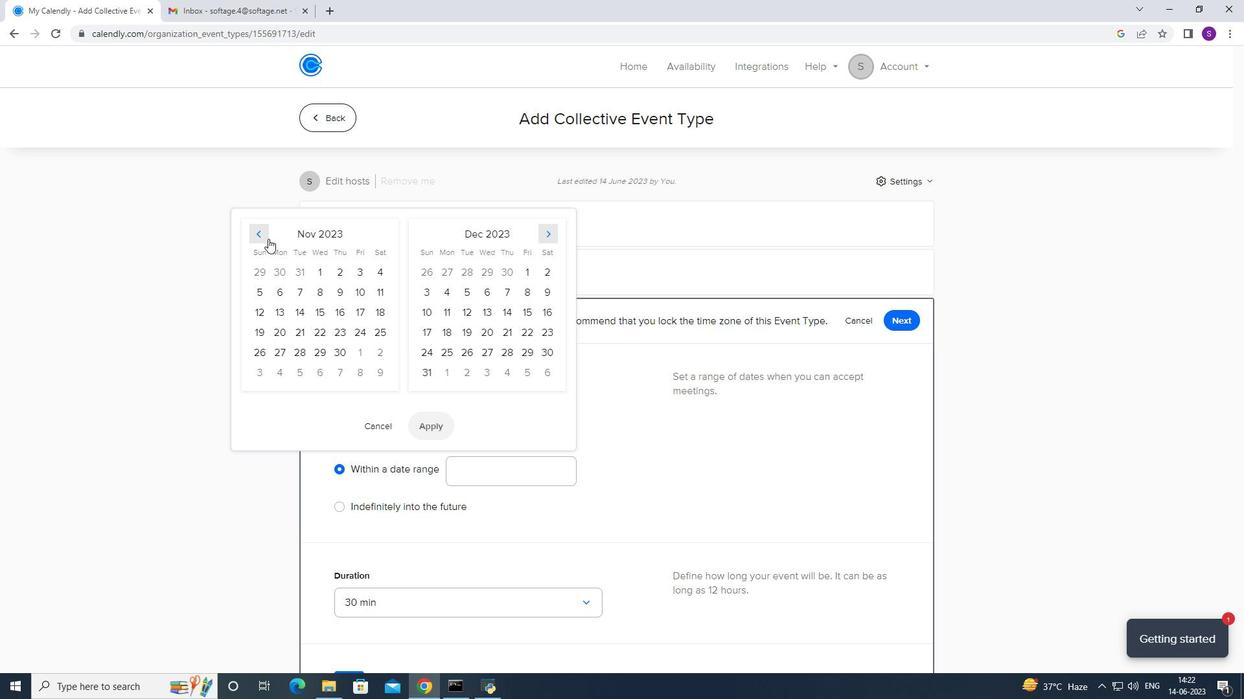 
Action: Mouse moved to (530, 272)
Screenshot: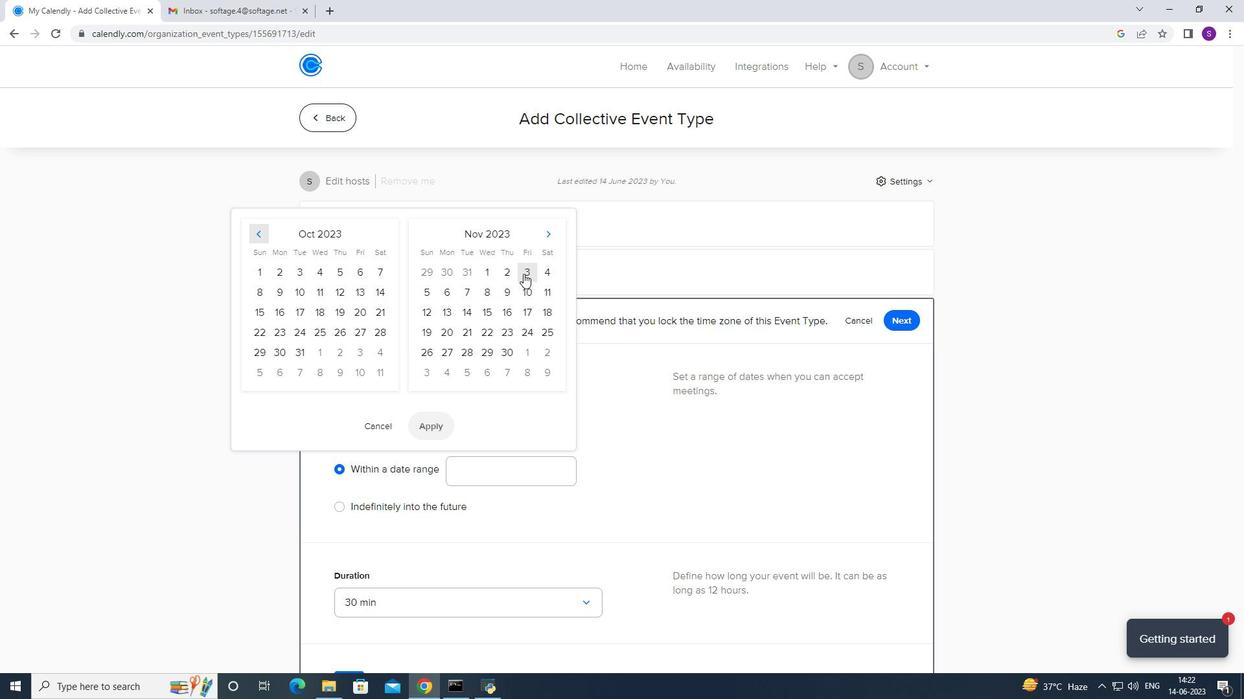 
Action: Mouse pressed left at (530, 272)
Screenshot: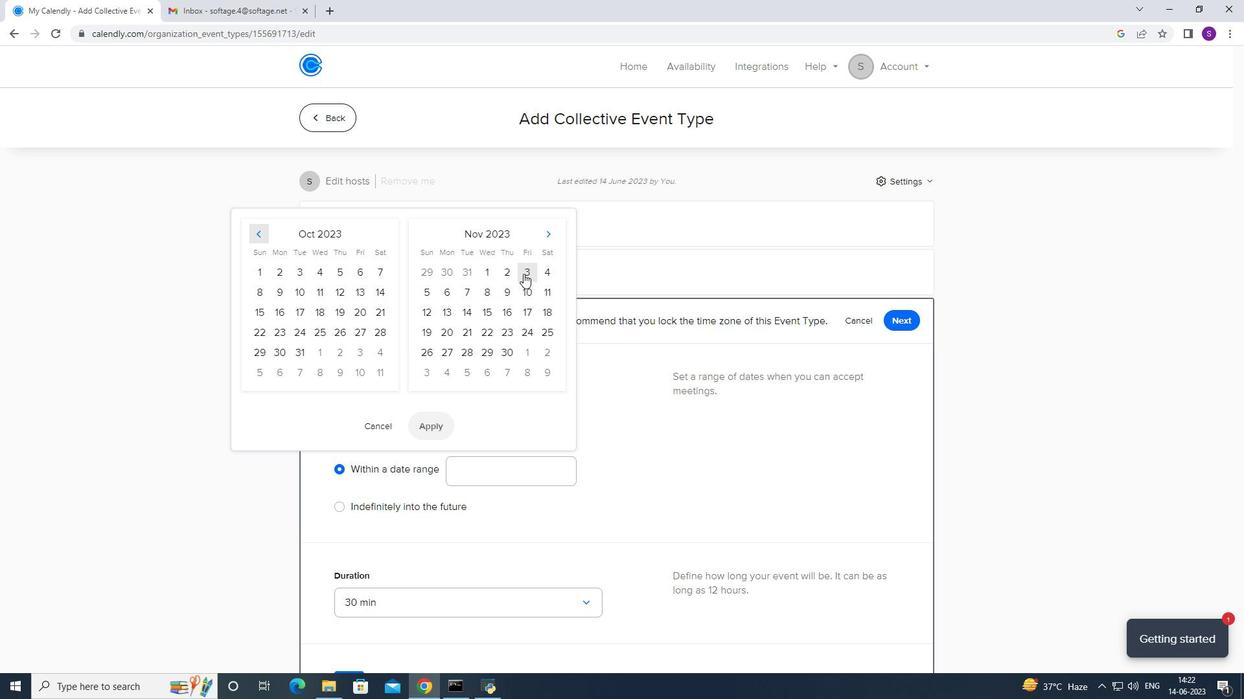 
Action: Mouse moved to (545, 269)
Screenshot: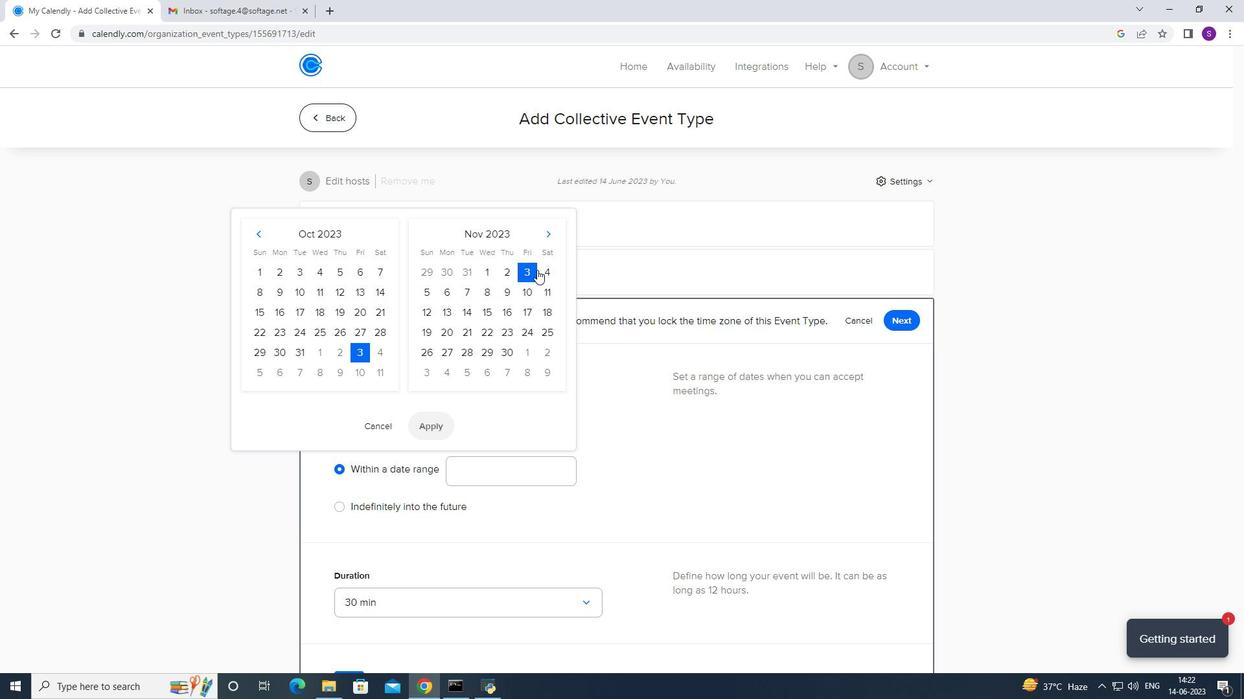 
Action: Mouse pressed left at (545, 269)
Screenshot: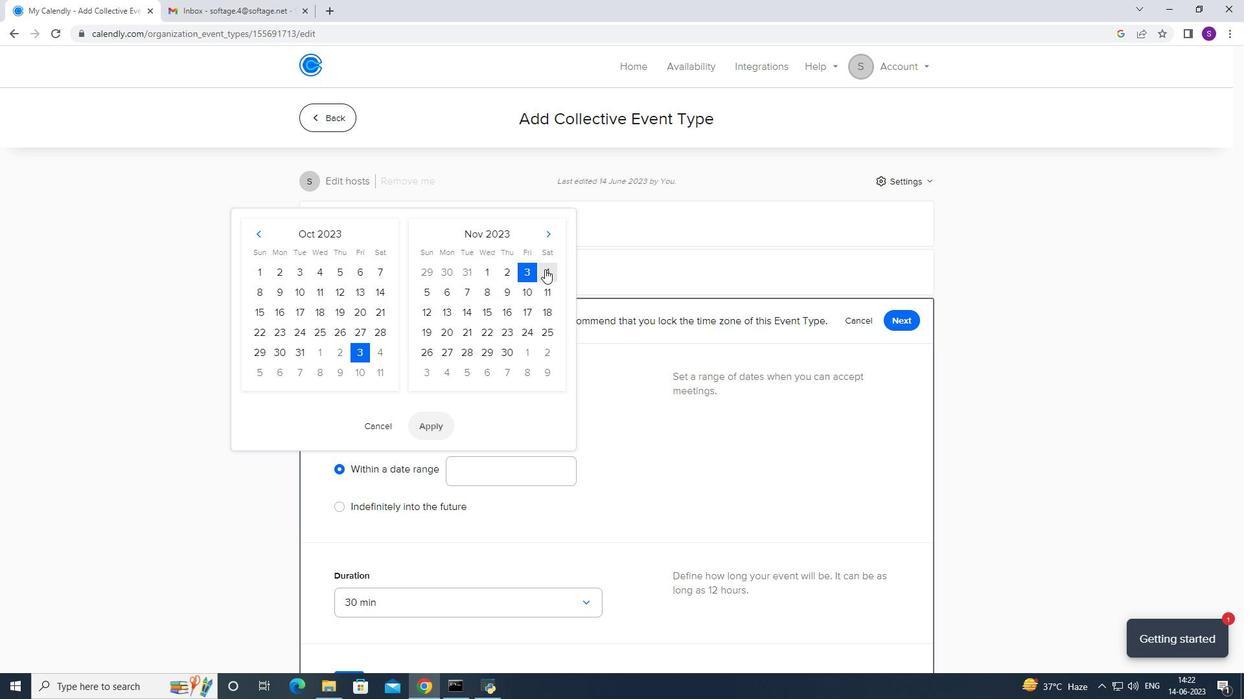 
Action: Mouse moved to (301, 276)
Screenshot: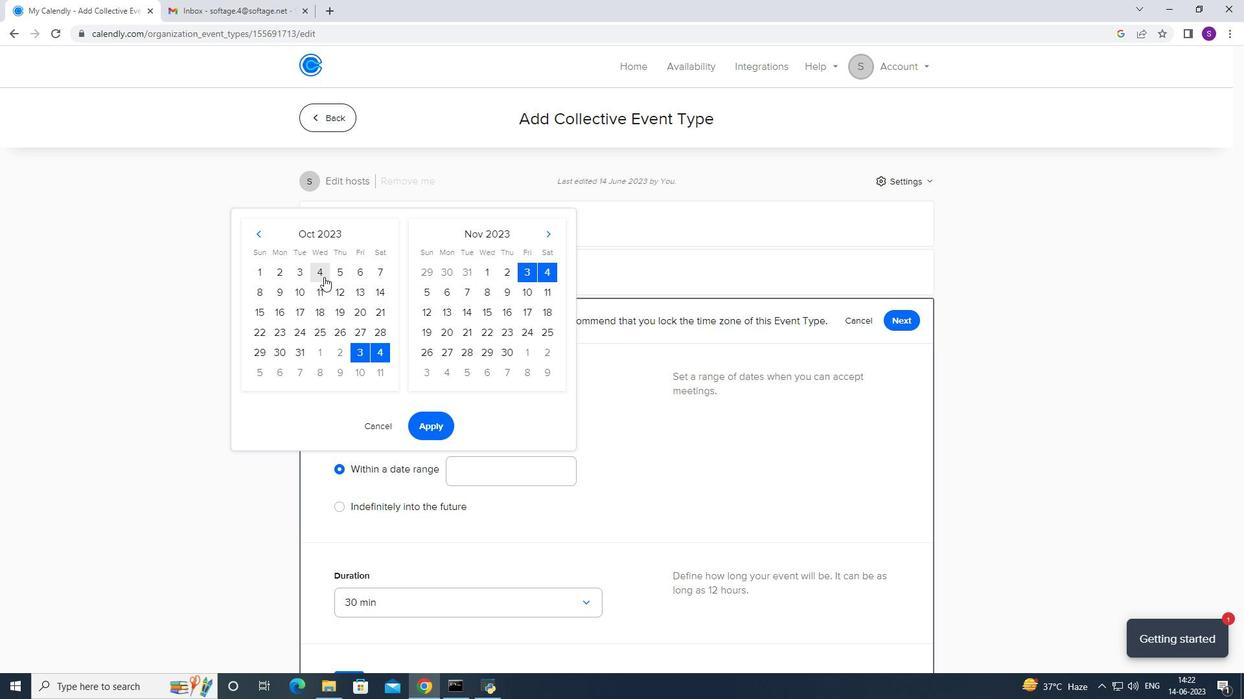 
Action: Mouse pressed left at (301, 276)
Screenshot: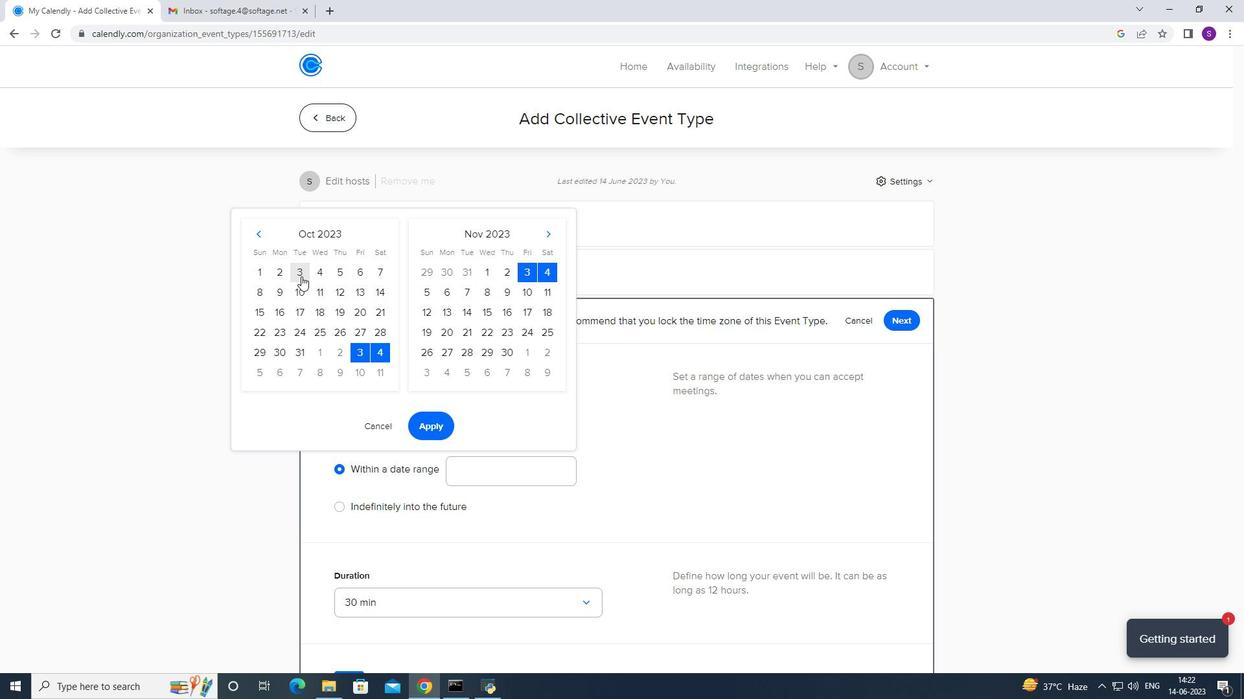 
Action: Mouse moved to (325, 272)
Screenshot: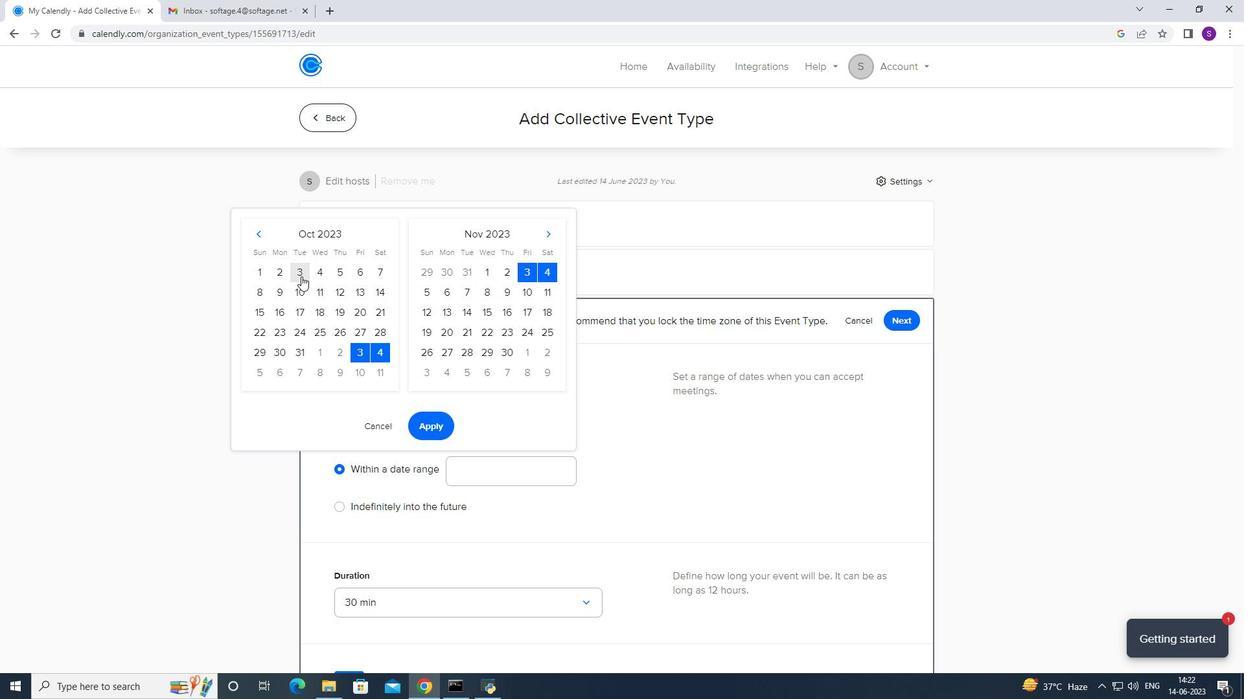 
Action: Mouse pressed left at (325, 272)
Screenshot: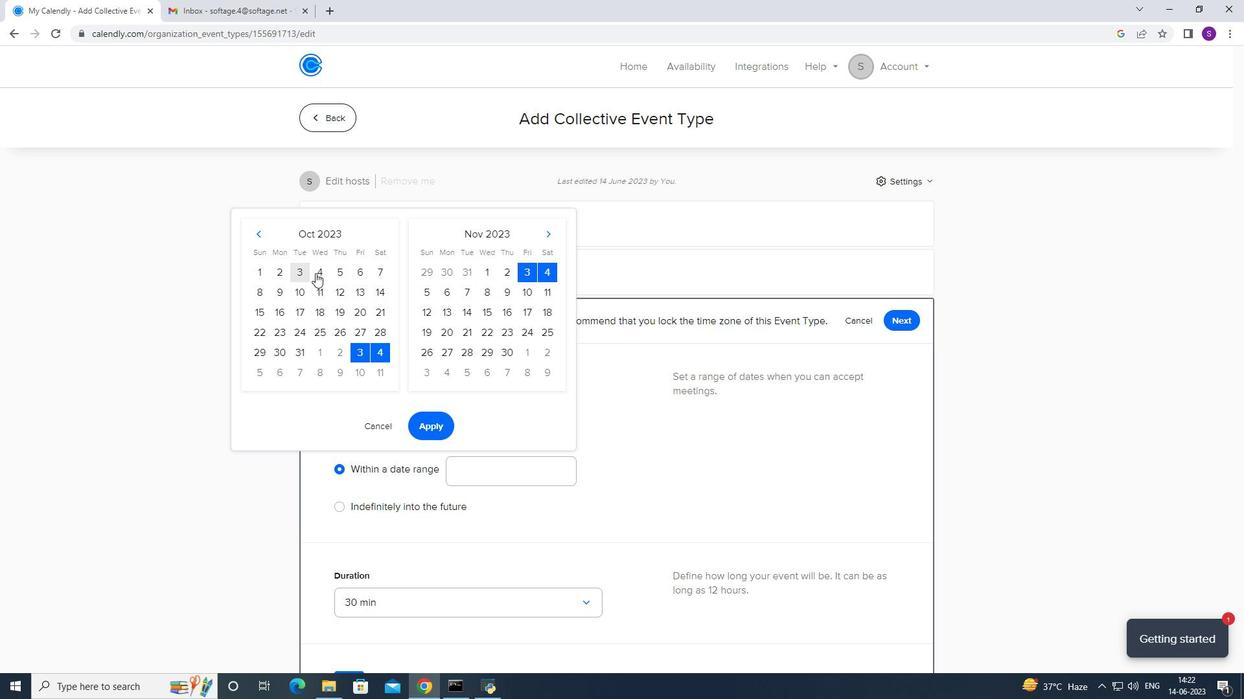 
Action: Mouse moved to (300, 276)
Screenshot: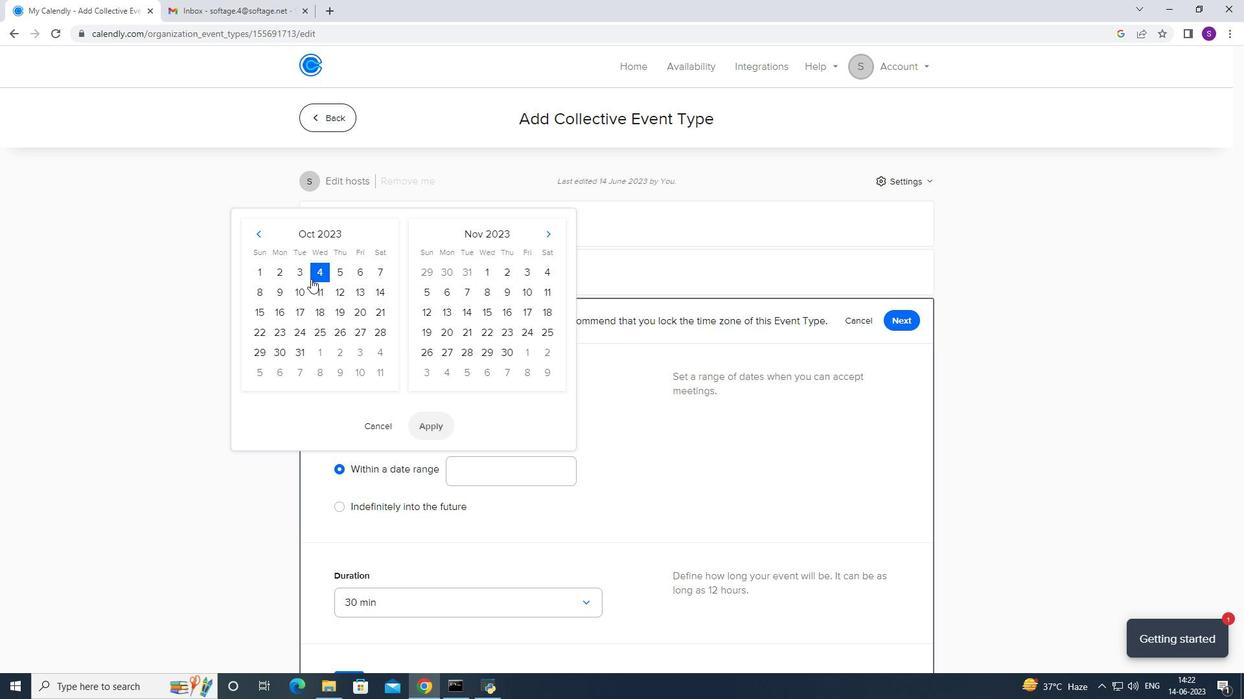 
Action: Mouse pressed left at (300, 276)
Screenshot: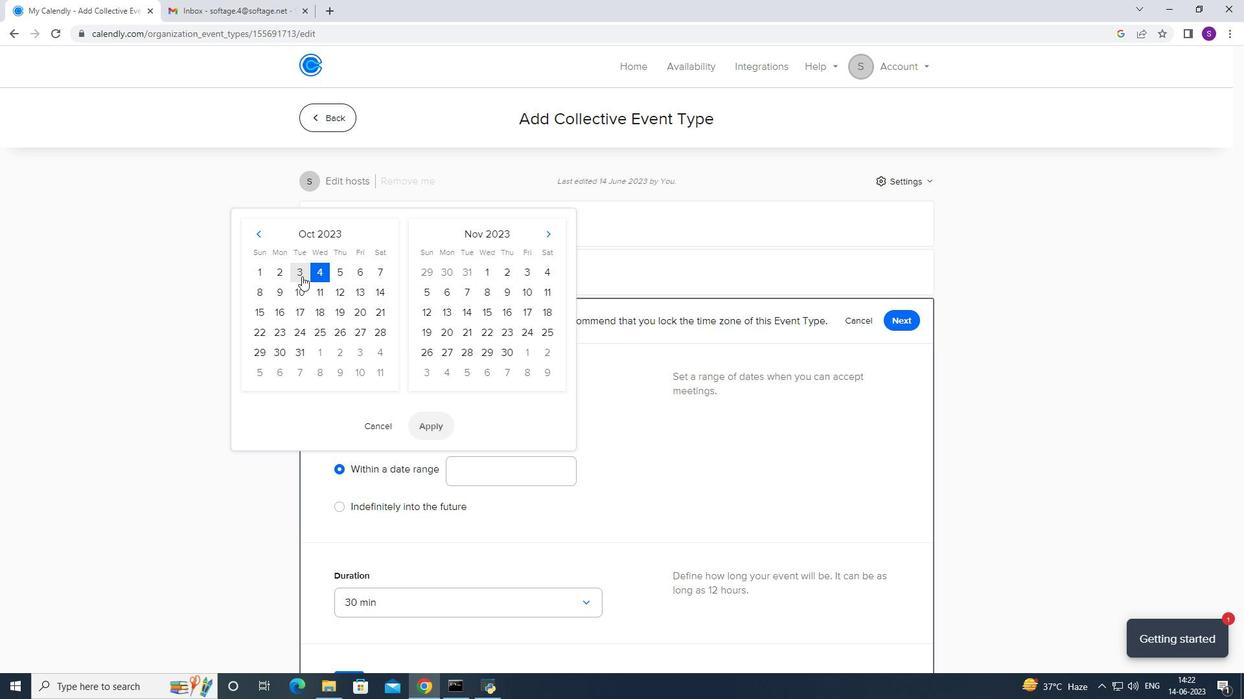 
Action: Mouse moved to (325, 276)
Screenshot: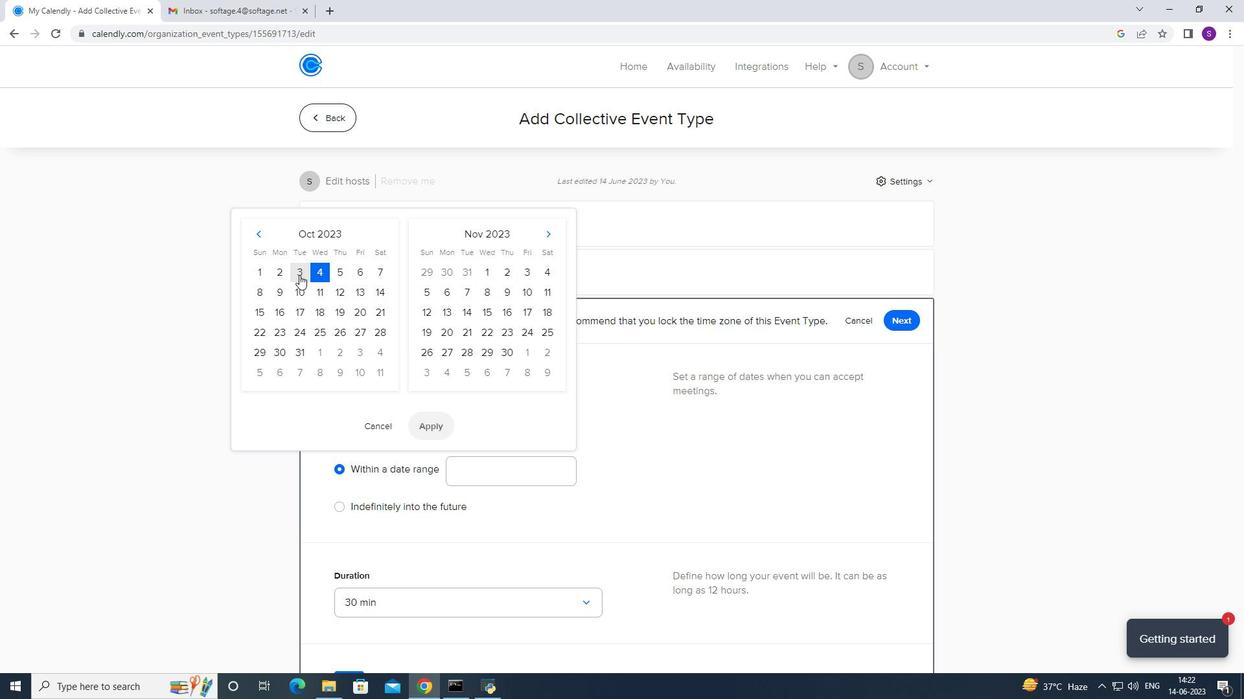 
Action: Mouse pressed left at (325, 276)
Screenshot: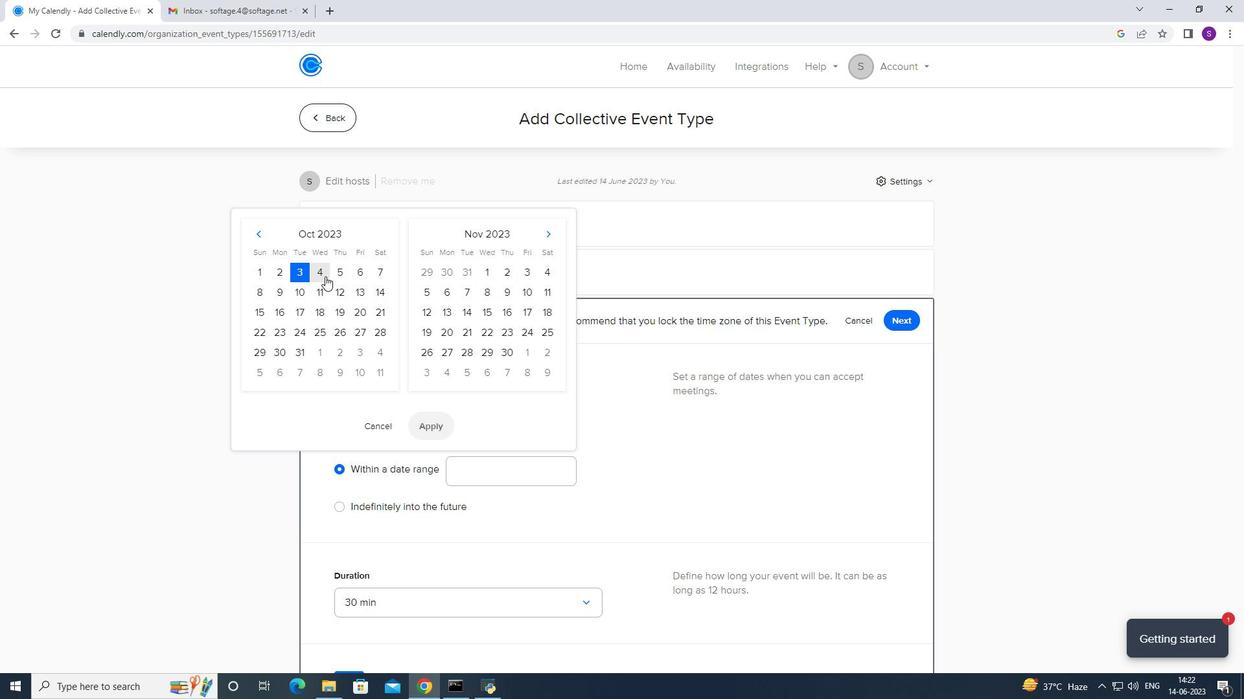 
Action: Mouse moved to (437, 429)
Screenshot: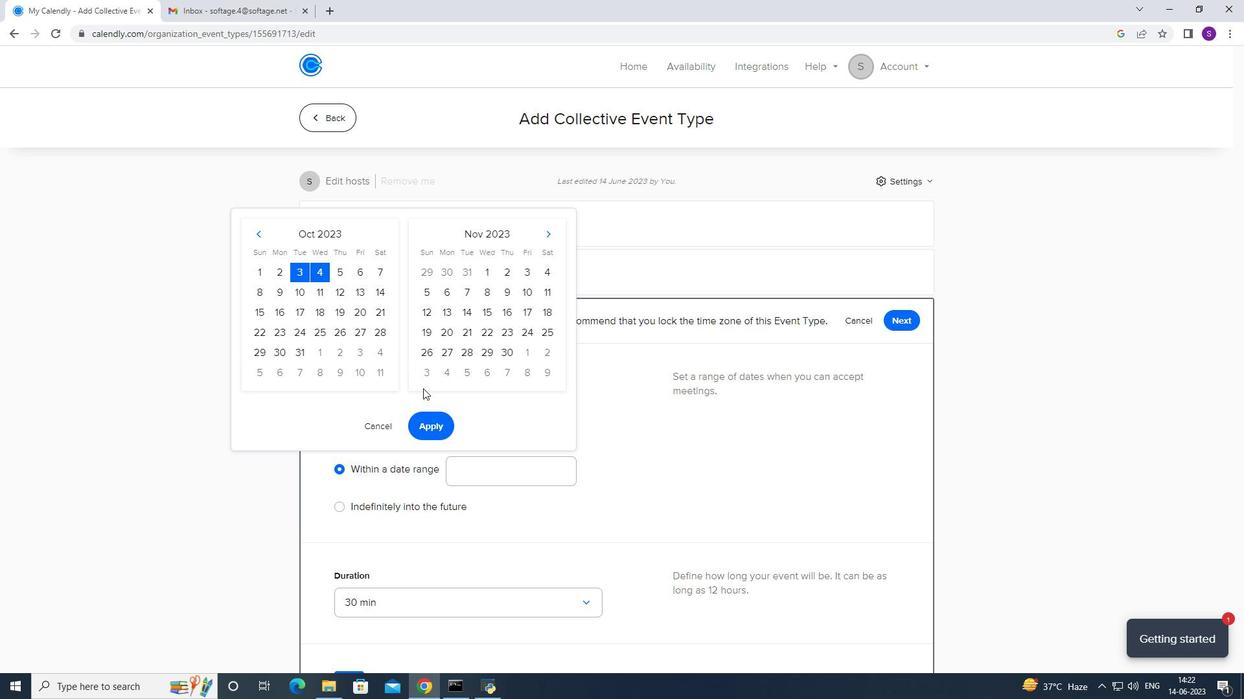 
Action: Mouse pressed left at (437, 429)
Screenshot: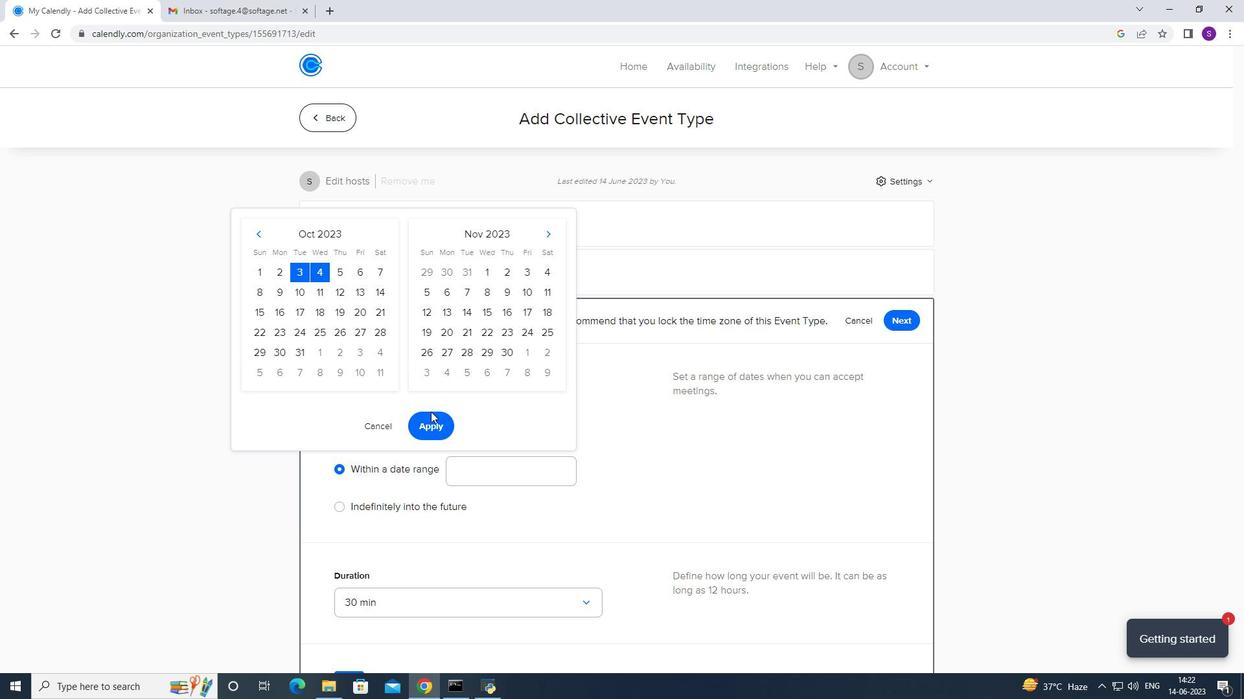 
Action: Mouse moved to (437, 414)
Screenshot: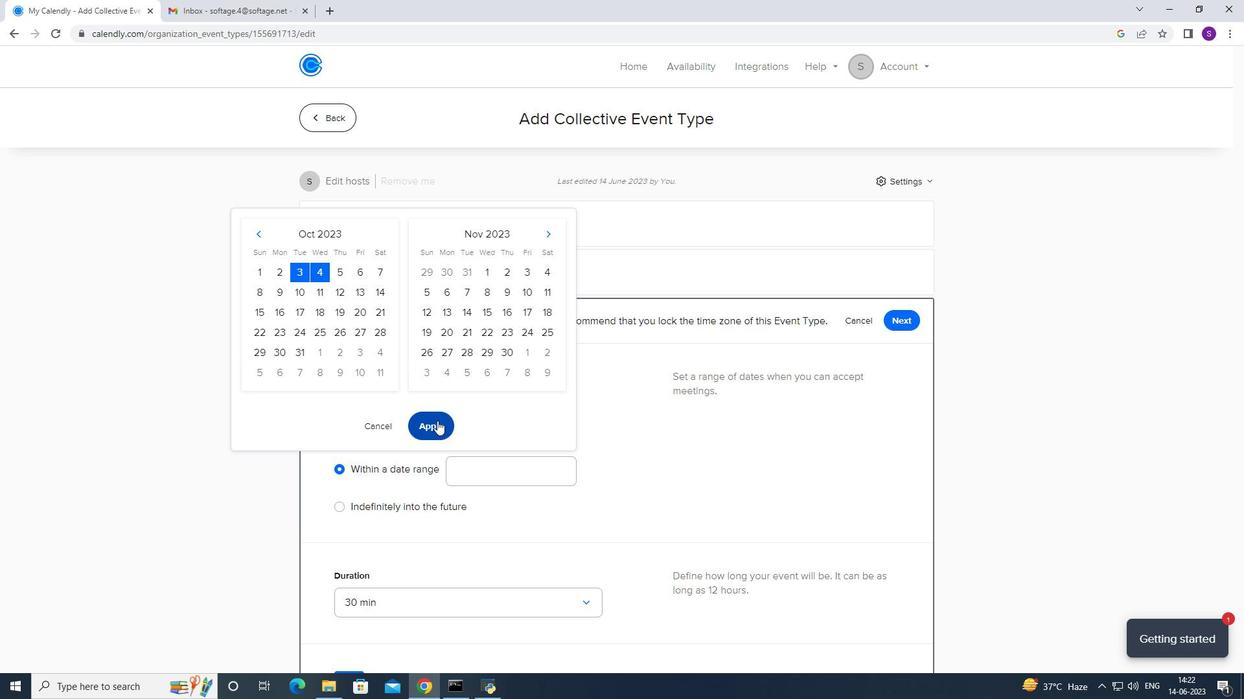 
Action: Mouse scrolled (437, 413) with delta (0, 0)
Screenshot: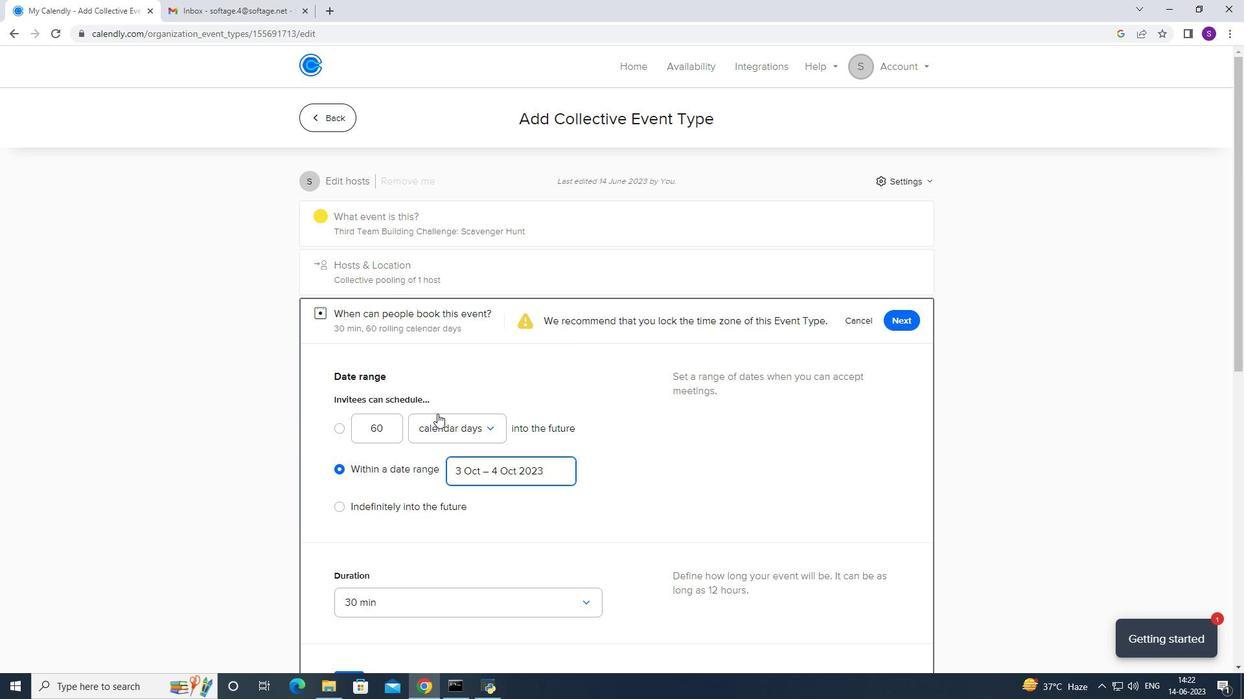 
Action: Mouse scrolled (437, 413) with delta (0, 0)
Screenshot: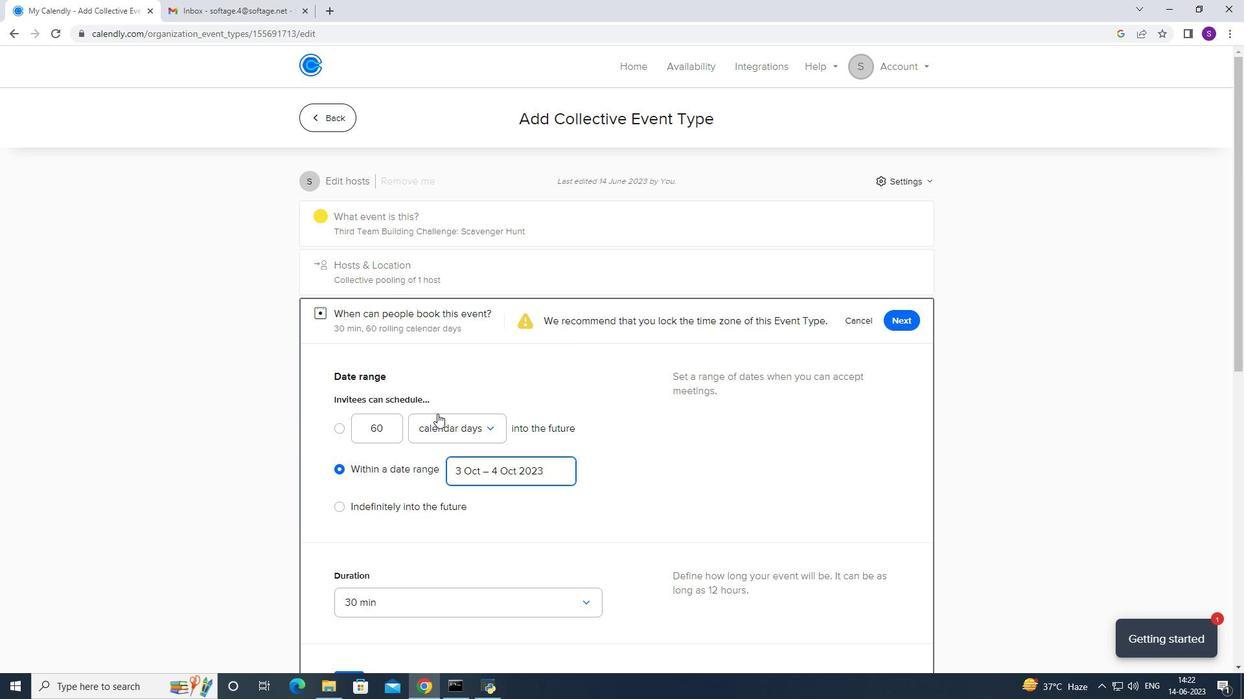 
Action: Mouse scrolled (437, 413) with delta (0, 0)
Screenshot: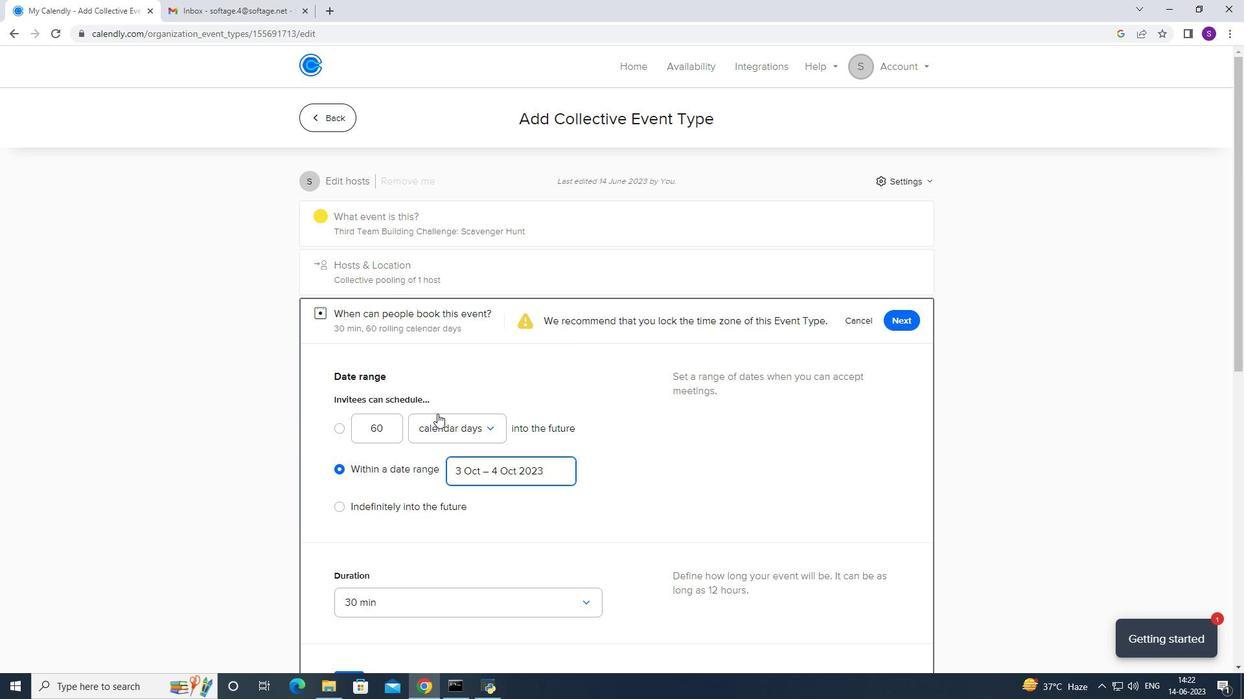 
Action: Mouse scrolled (437, 413) with delta (0, 0)
Screenshot: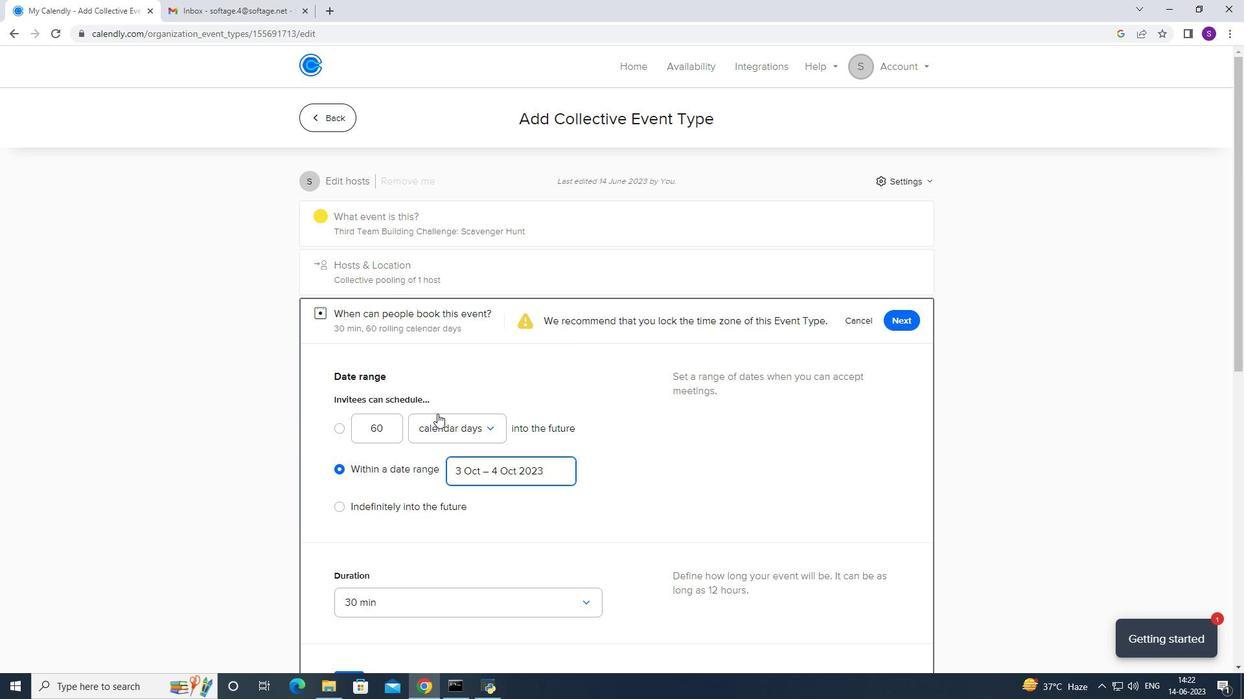 
Action: Mouse scrolled (437, 413) with delta (0, 0)
Screenshot: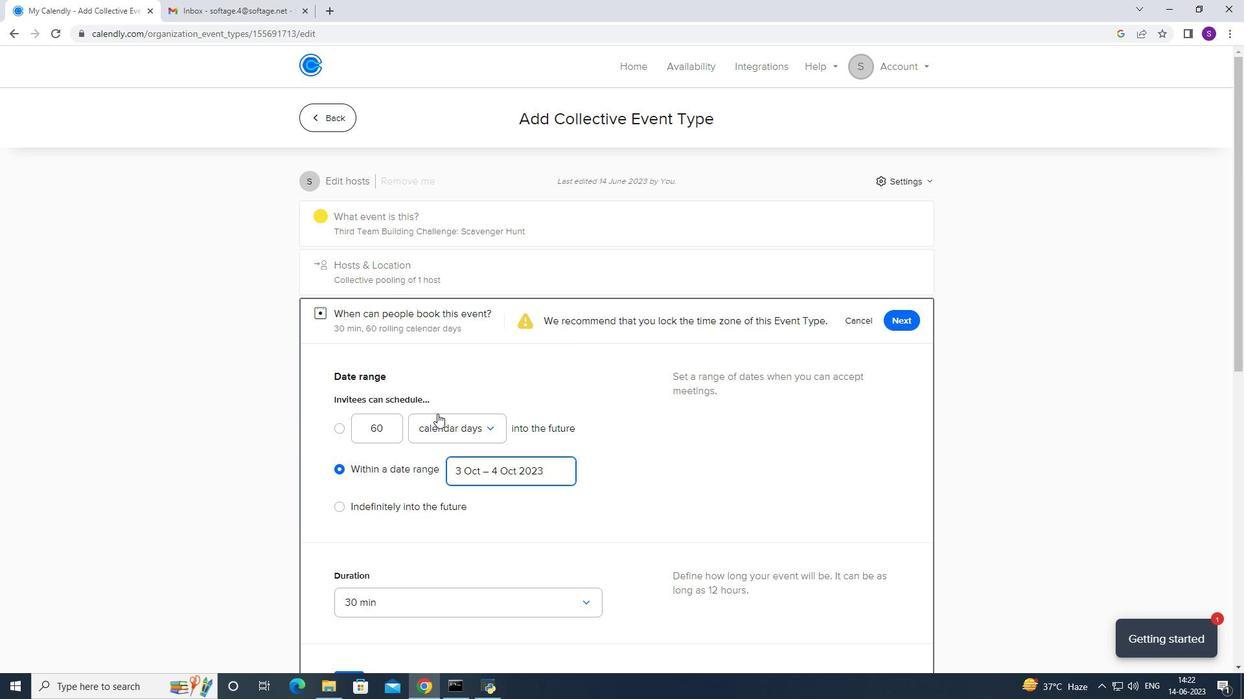 
Action: Mouse moved to (437, 413)
Screenshot: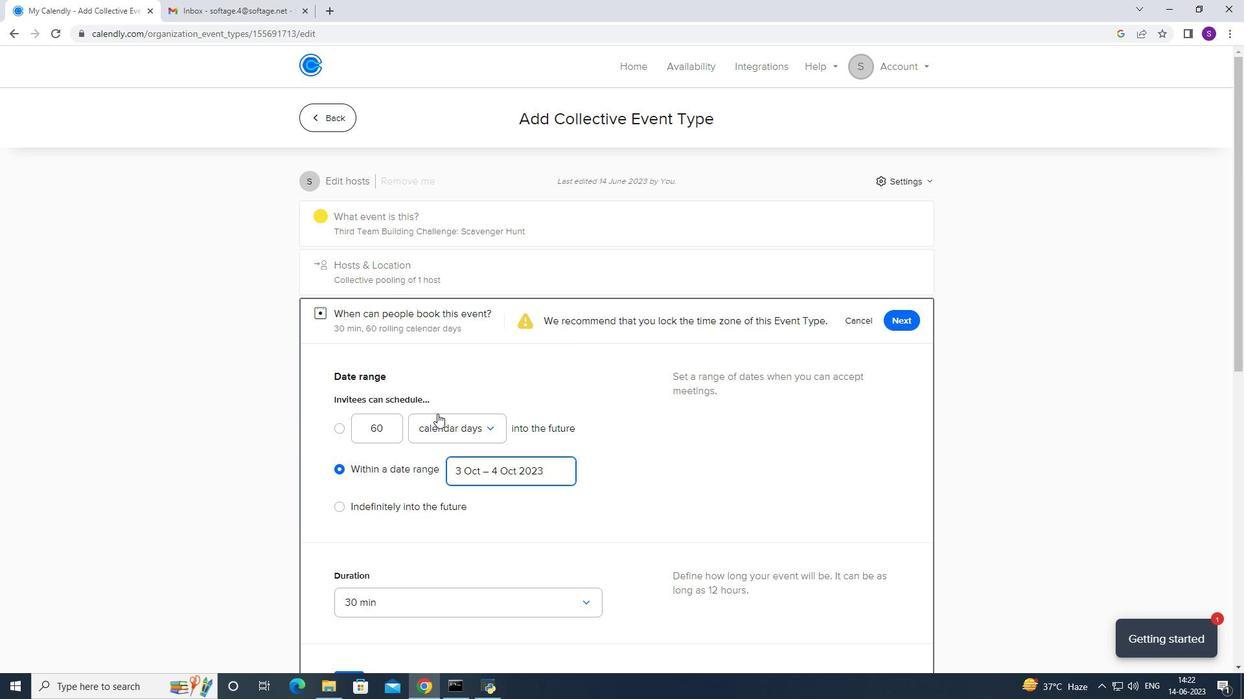 
Action: Mouse scrolled (437, 412) with delta (0, 0)
Screenshot: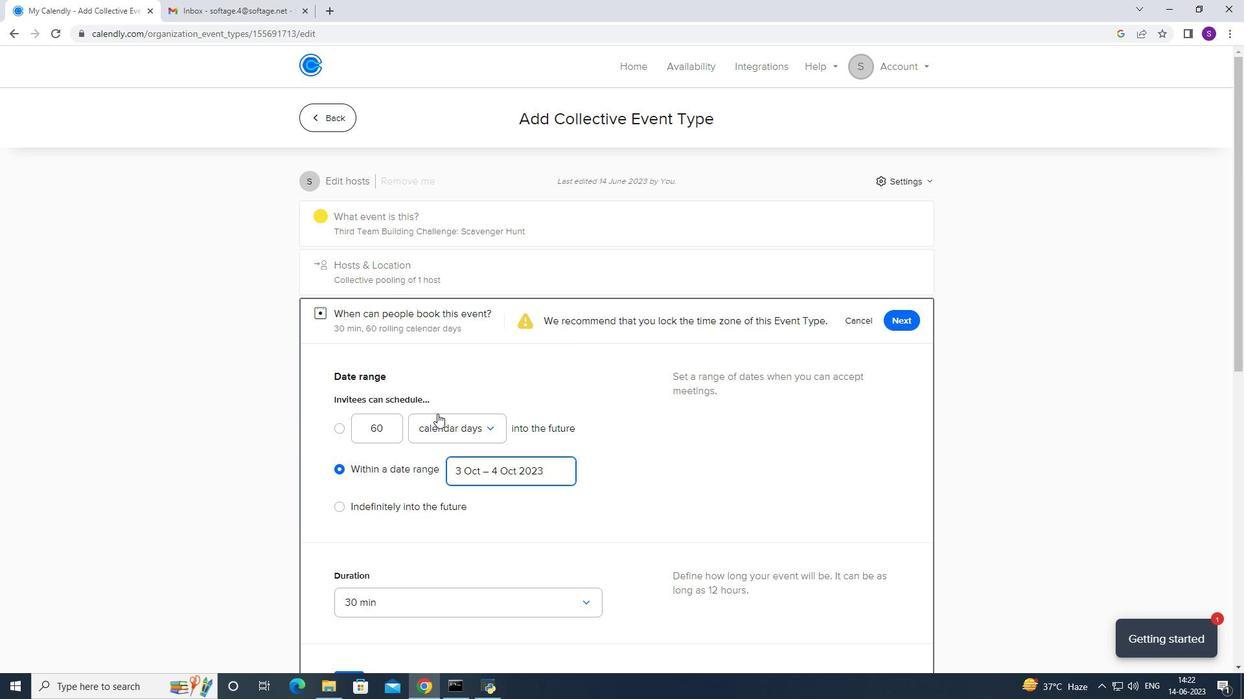 
Action: Mouse scrolled (437, 412) with delta (0, 0)
Screenshot: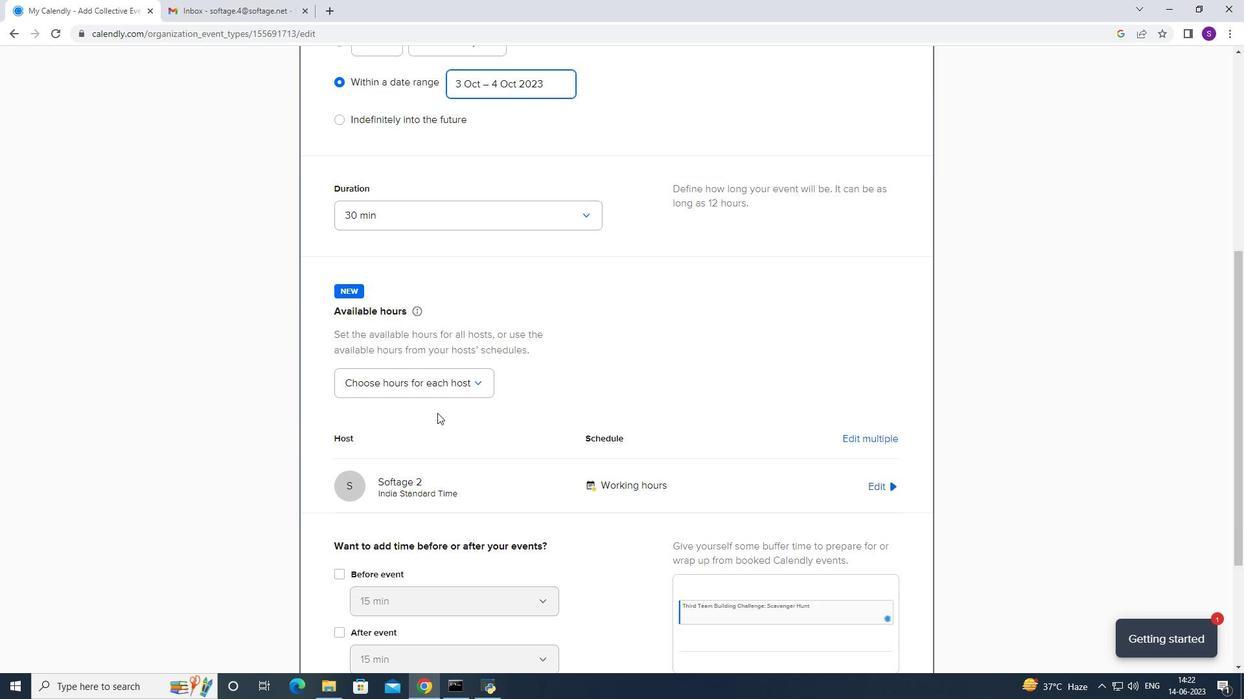 
Action: Mouse scrolled (437, 412) with delta (0, 0)
Screenshot: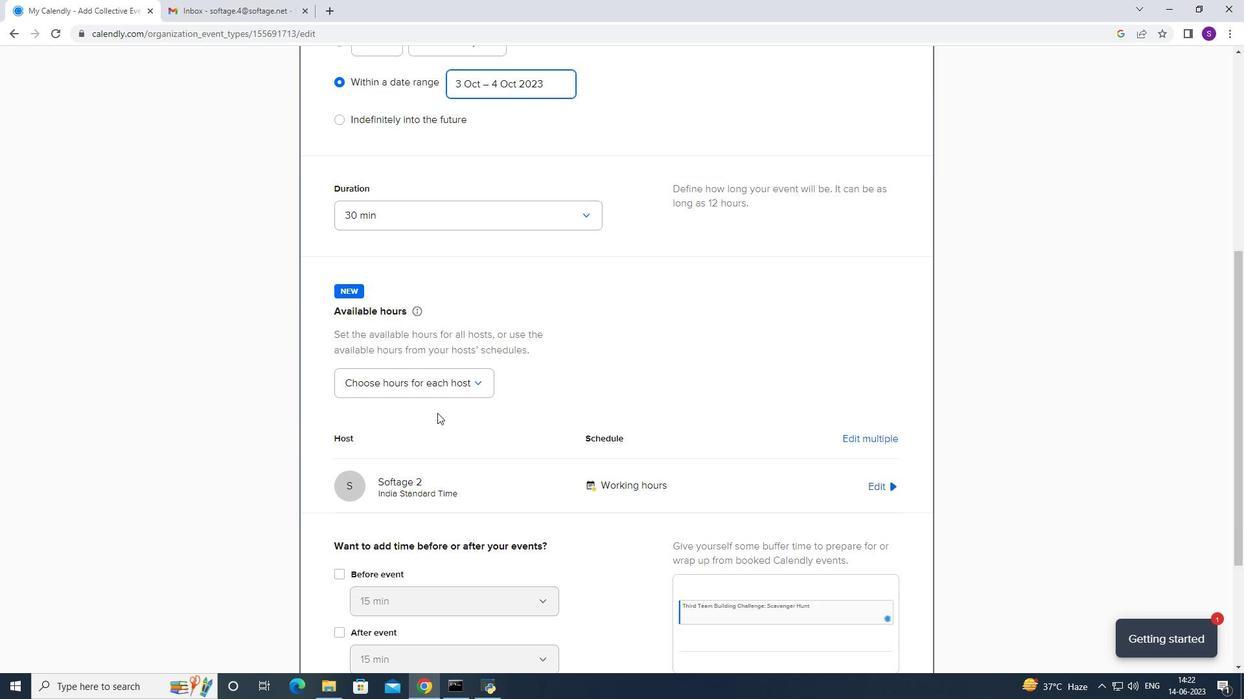 
Action: Mouse scrolled (437, 412) with delta (0, 0)
Screenshot: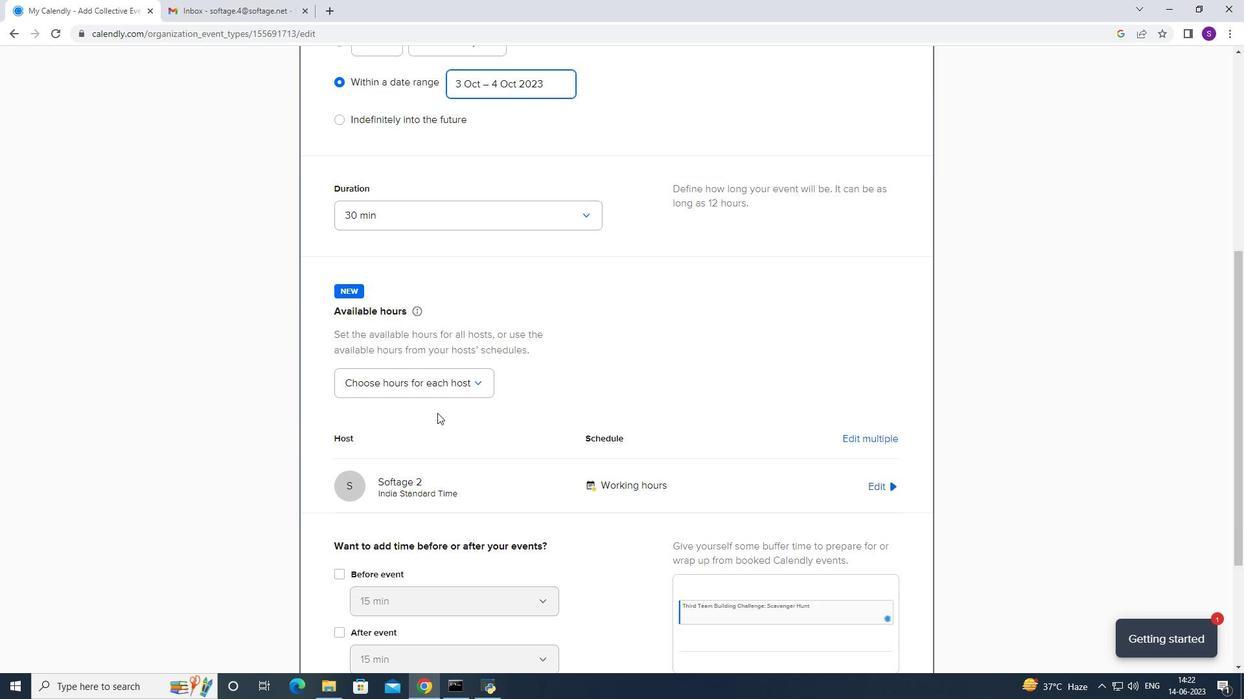 
Action: Mouse scrolled (437, 412) with delta (0, 0)
Screenshot: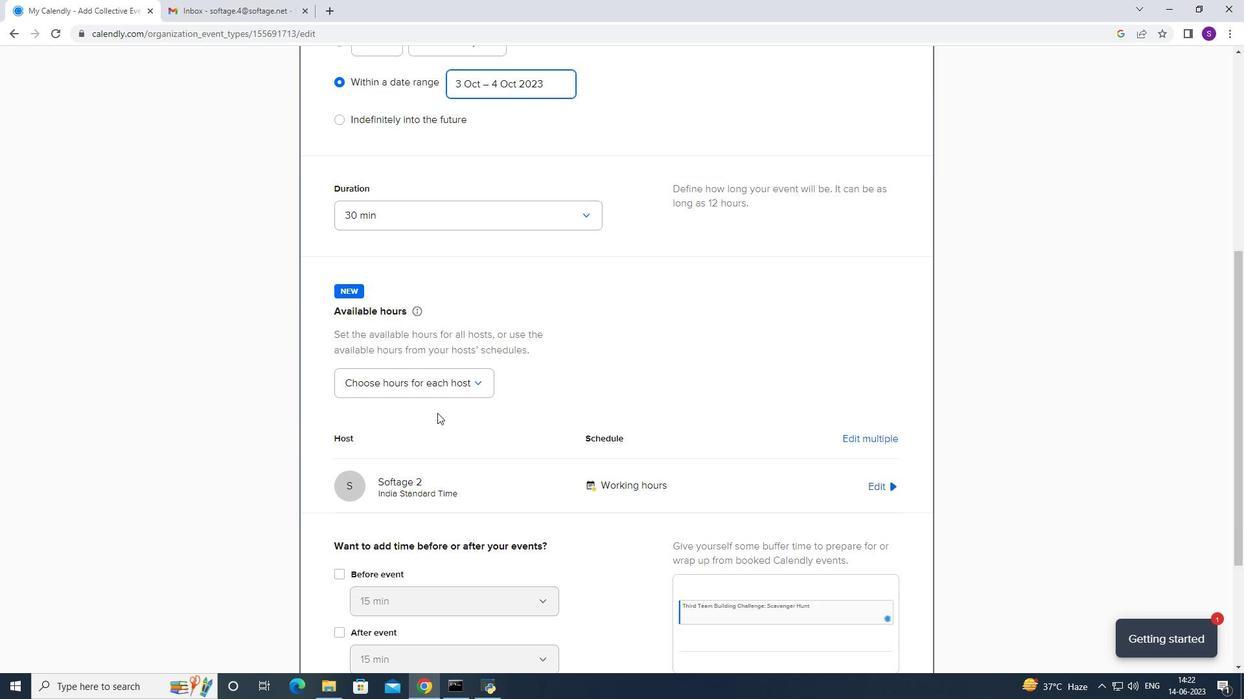 
Action: Mouse scrolled (437, 412) with delta (0, 0)
Screenshot: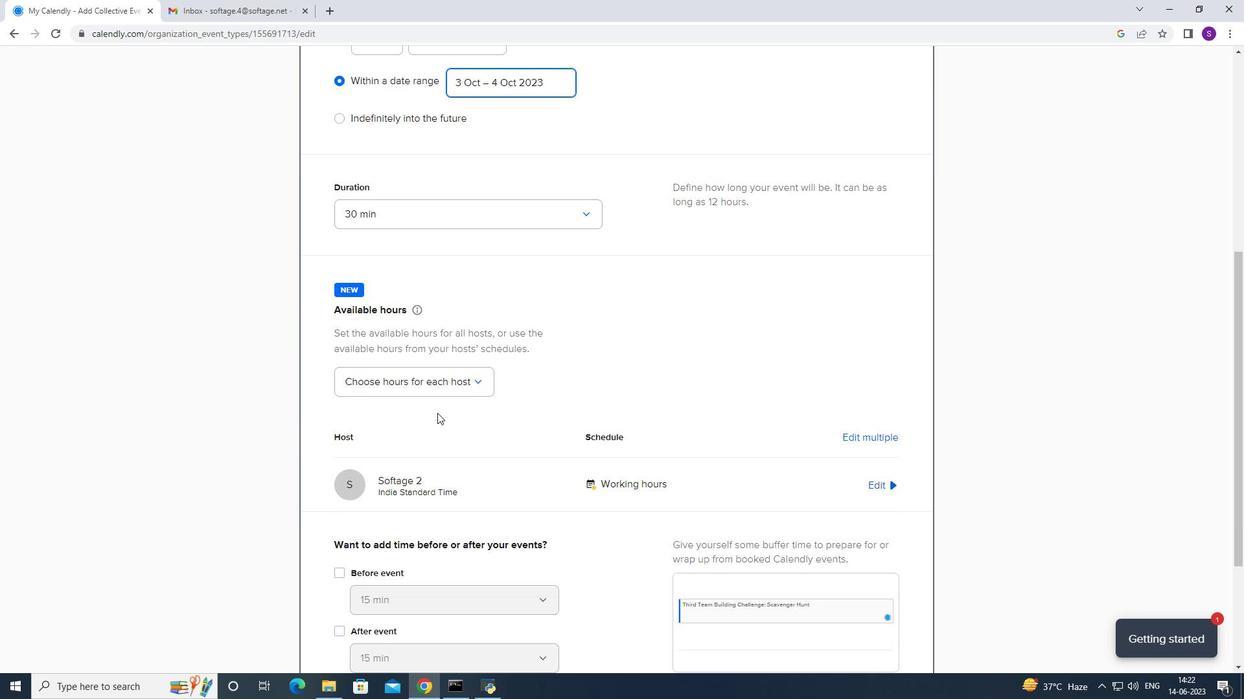 
Action: Mouse moved to (437, 414)
Screenshot: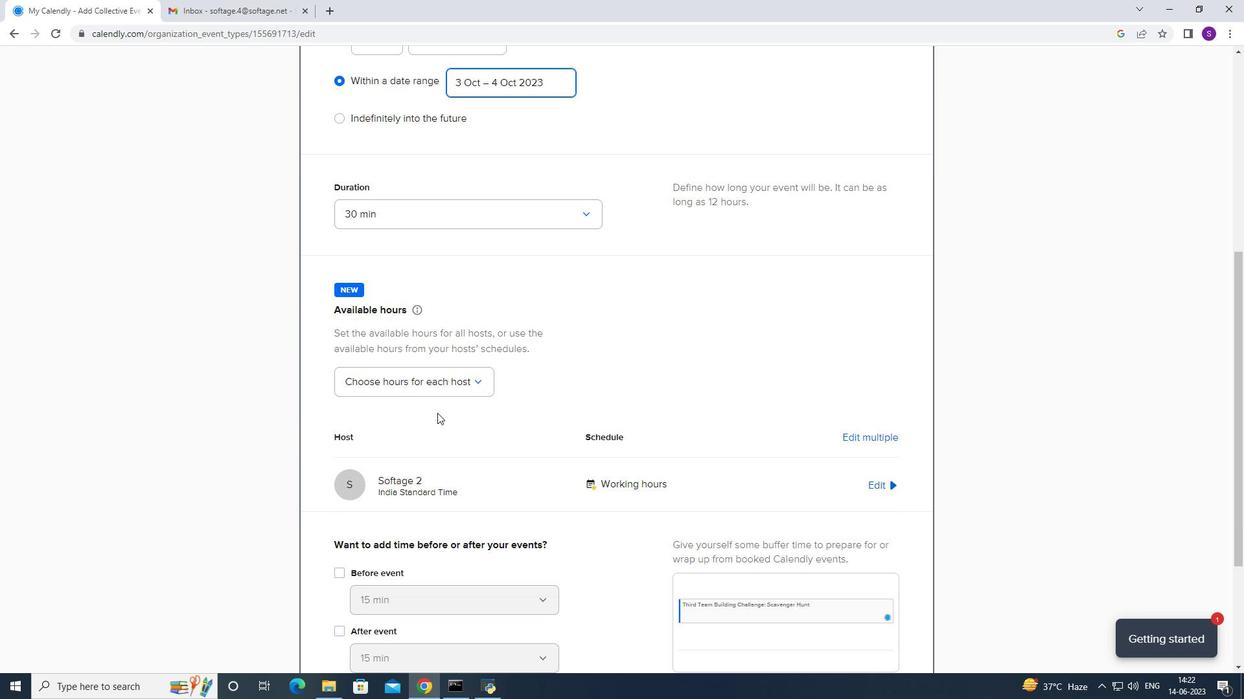 
Action: Mouse scrolled (437, 414) with delta (0, 0)
Screenshot: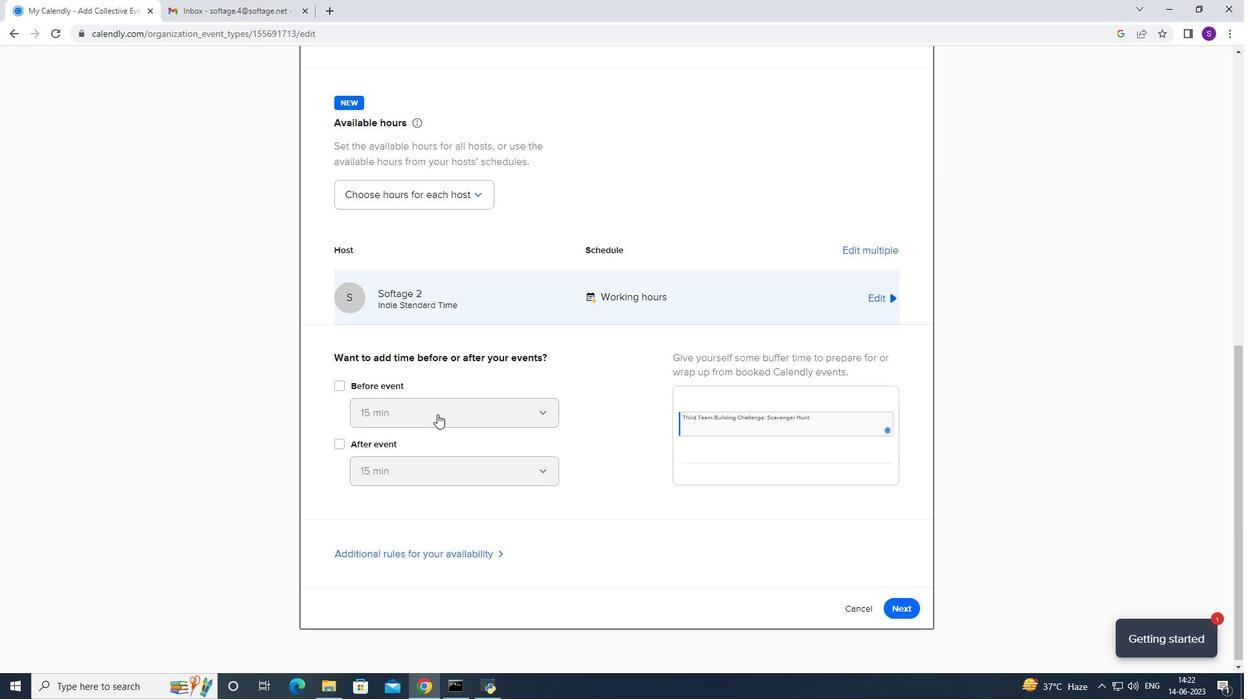 
Action: Mouse moved to (436, 415)
Screenshot: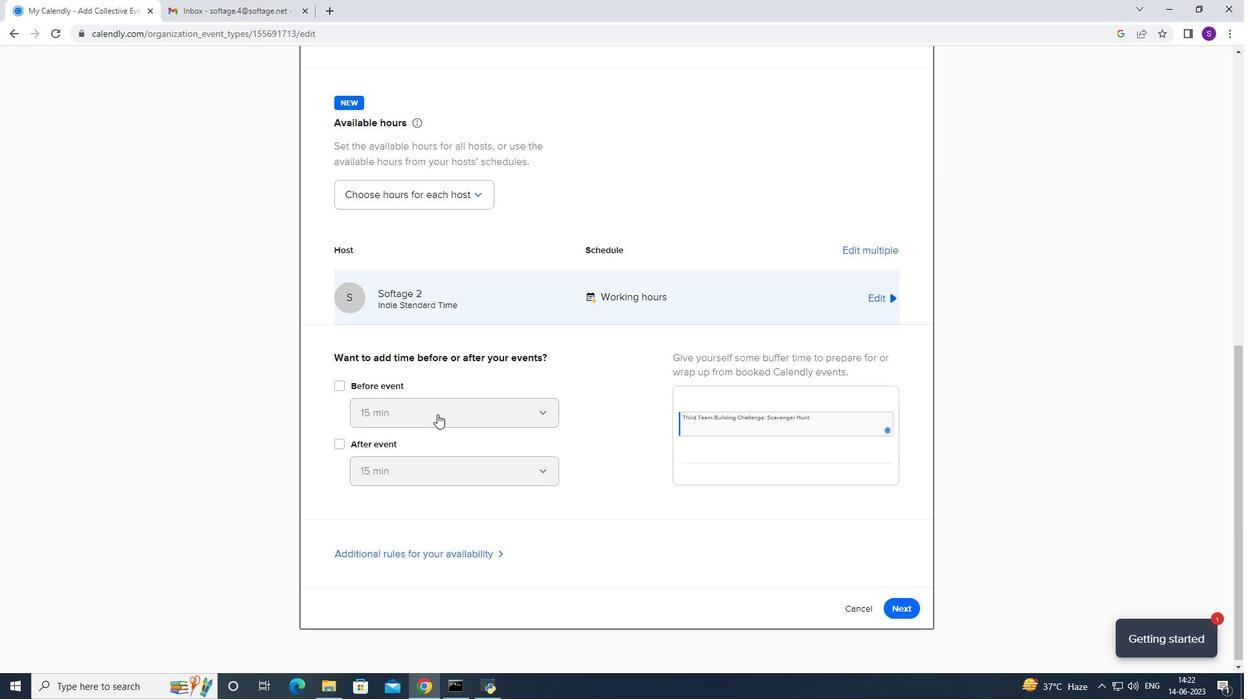 
Action: Mouse scrolled (436, 414) with delta (0, 0)
Screenshot: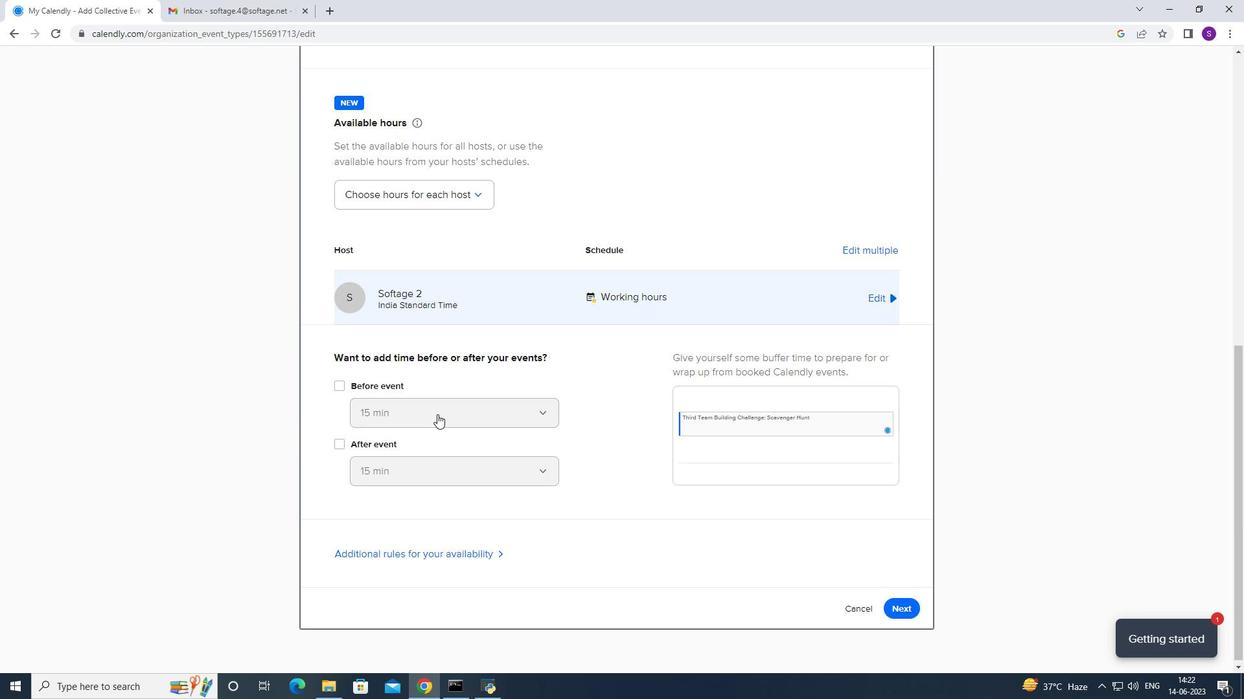 
Action: Mouse moved to (435, 415)
Screenshot: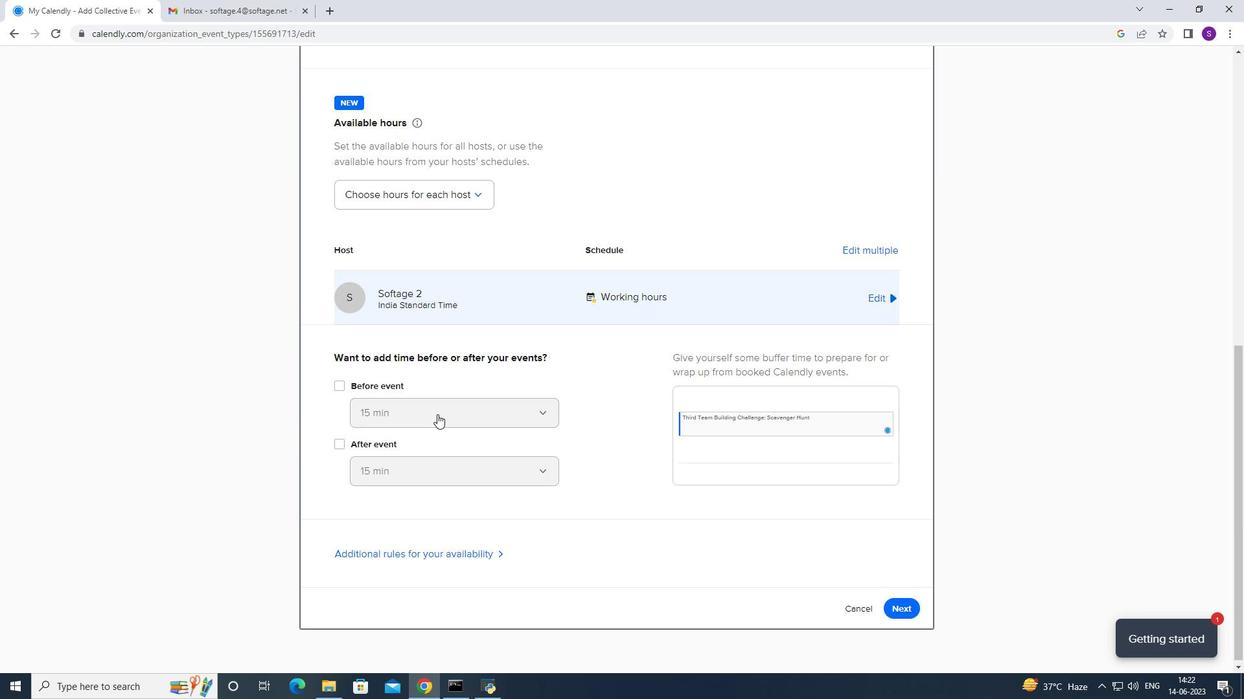 
Action: Mouse scrolled (435, 414) with delta (0, 0)
Screenshot: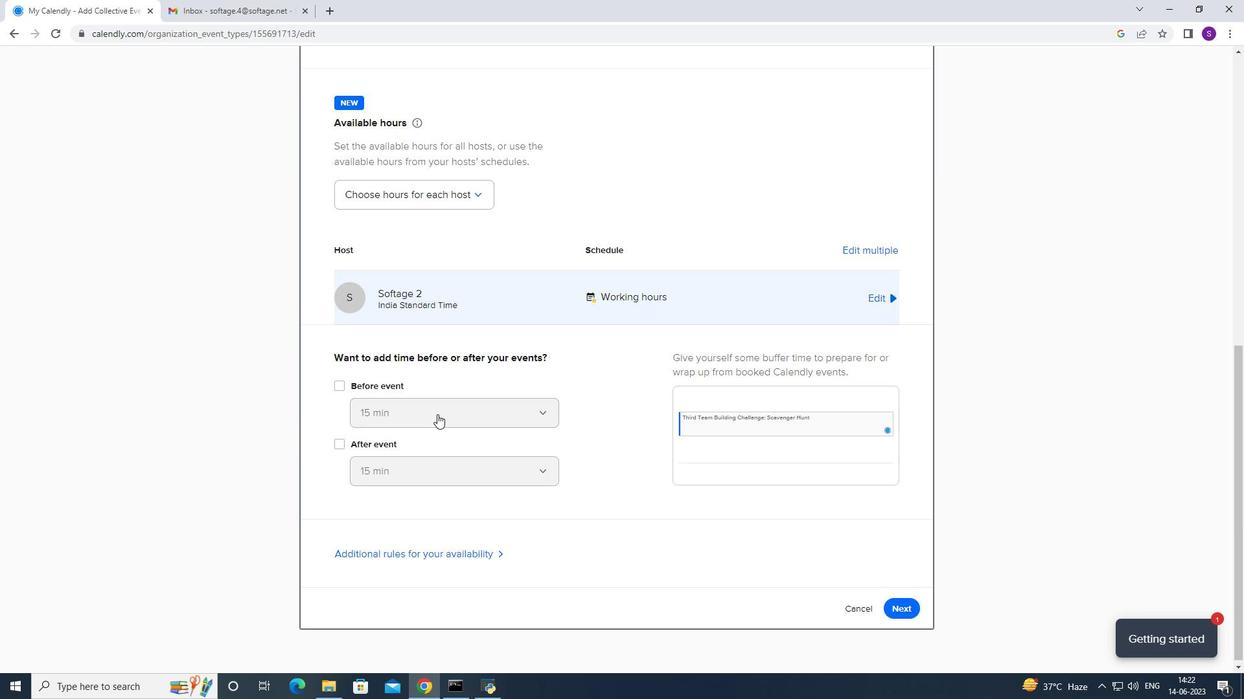 
Action: Mouse moved to (434, 418)
Screenshot: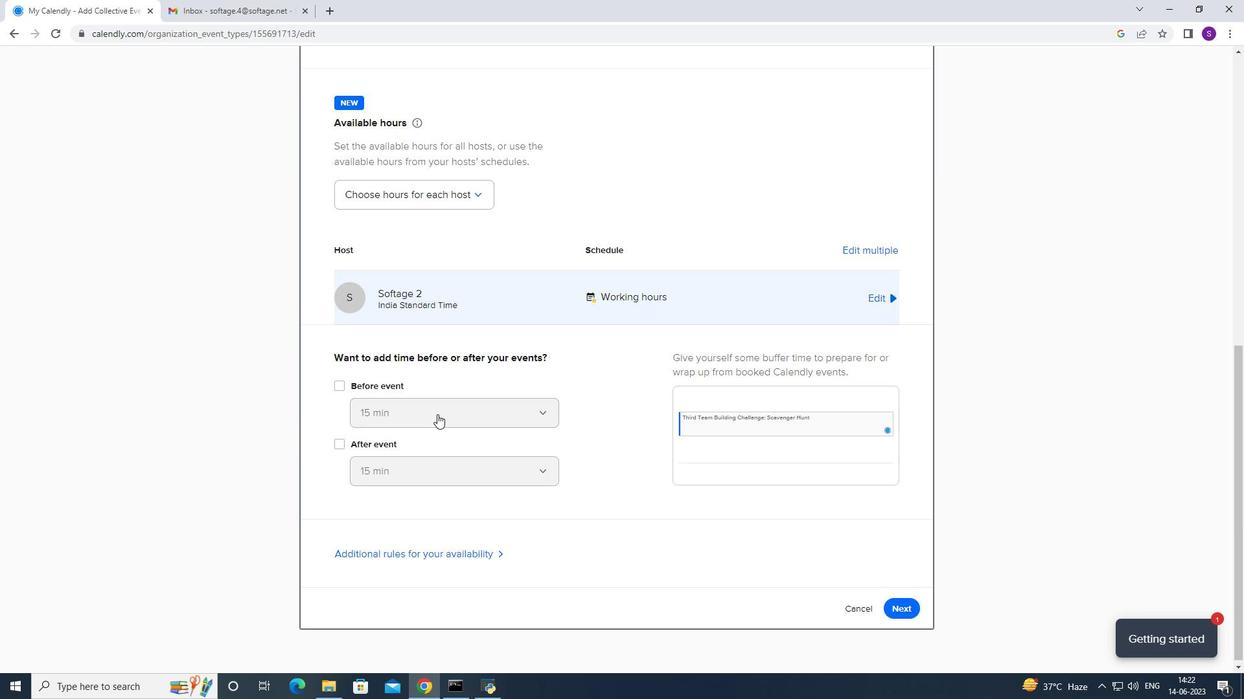 
Action: Mouse scrolled (435, 415) with delta (0, 0)
Screenshot: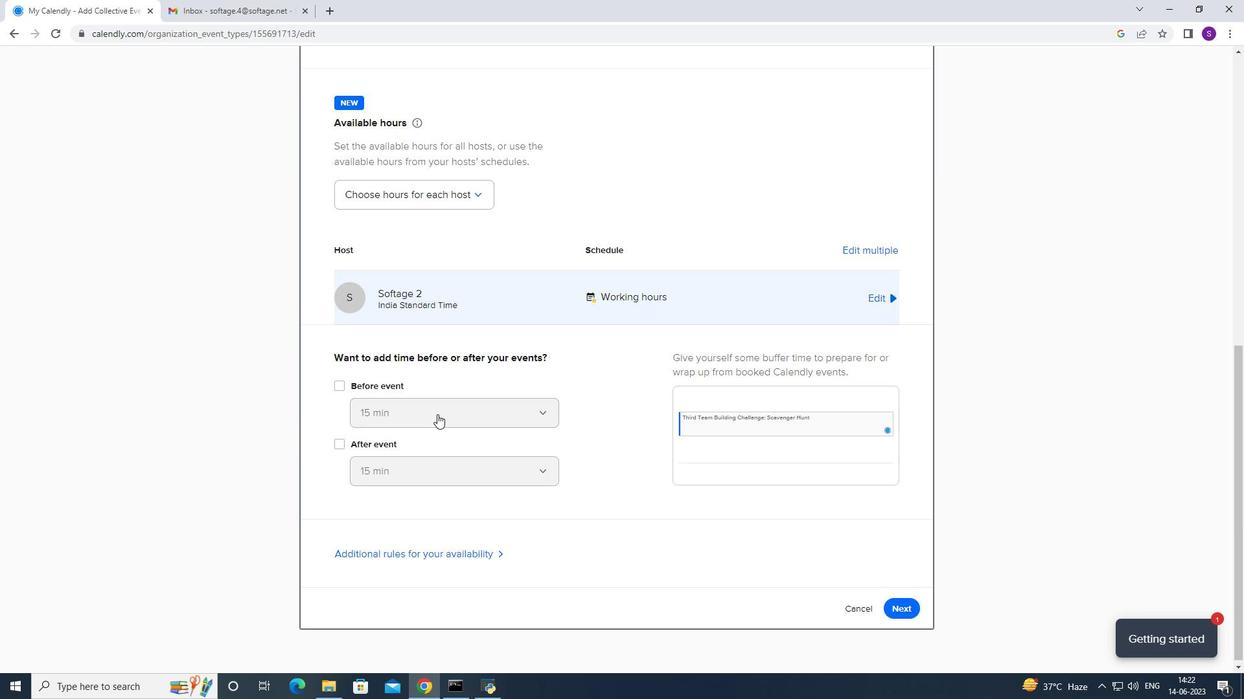 
Action: Mouse moved to (915, 608)
Screenshot: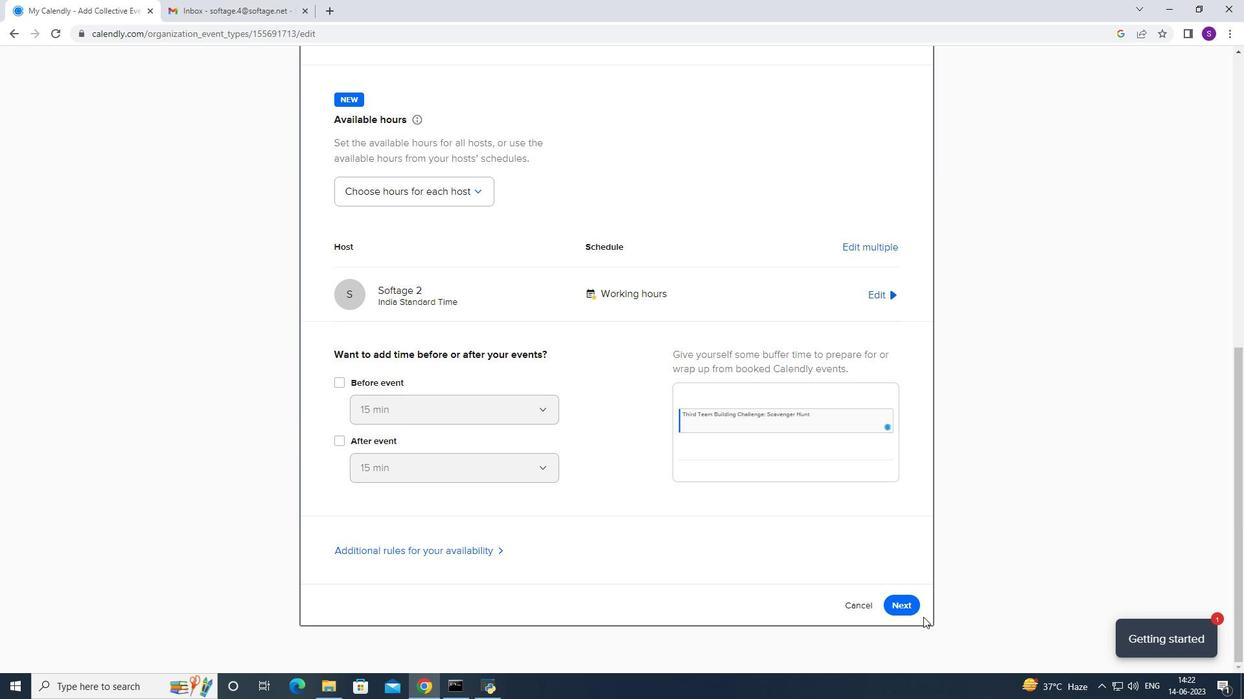 
Action: Mouse pressed left at (918, 611)
Screenshot: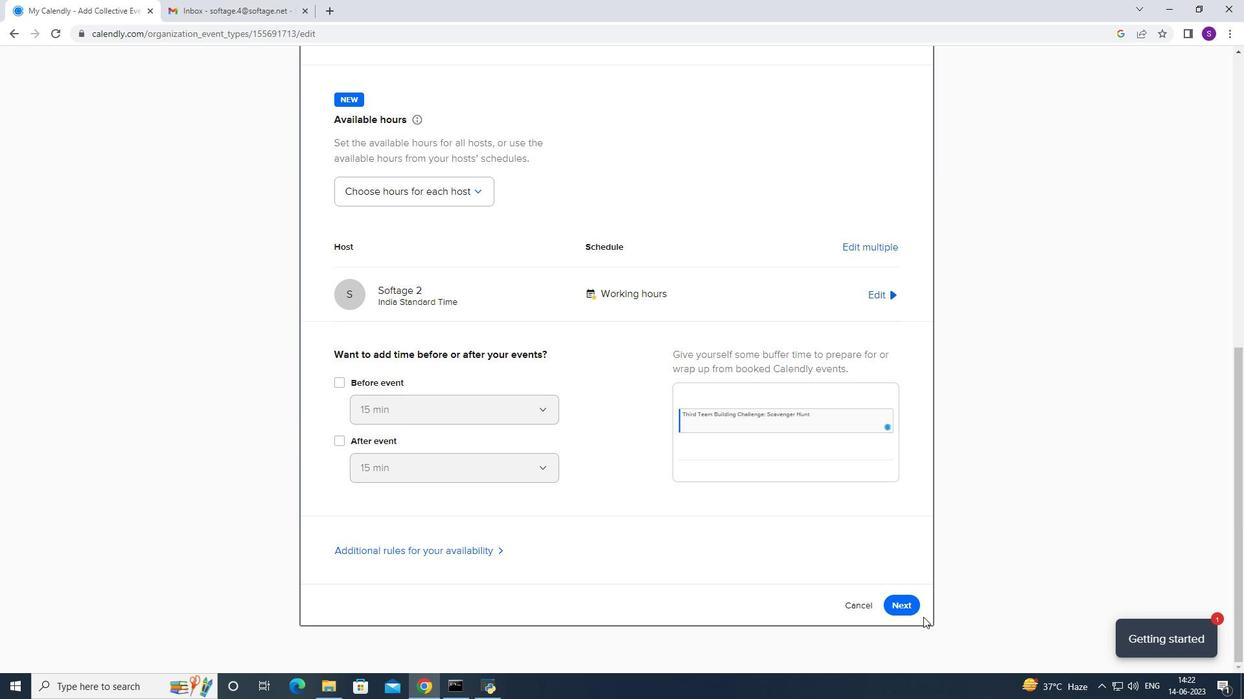 
Action: Mouse moved to (910, 605)
Screenshot: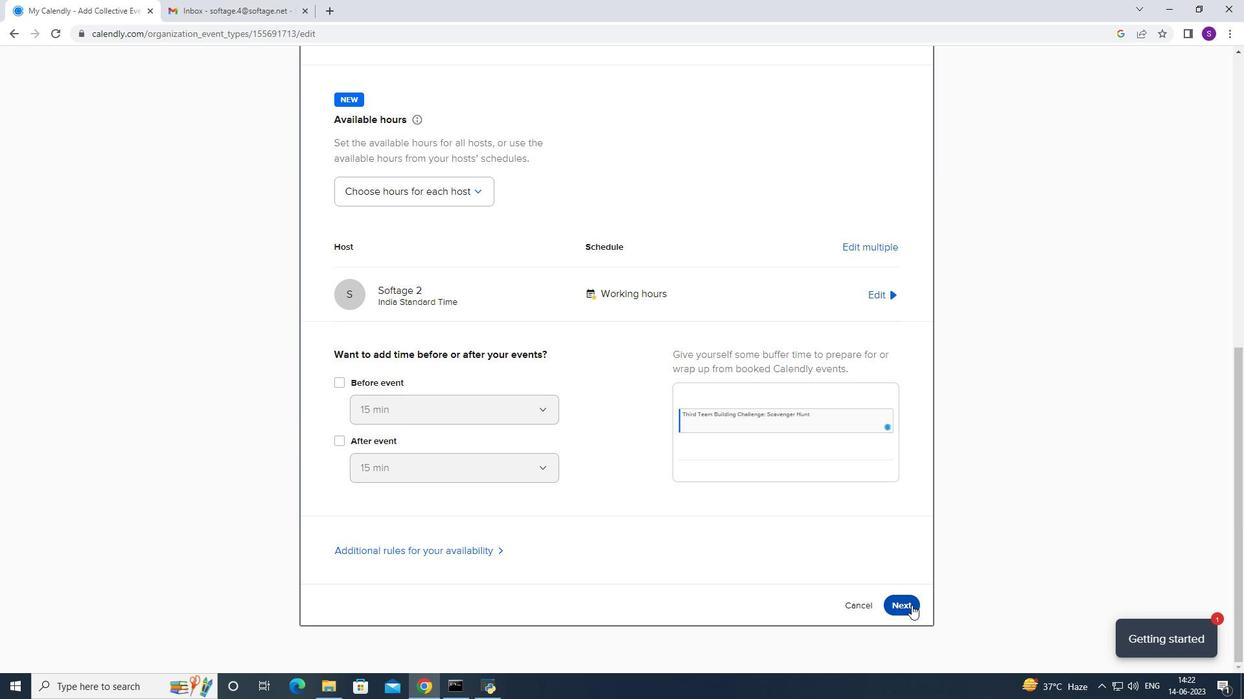 
Action: Mouse pressed left at (910, 605)
Screenshot: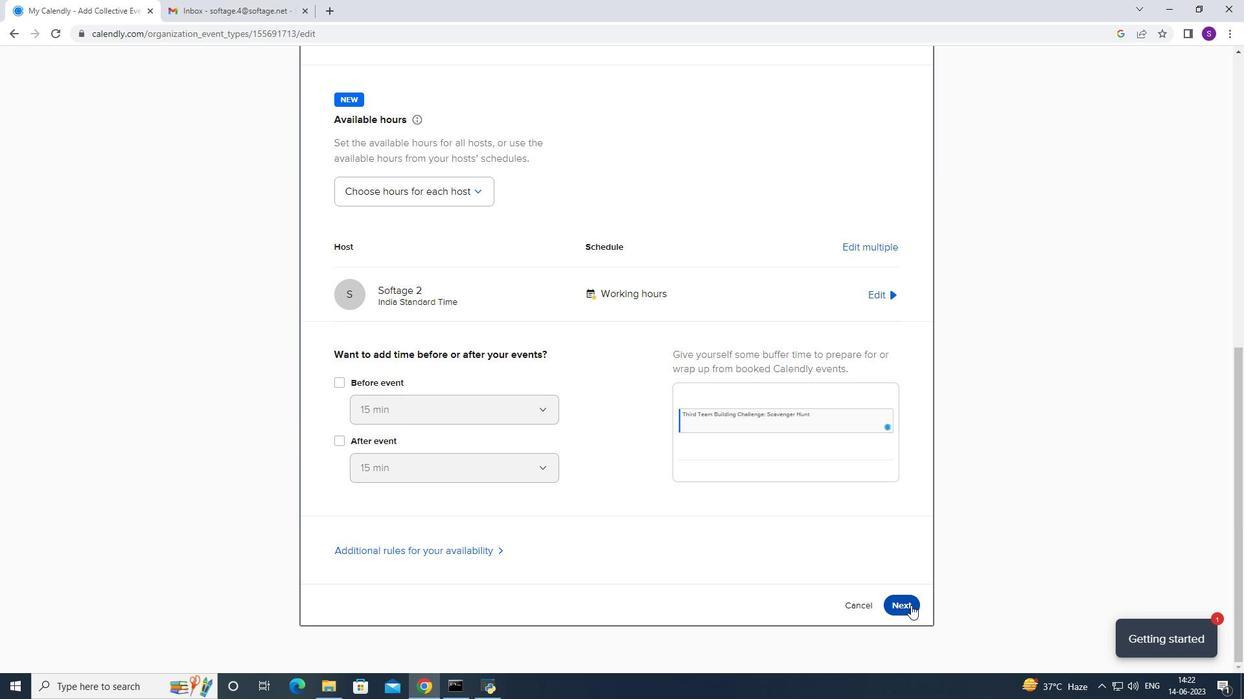 
Action: Mouse moved to (891, 108)
Screenshot: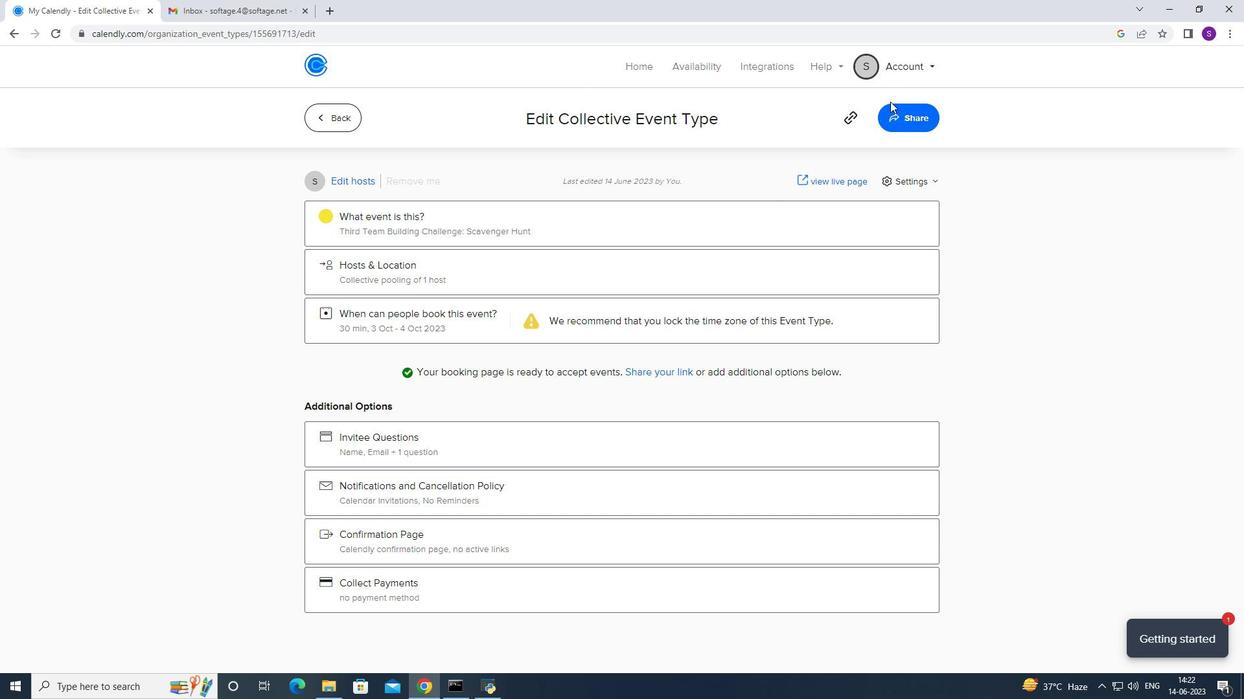 
Action: Mouse pressed left at (891, 108)
Screenshot: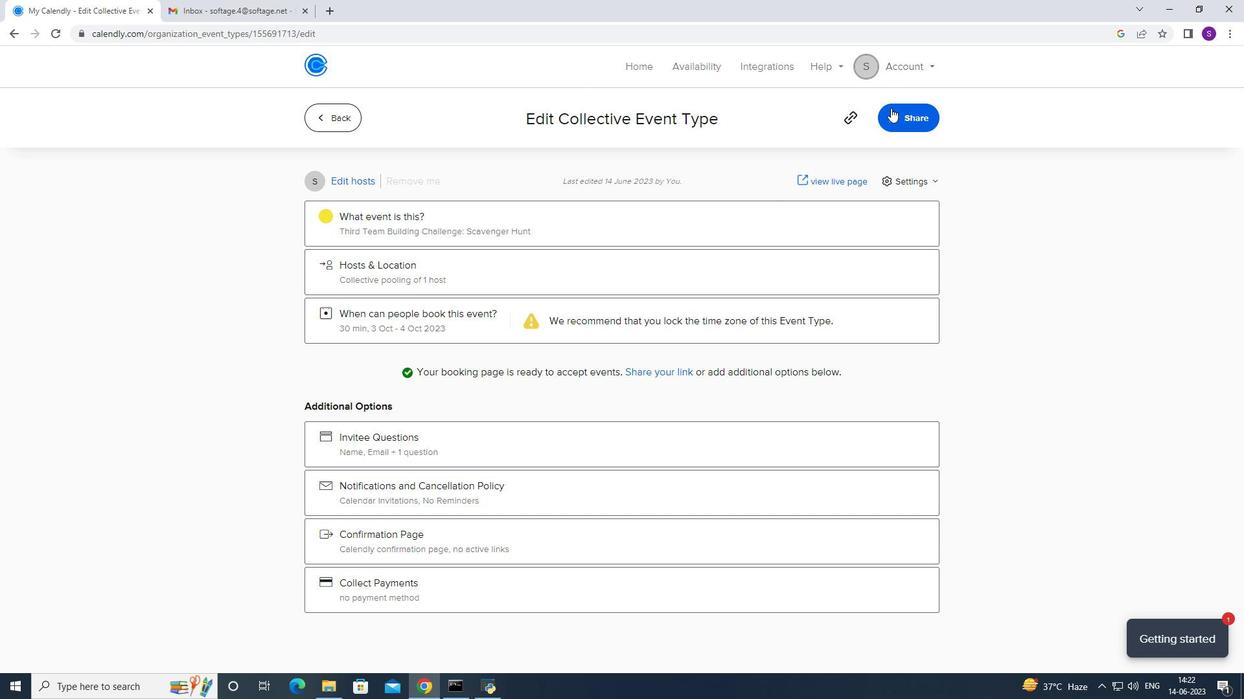 
Action: Mouse moved to (775, 244)
Screenshot: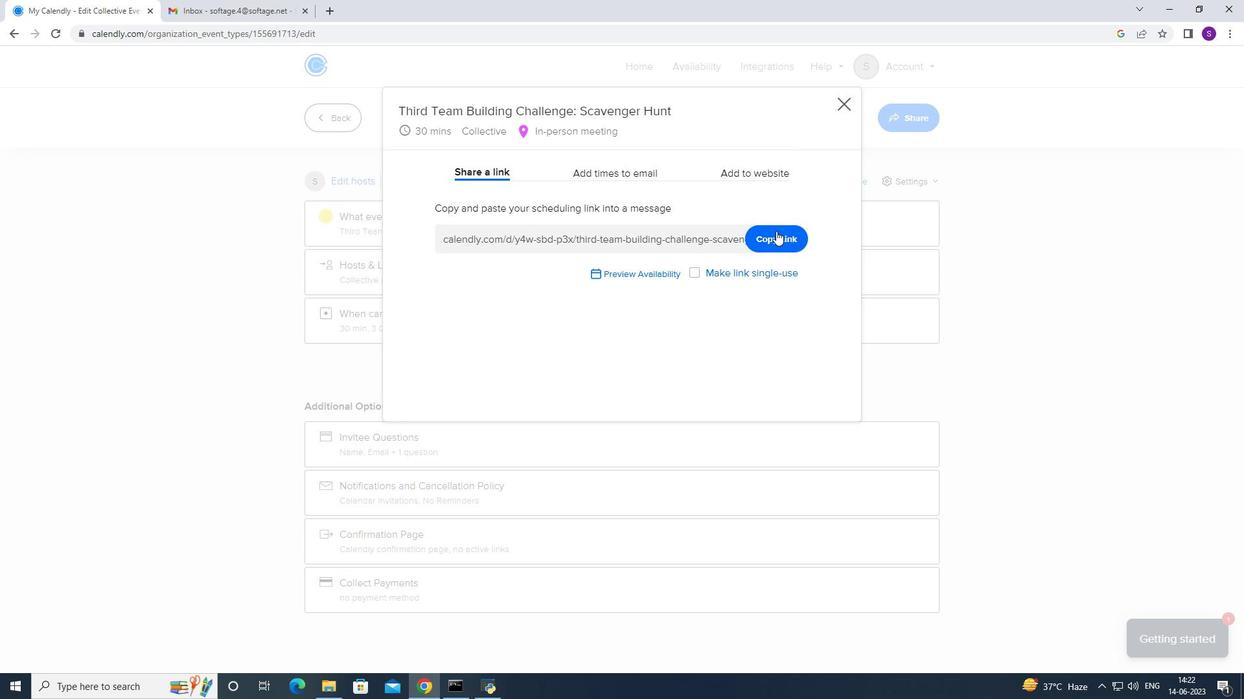 
Action: Mouse pressed left at (775, 244)
Screenshot: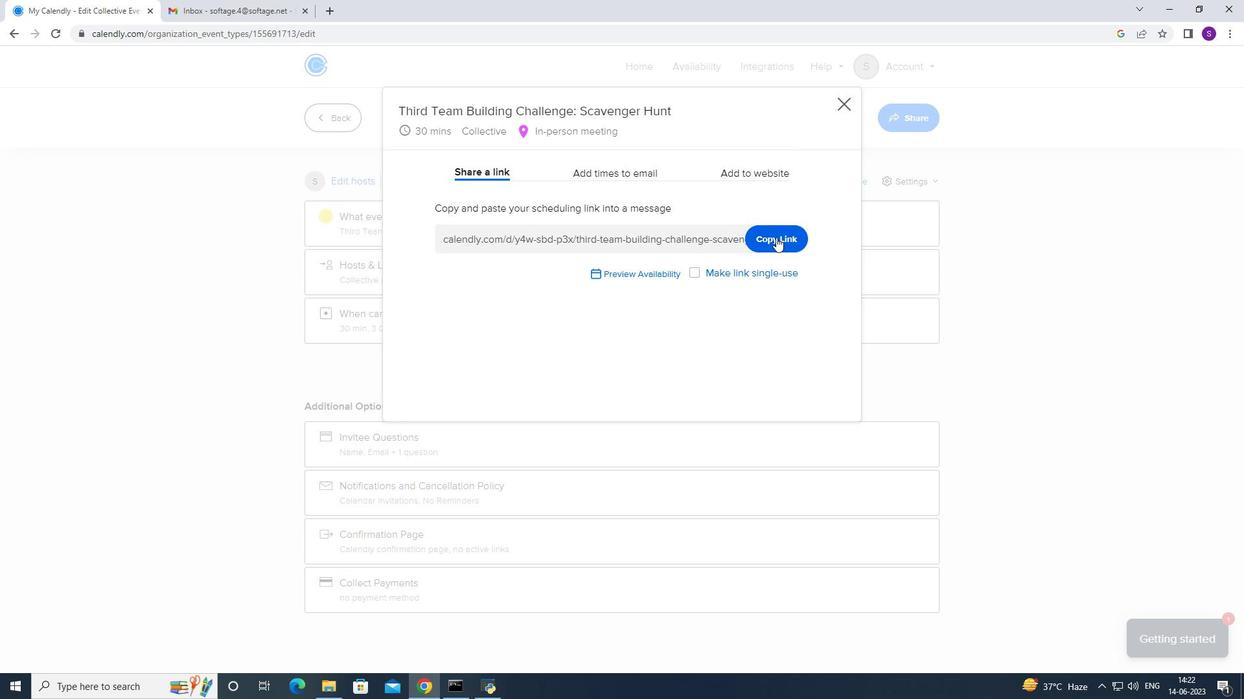 
Action: Mouse moved to (249, 24)
Screenshot: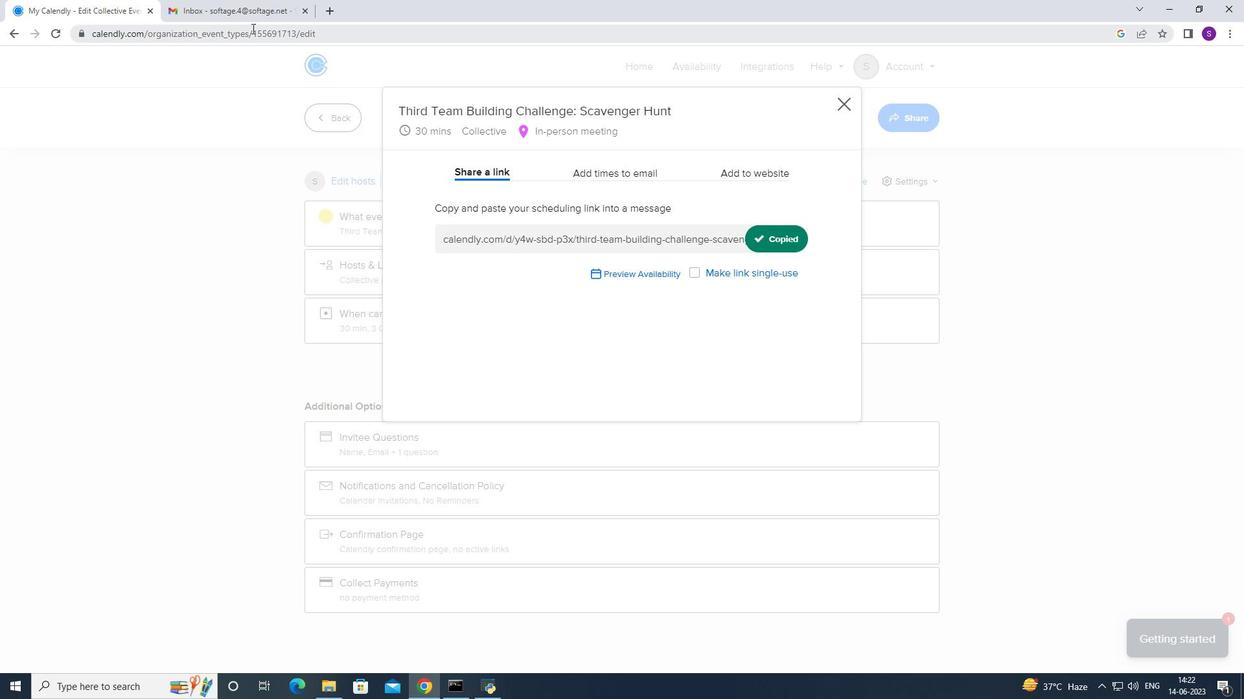
Action: Mouse pressed left at (249, 24)
Screenshot: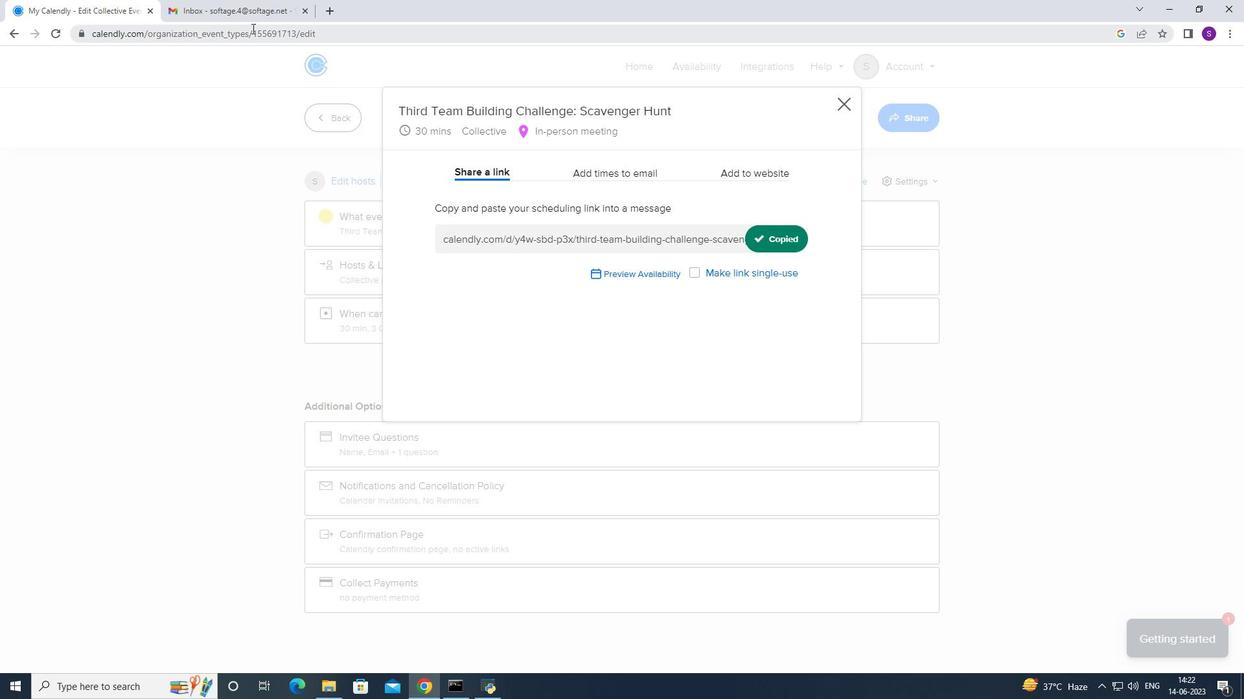 
Action: Mouse moved to (264, 10)
Screenshot: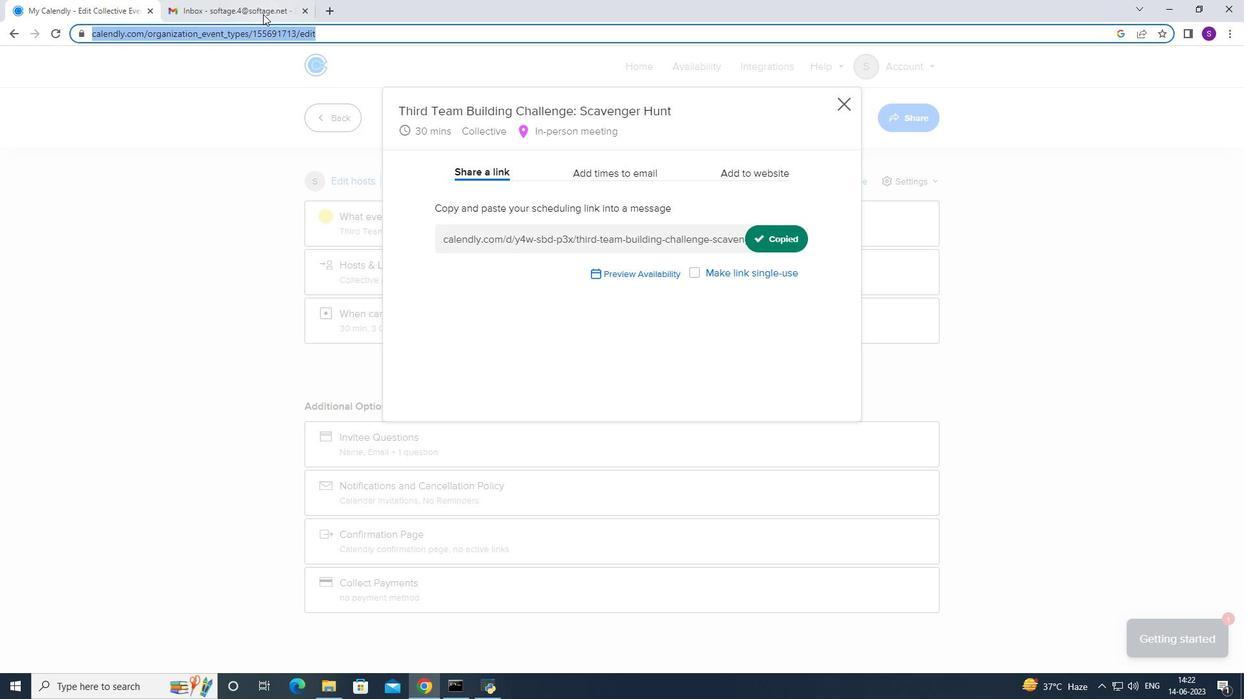 
Action: Mouse pressed left at (264, 10)
Screenshot: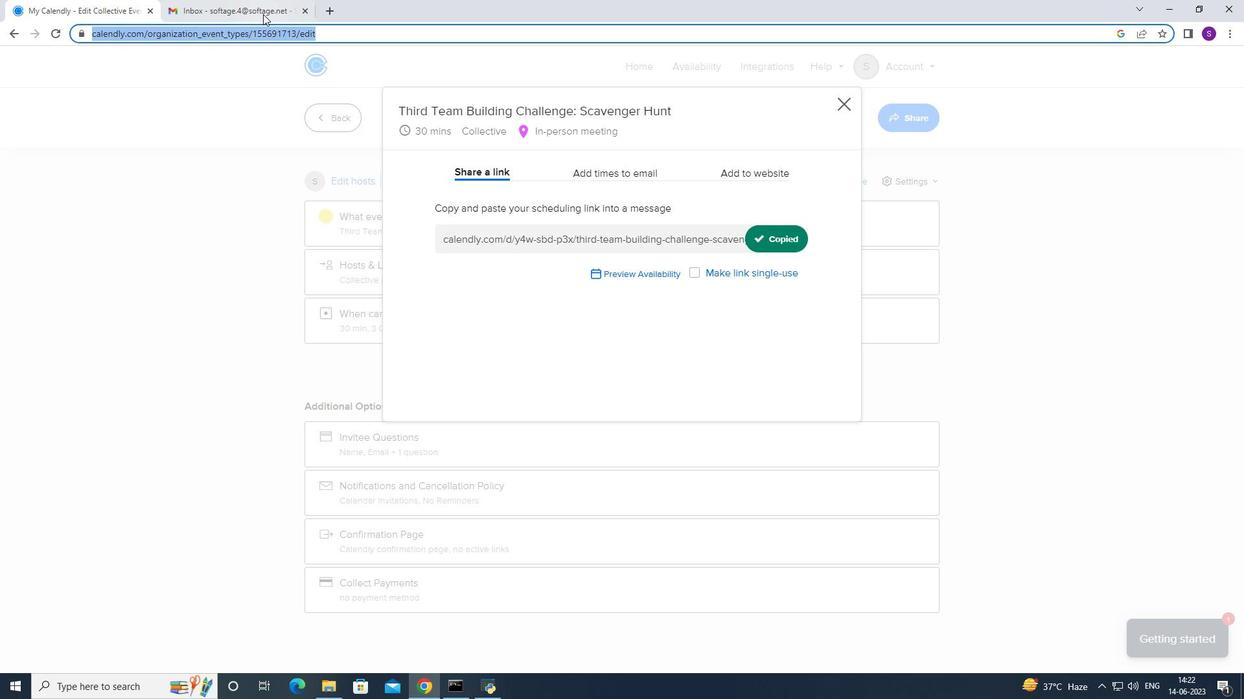 
Action: Mouse moved to (132, 113)
Screenshot: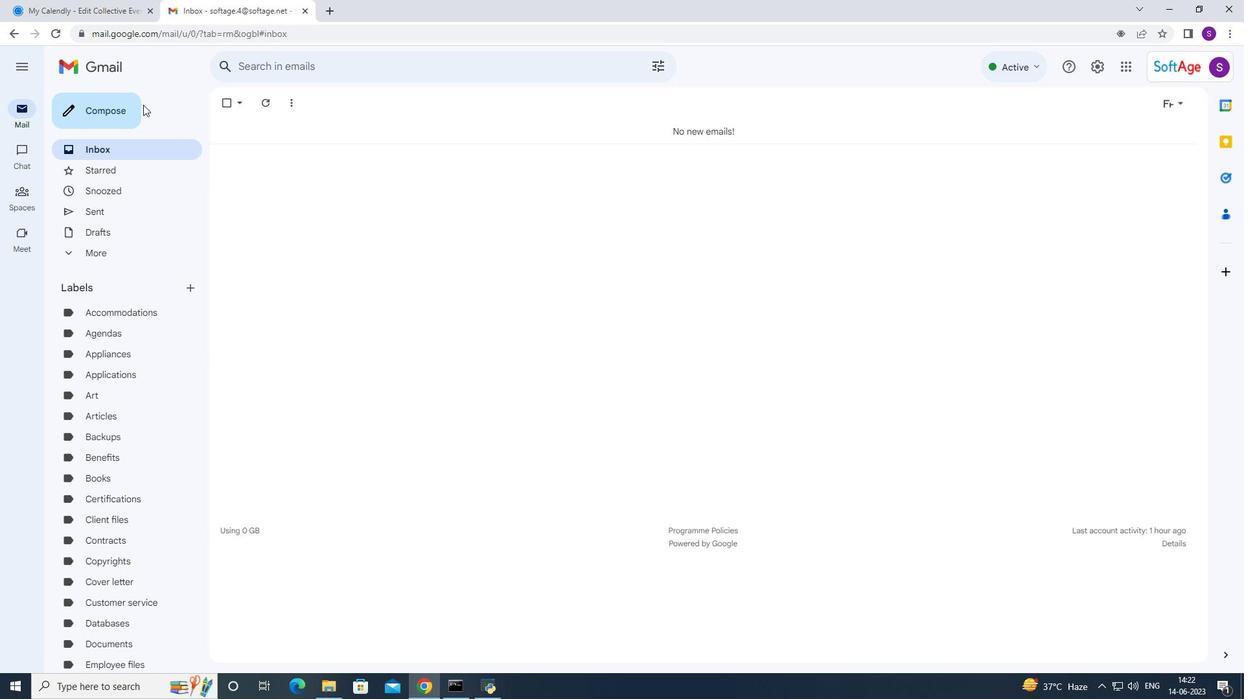 
Action: Mouse pressed left at (132, 113)
Screenshot: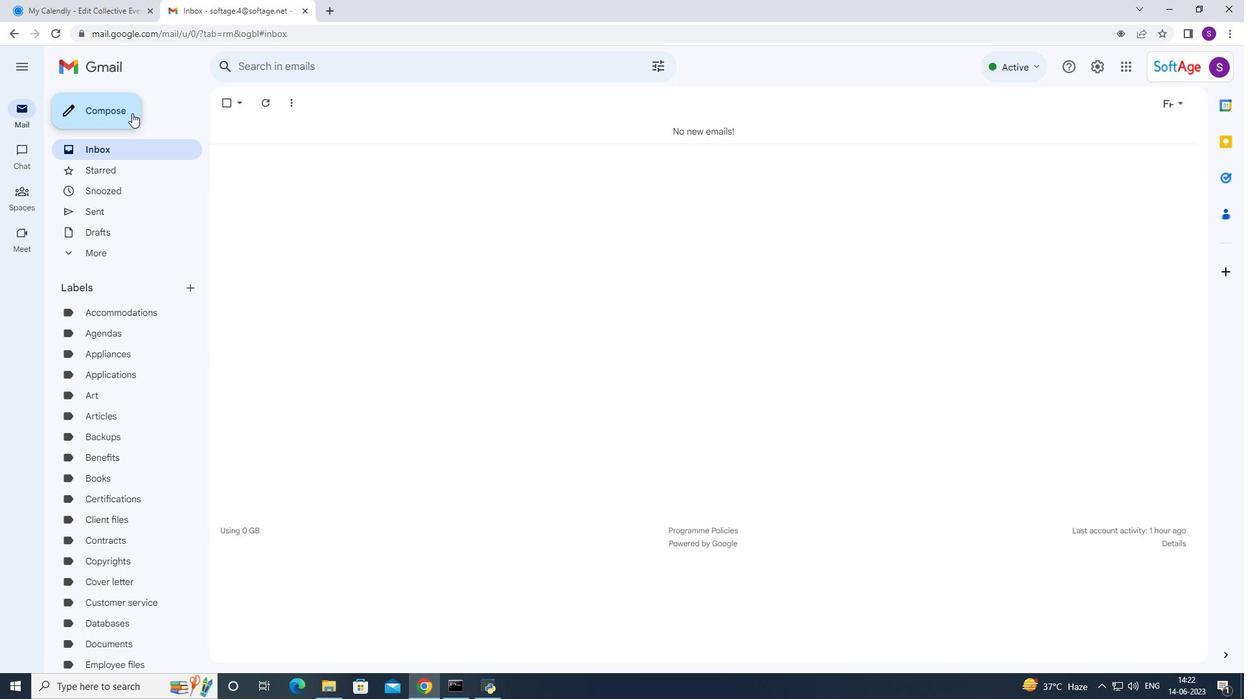 
Action: Mouse moved to (939, 404)
Screenshot: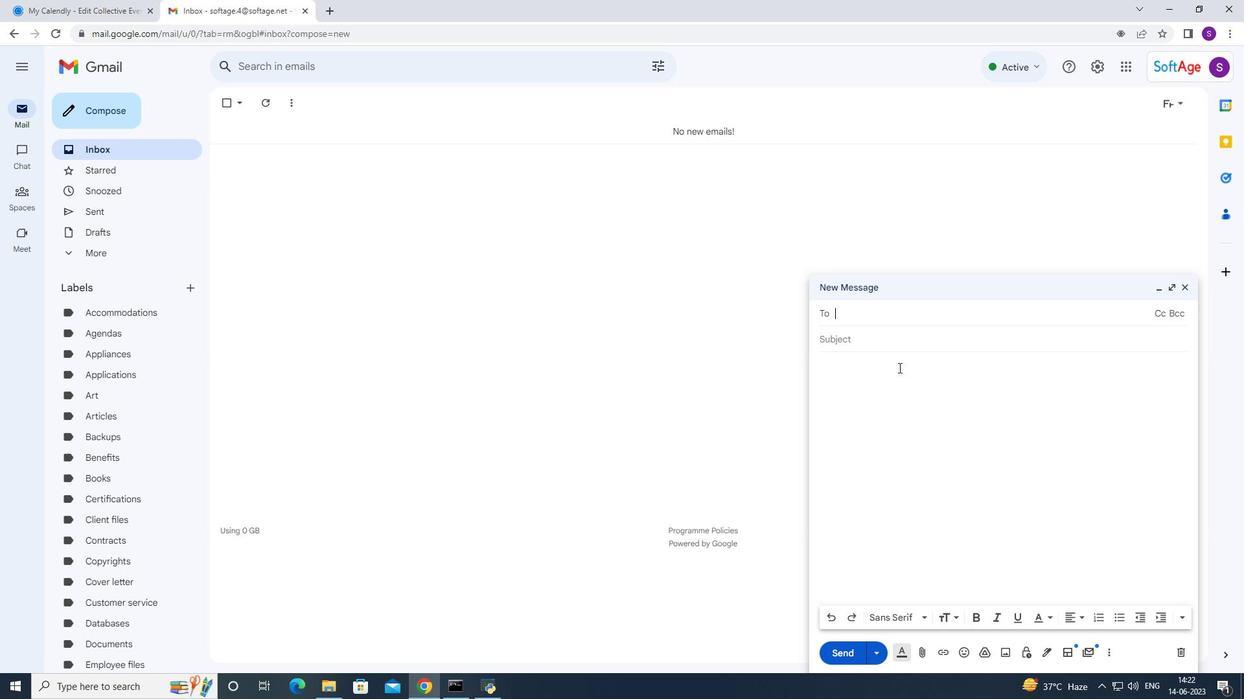 
Action: Mouse pressed right at (939, 404)
Screenshot: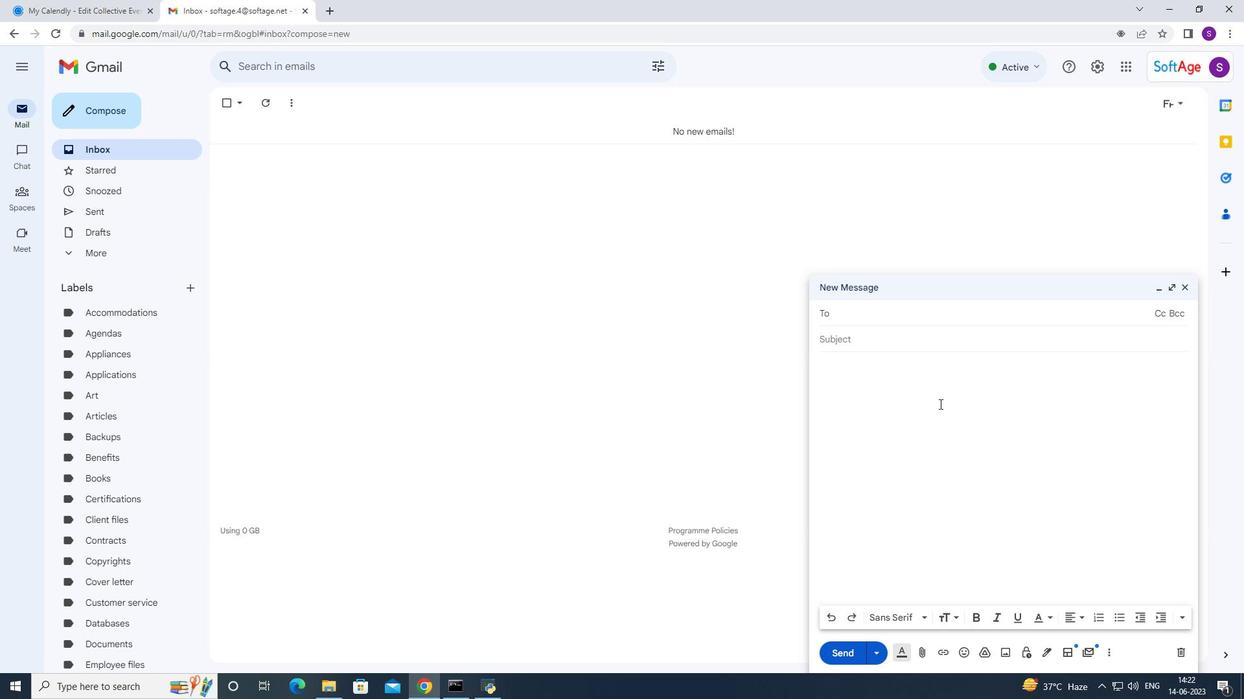 
Action: Mouse moved to (992, 498)
Screenshot: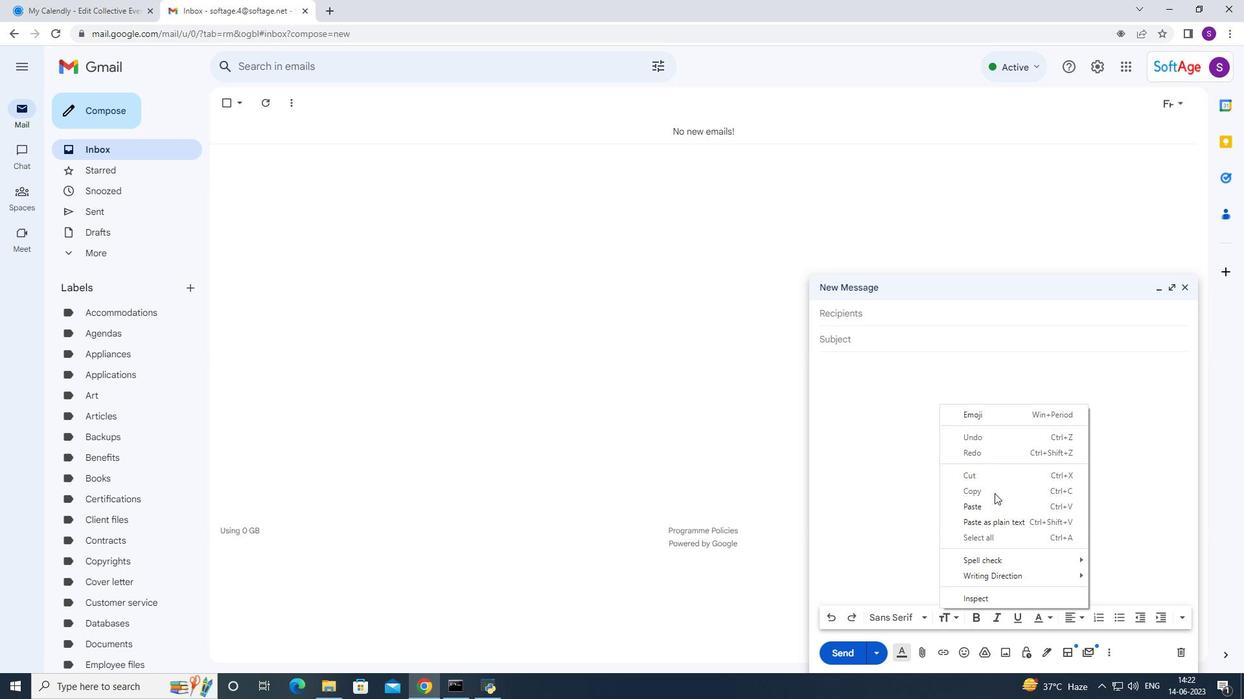 
Action: Mouse pressed left at (992, 498)
Screenshot: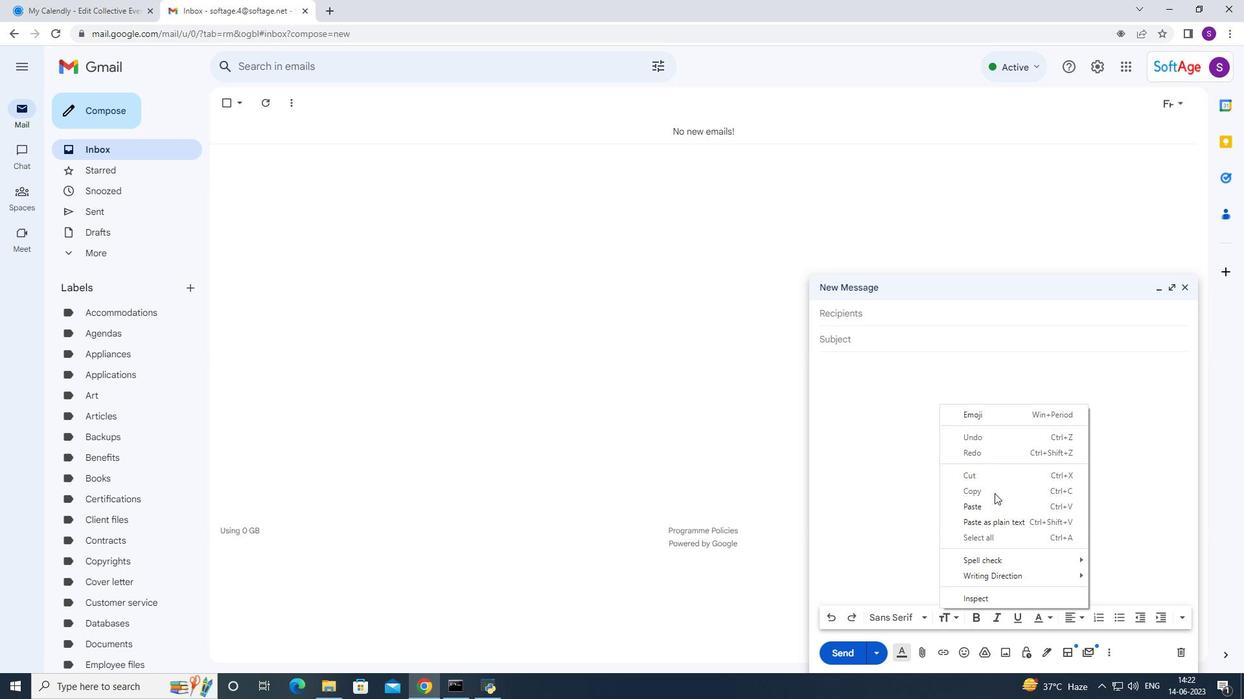 
Action: Mouse moved to (962, 502)
Screenshot: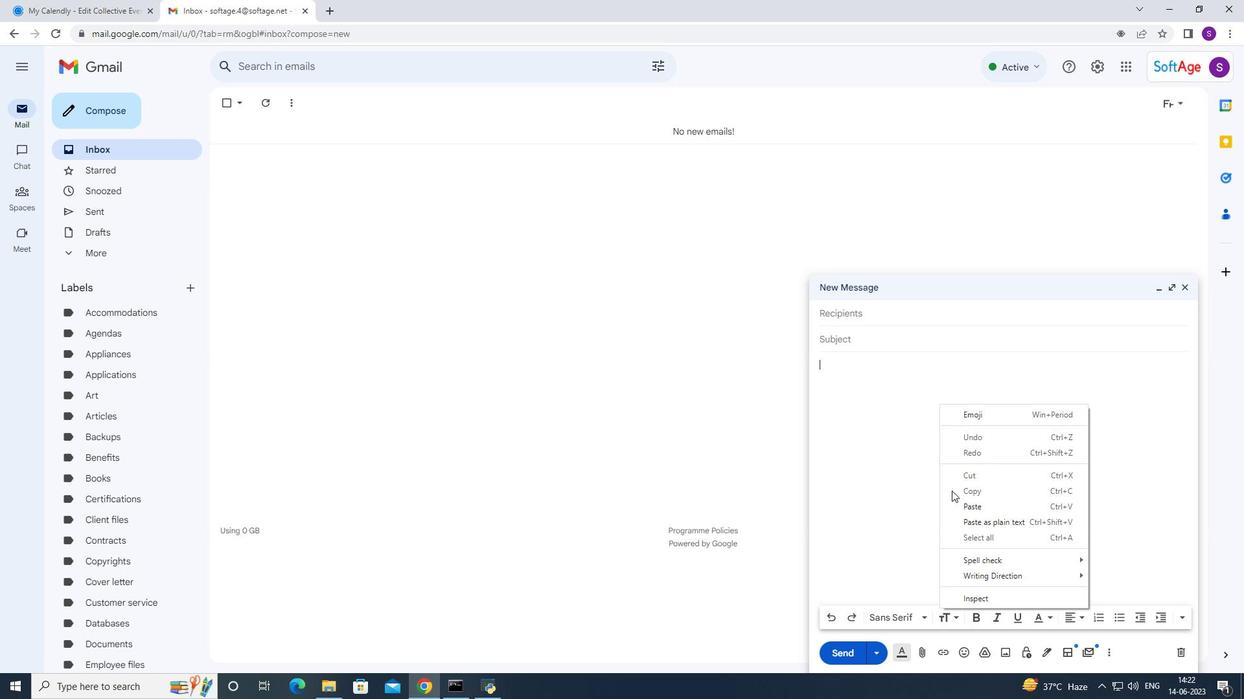 
Action: Mouse pressed left at (962, 502)
Screenshot: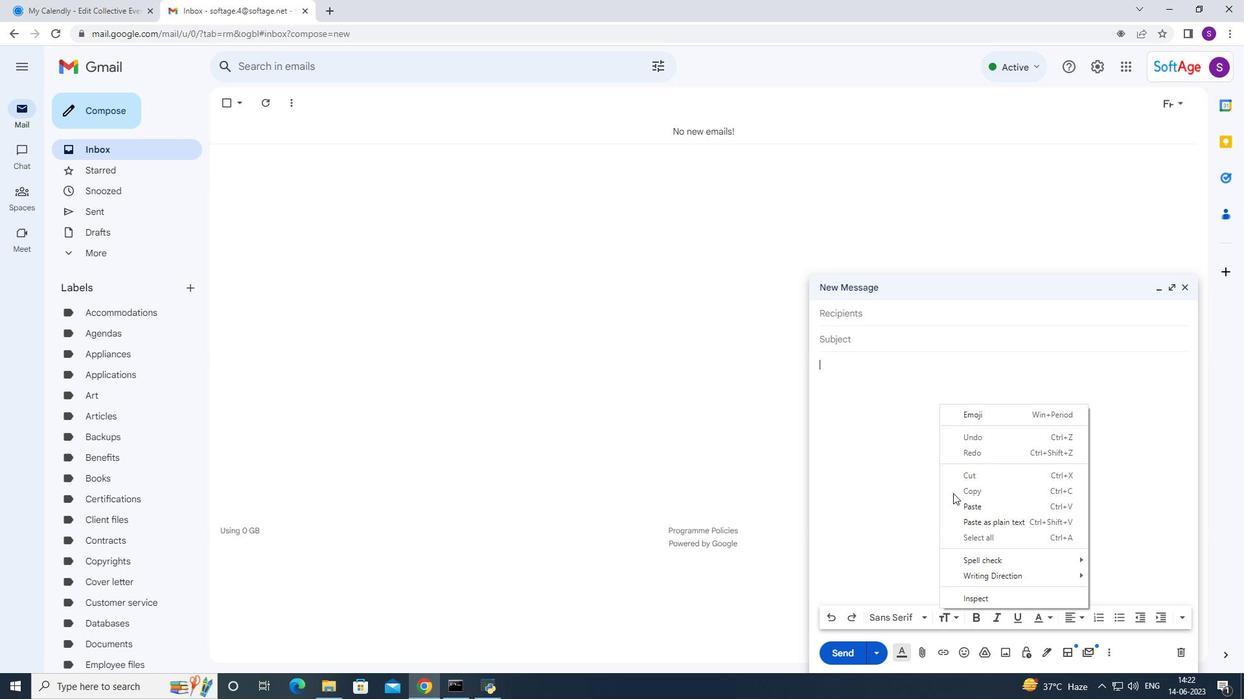 
Action: Mouse moved to (961, 506)
Screenshot: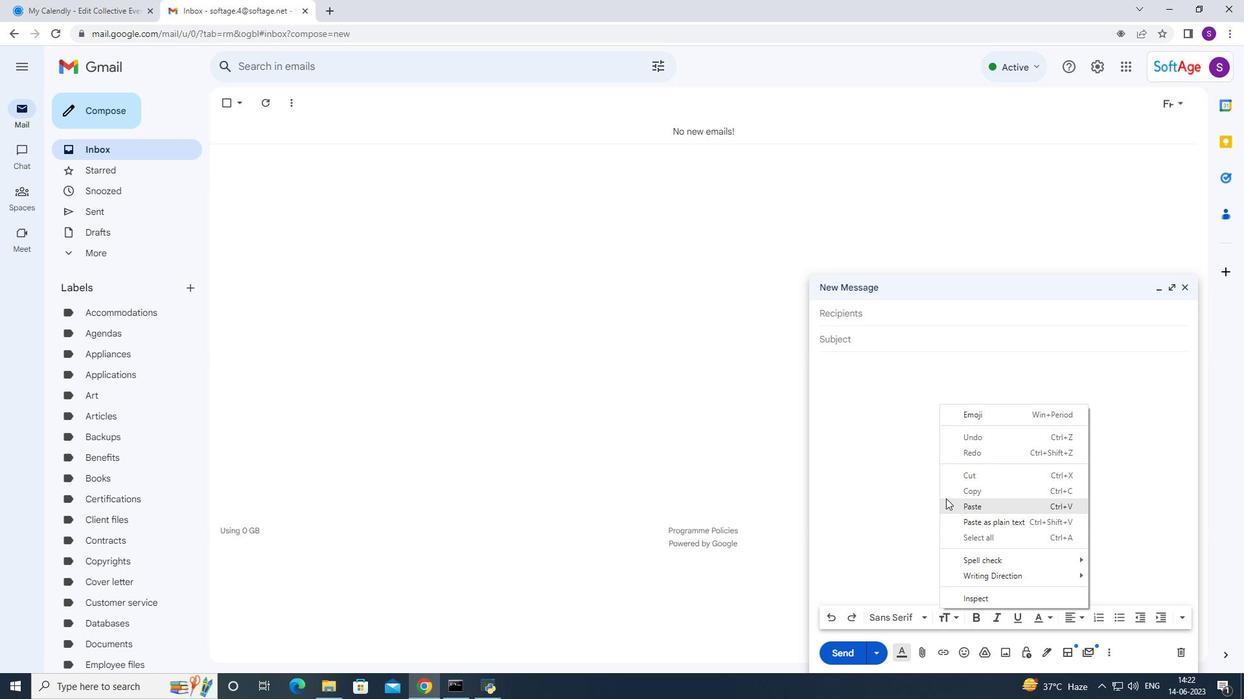 
Action: Mouse pressed left at (961, 506)
Screenshot: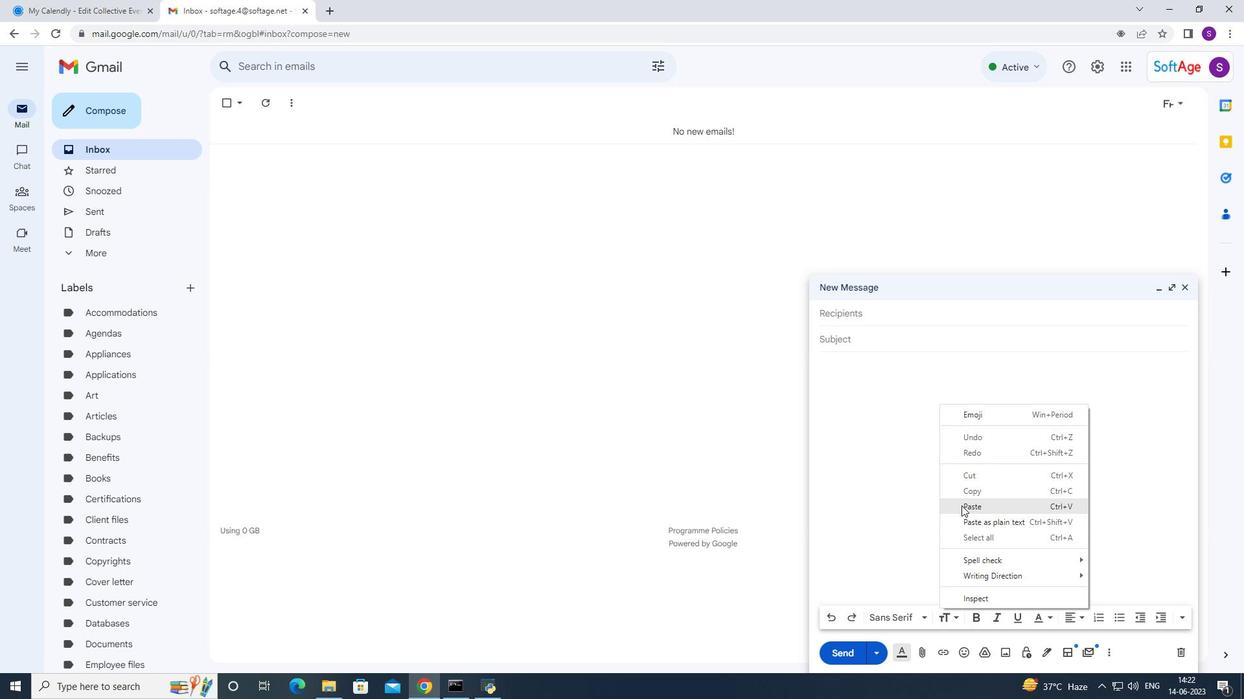 
Action: Mouse moved to (926, 320)
Screenshot: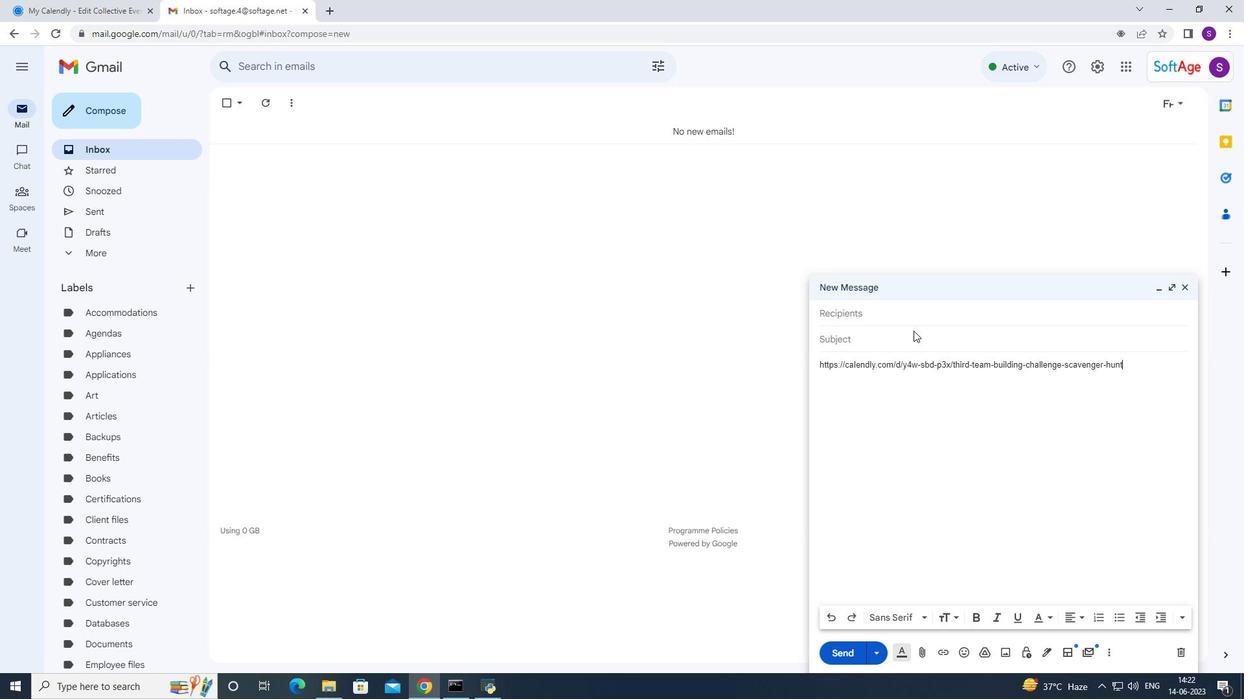 
Action: Mouse pressed left at (926, 320)
Screenshot: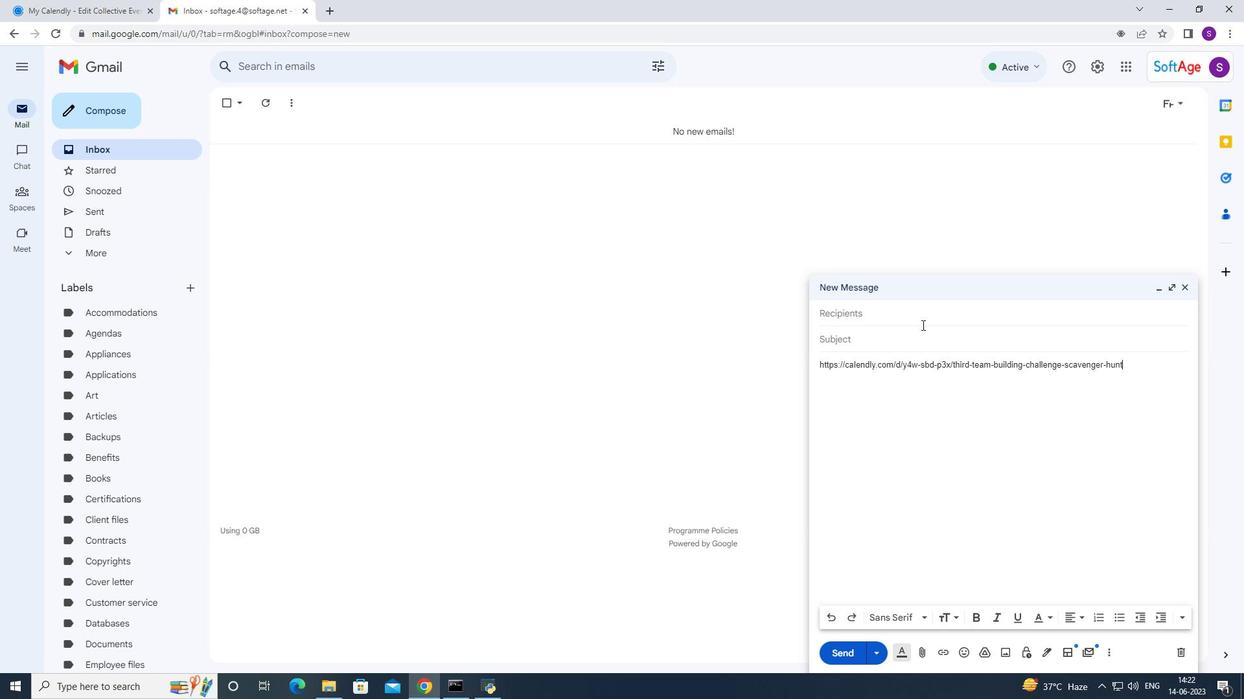
Action: Mouse moved to (856, 340)
Screenshot: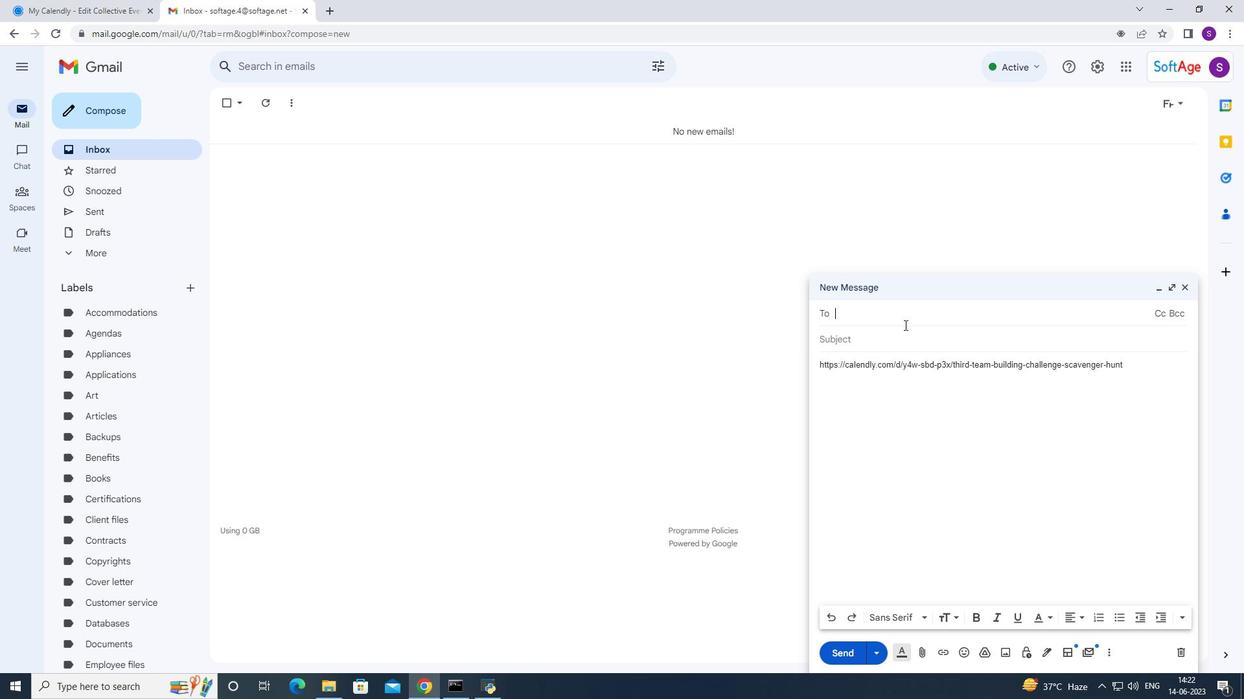 
Action: Key pressed SODF<Key.backspace><Key.backspace>
Screenshot: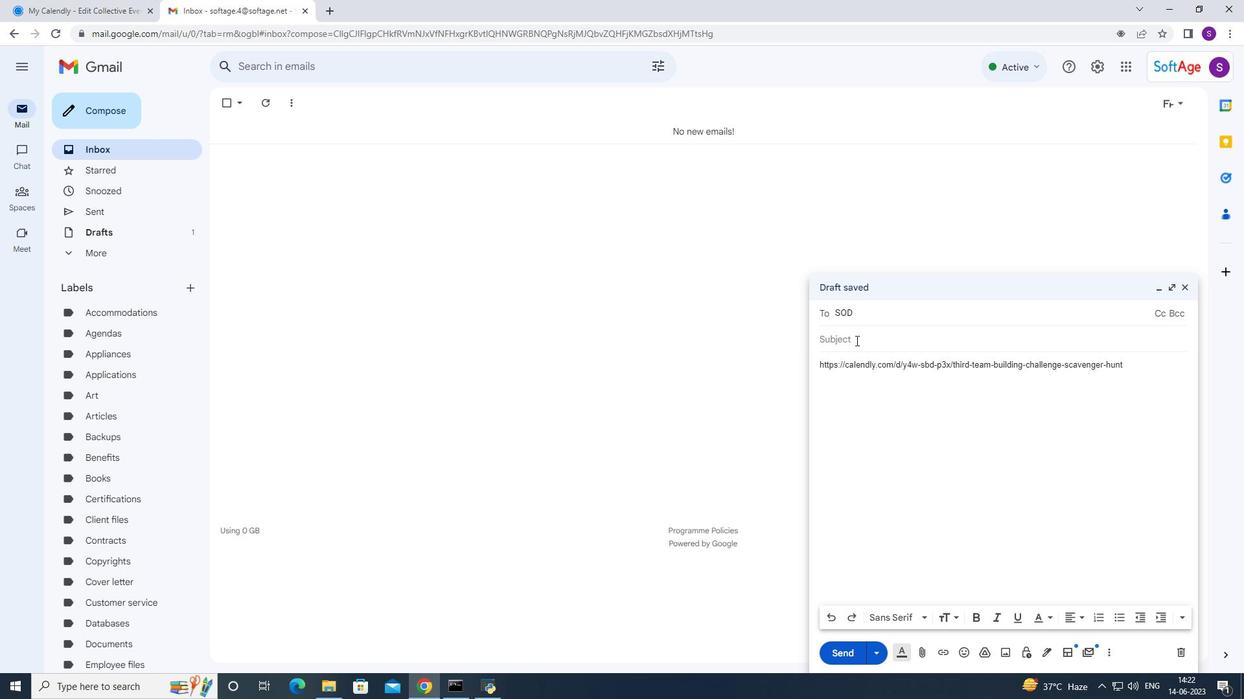 
Action: Mouse moved to (952, 414)
Screenshot: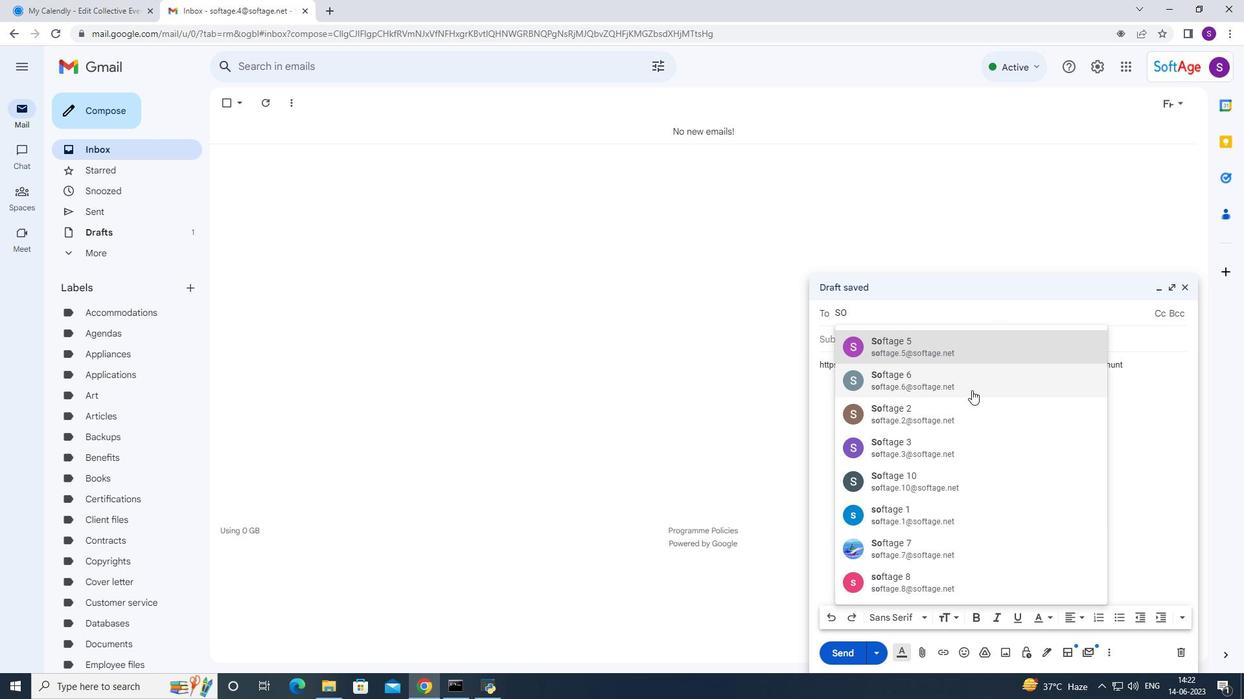 
Action: Mouse pressed left at (952, 414)
Screenshot: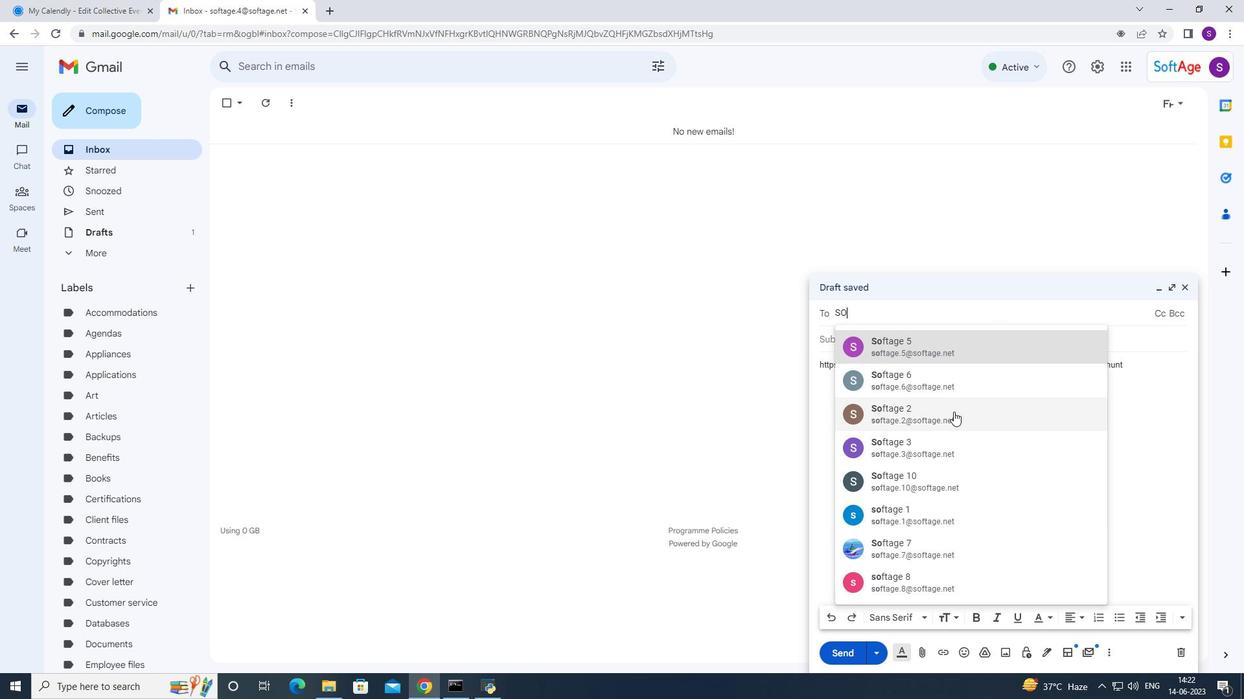 
Action: Key pressed S
Screenshot: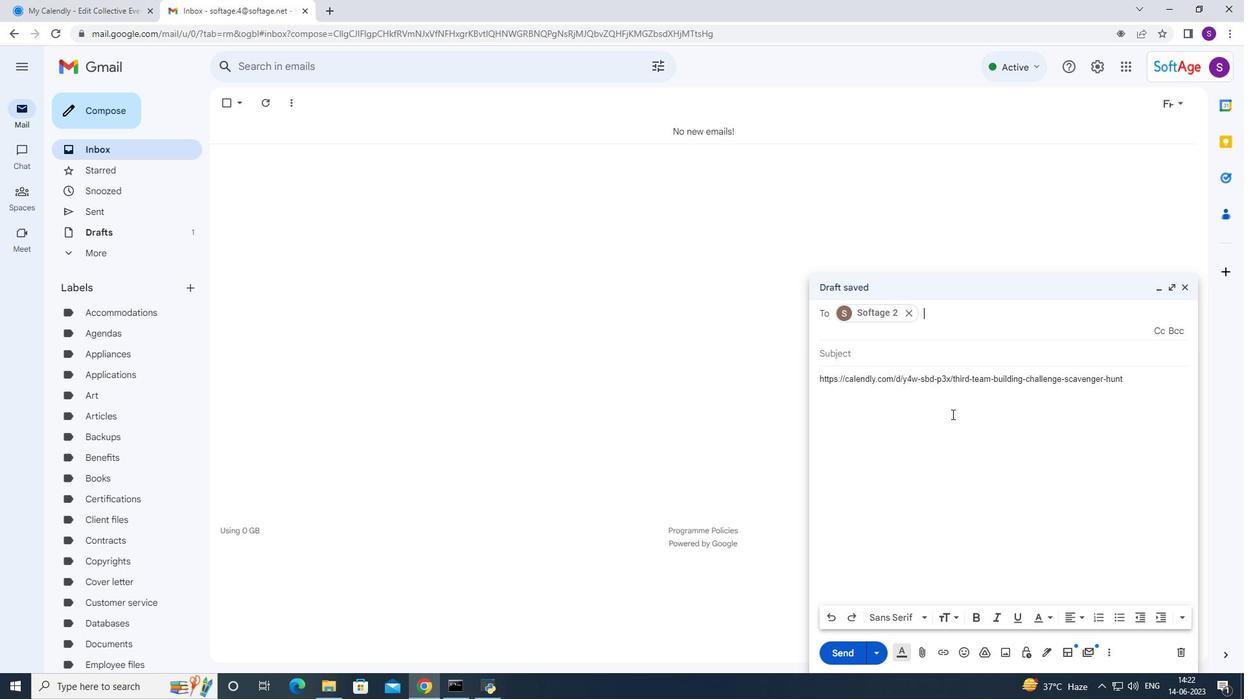 
Action: Mouse moved to (952, 412)
Screenshot: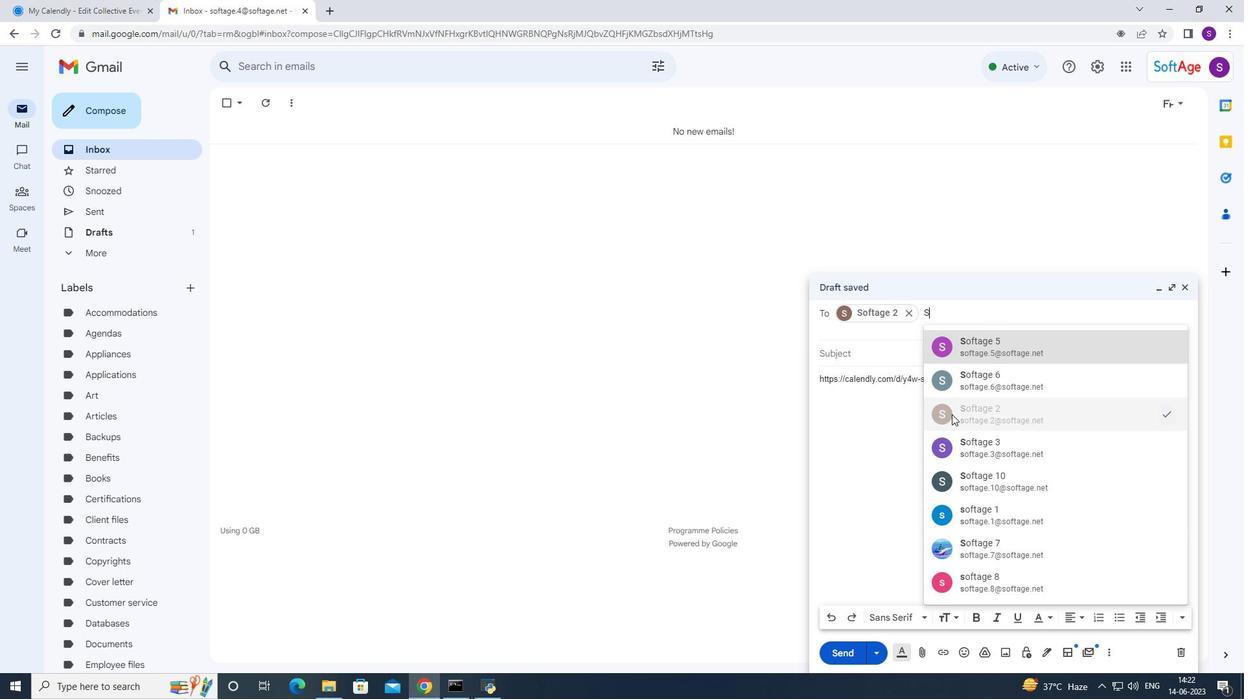 
Action: Key pressed O
Screenshot: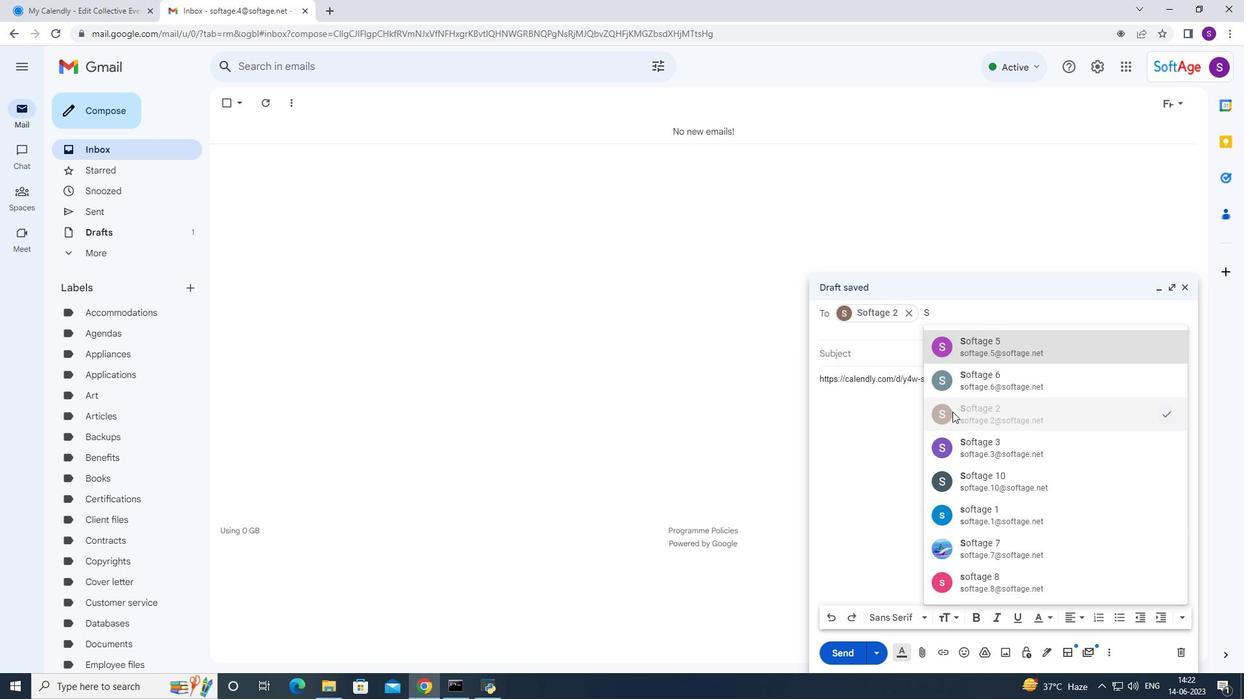 
Action: Mouse moved to (983, 449)
Screenshot: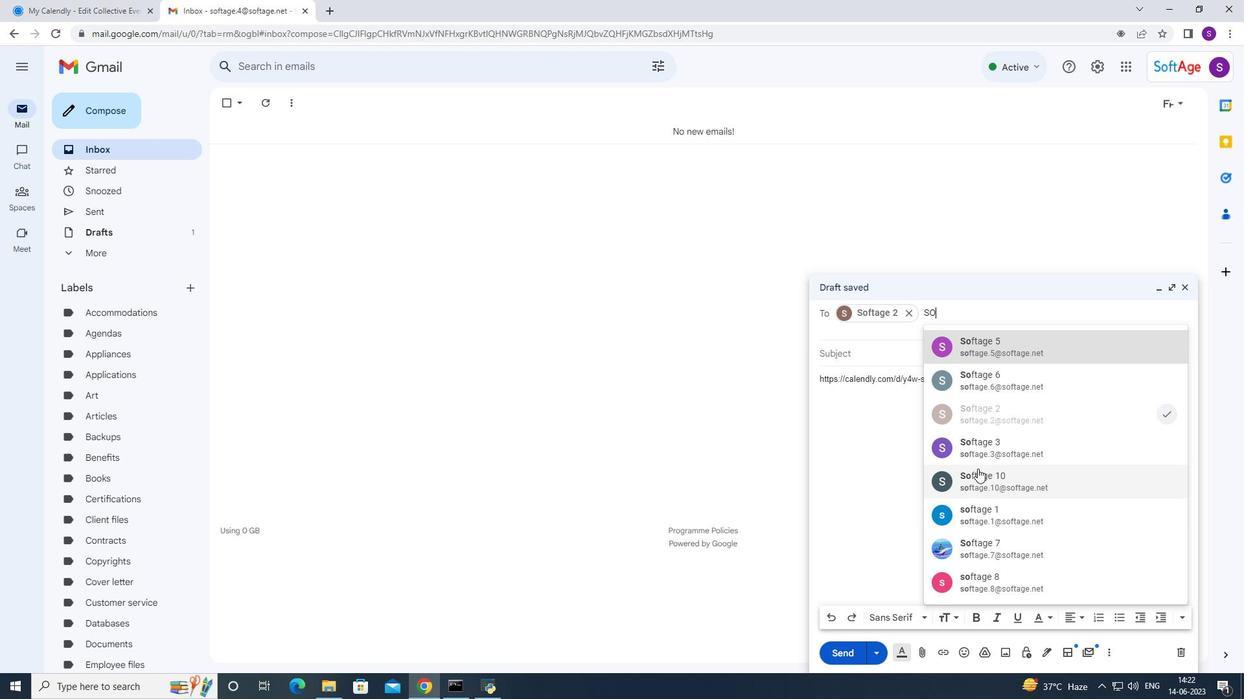 
Action: Mouse pressed left at (983, 449)
Screenshot: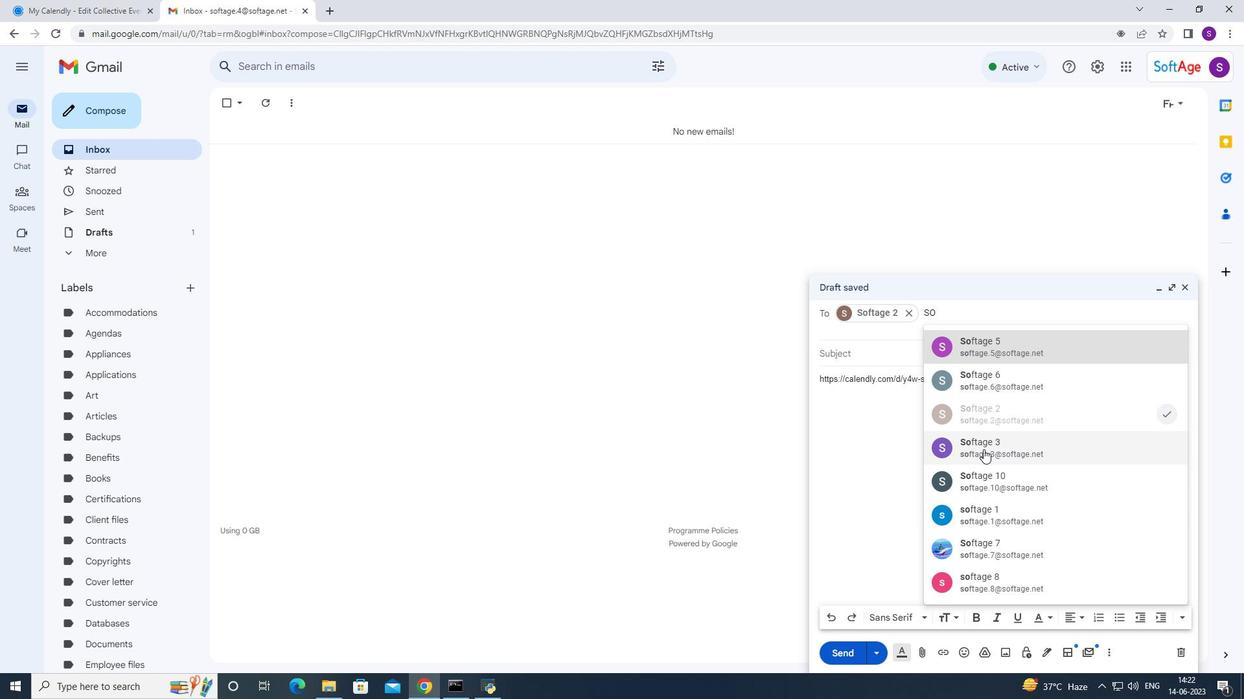 
Action: Mouse moved to (848, 640)
Screenshot: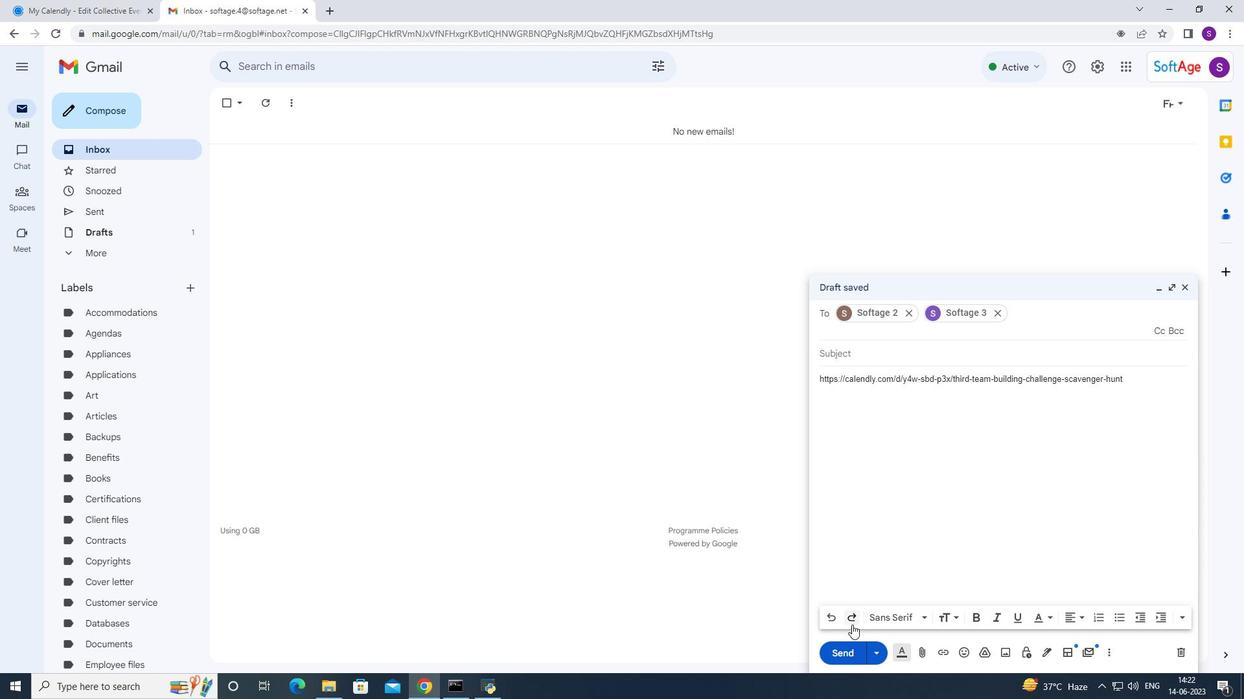 
Action: Mouse pressed left at (848, 640)
Screenshot: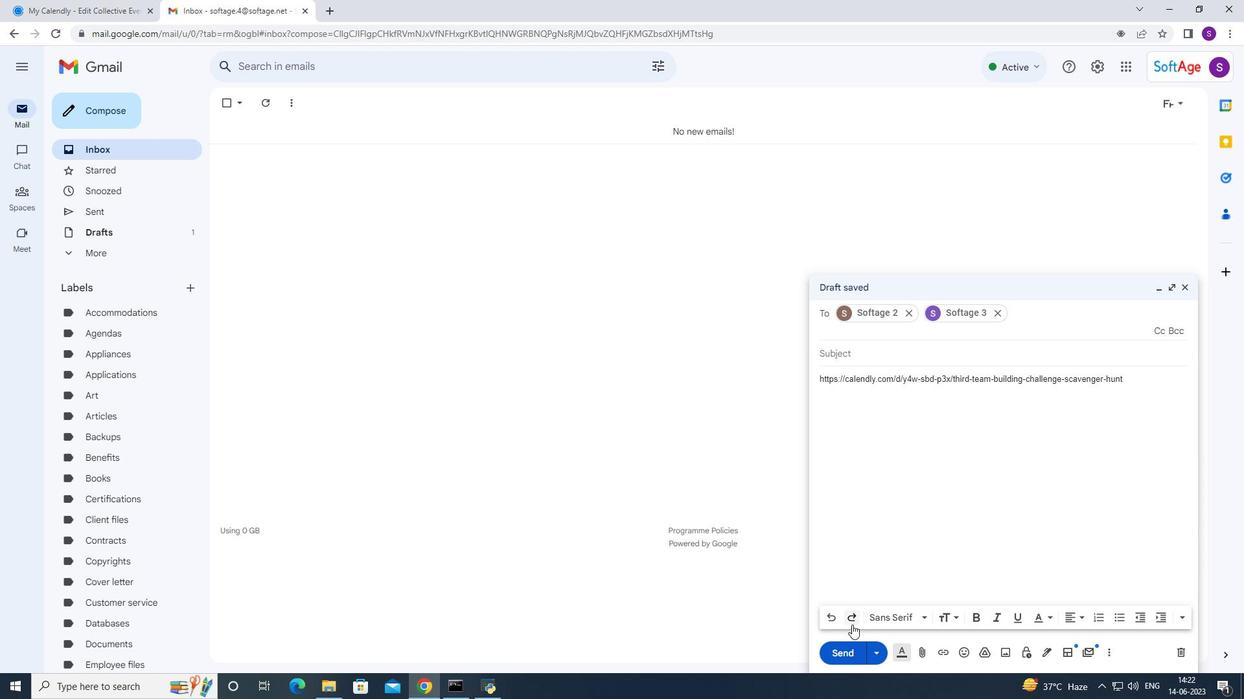
Action: Mouse moved to (845, 655)
Screenshot: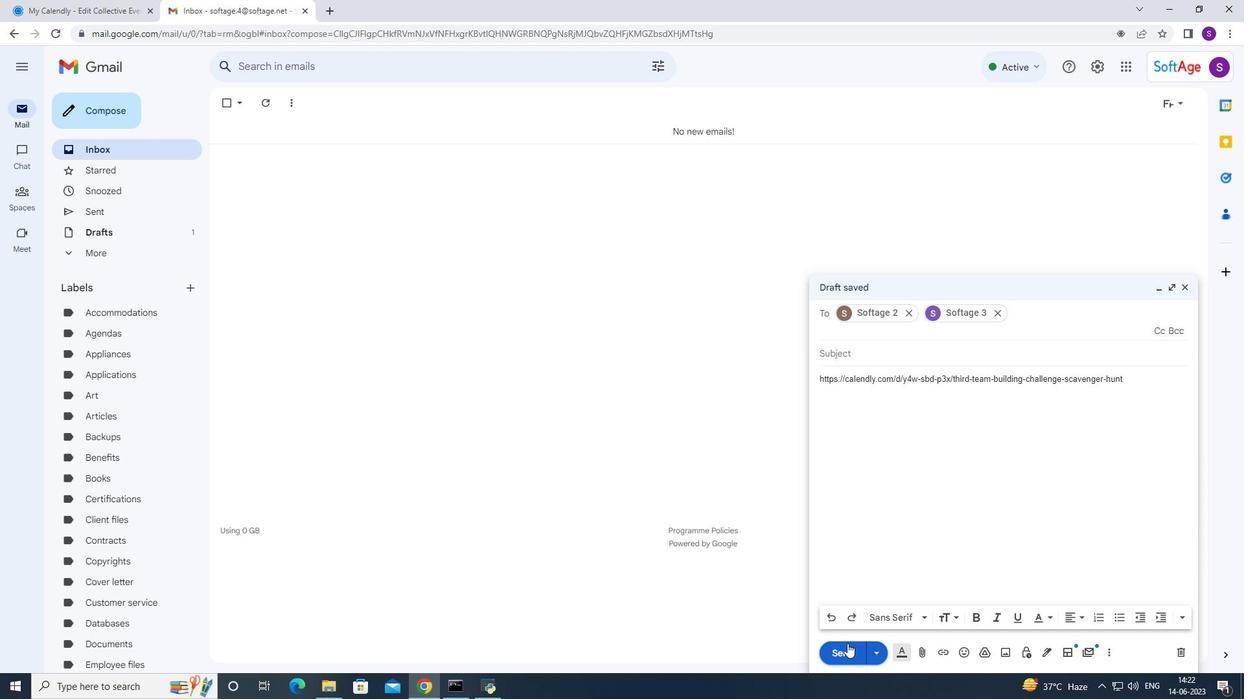 
Action: Mouse pressed left at (845, 655)
Screenshot: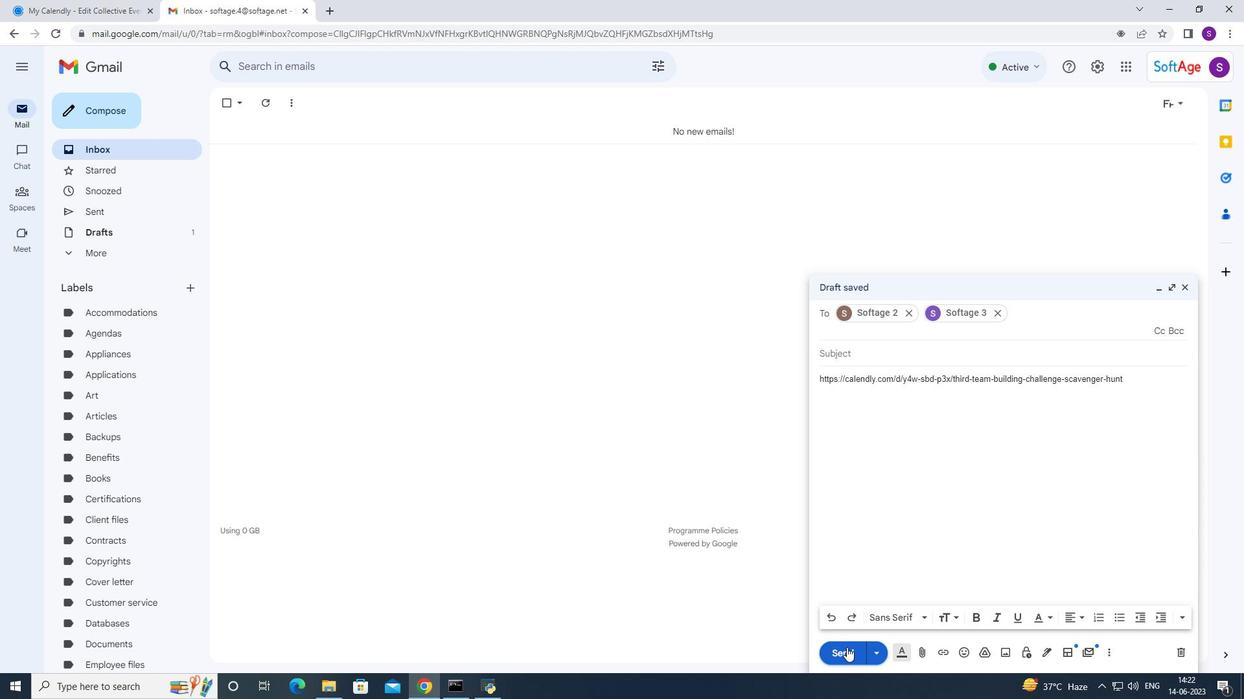 
Action: Mouse moved to (846, 644)
Screenshot: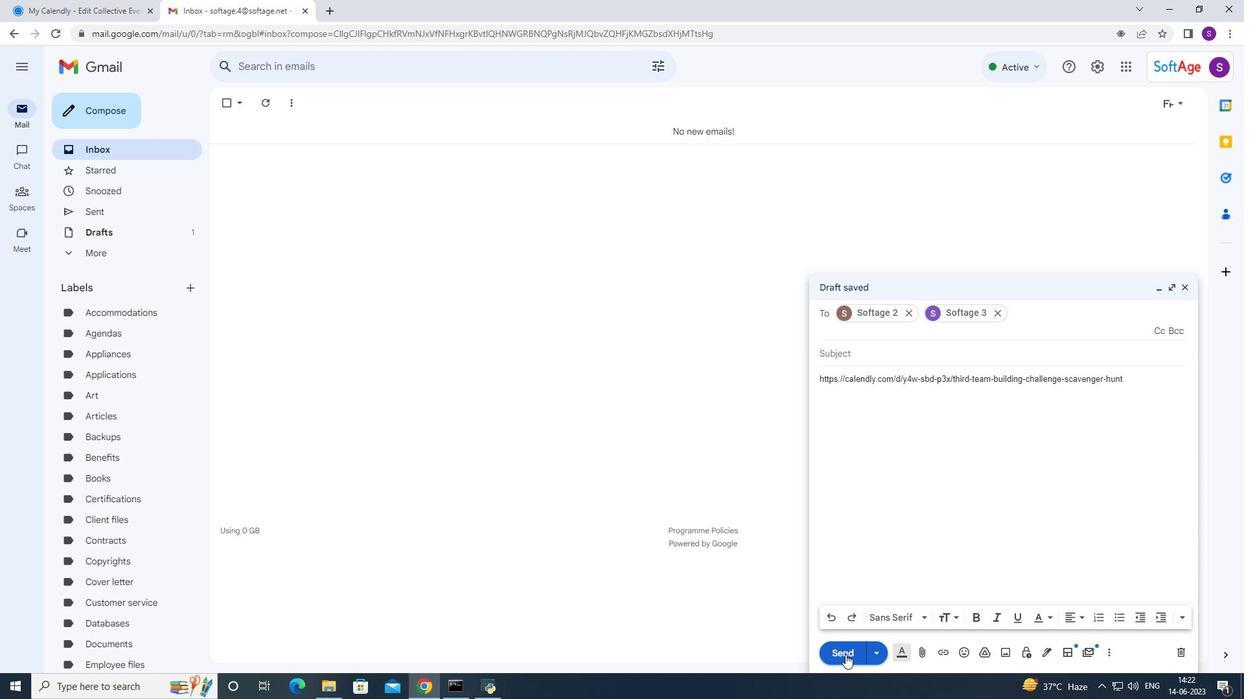 
